 Task: Enable and manage GitHub Discussions for documentation.
Action: Mouse moved to (1030, 152)
Screenshot: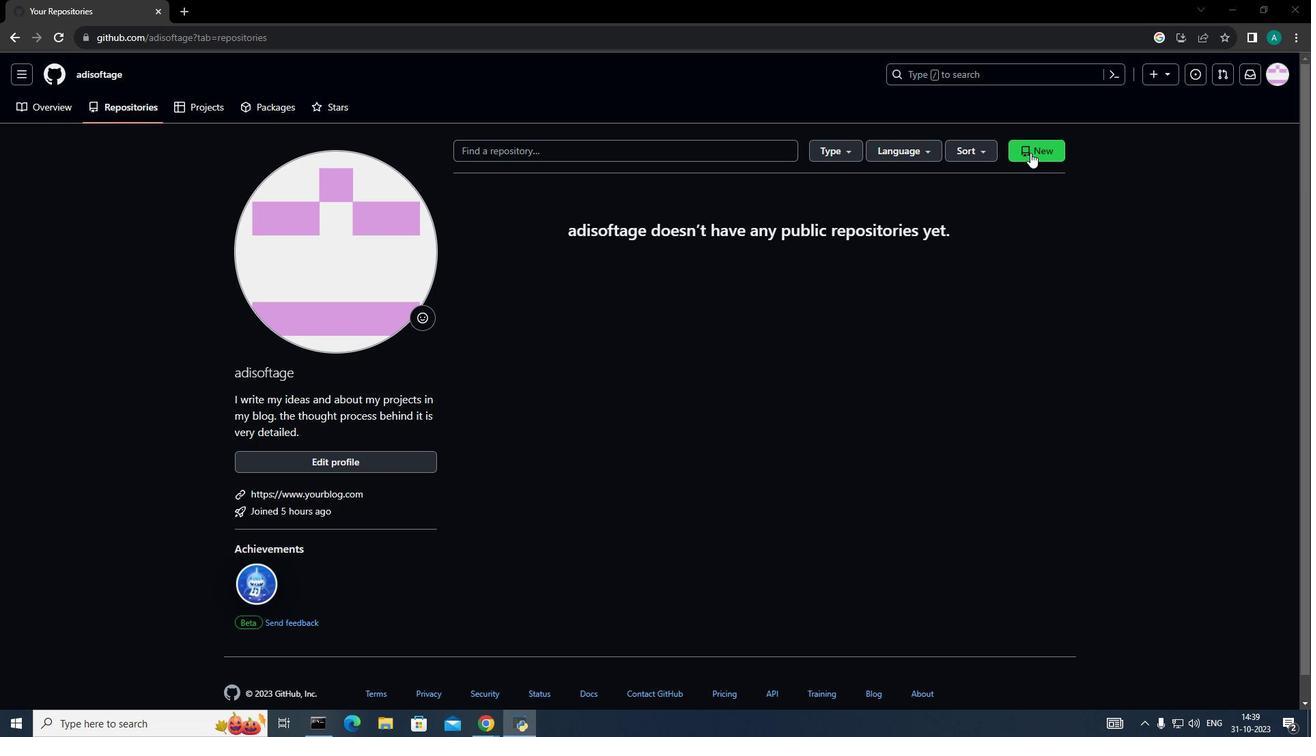 
Action: Mouse pressed left at (1030, 152)
Screenshot: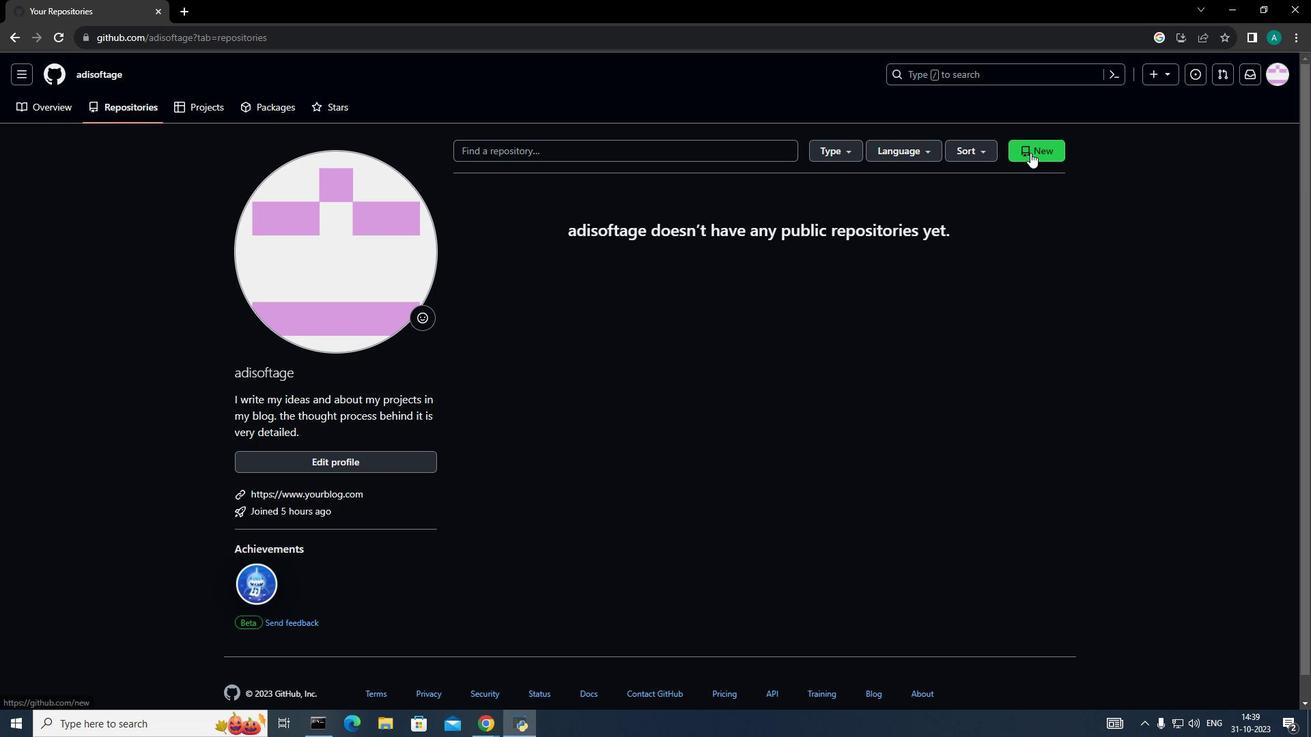 
Action: Mouse moved to (604, 240)
Screenshot: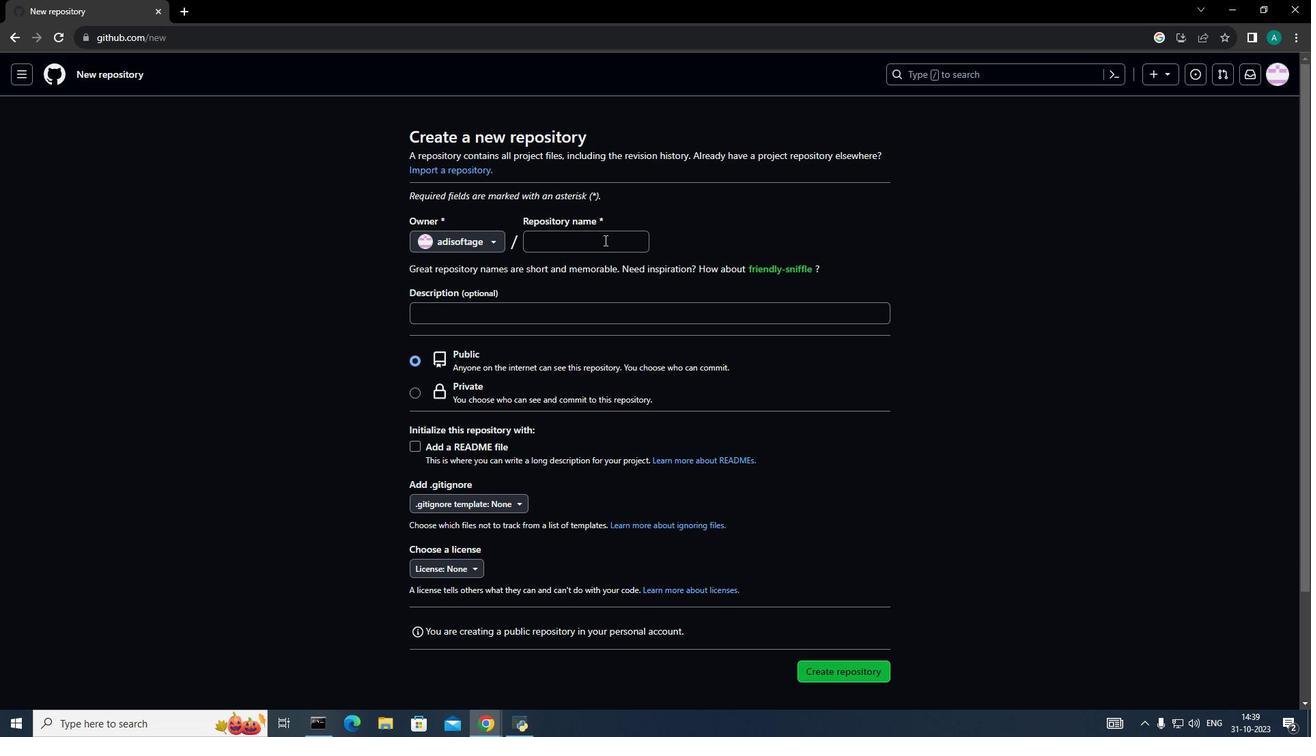 
Action: Mouse pressed left at (604, 240)
Screenshot: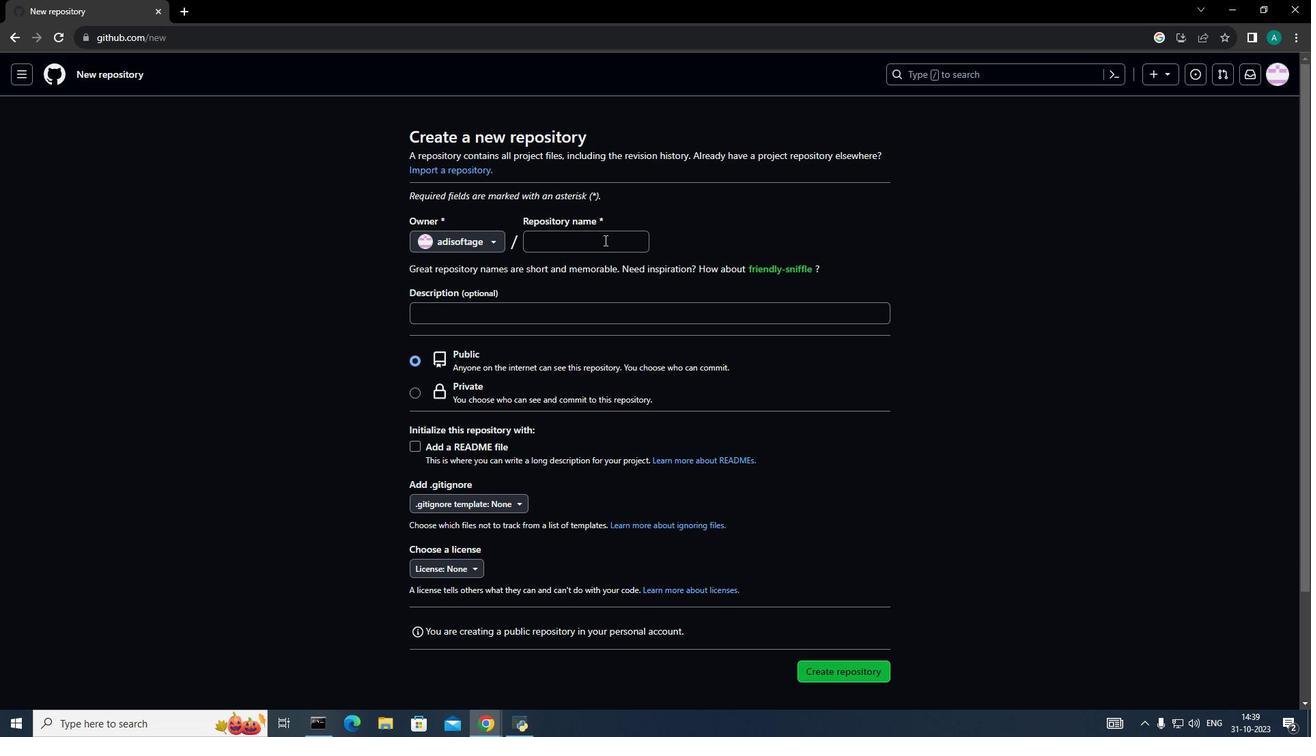 
Action: Key pressed documentation<Key.shift_r>_discussion
Screenshot: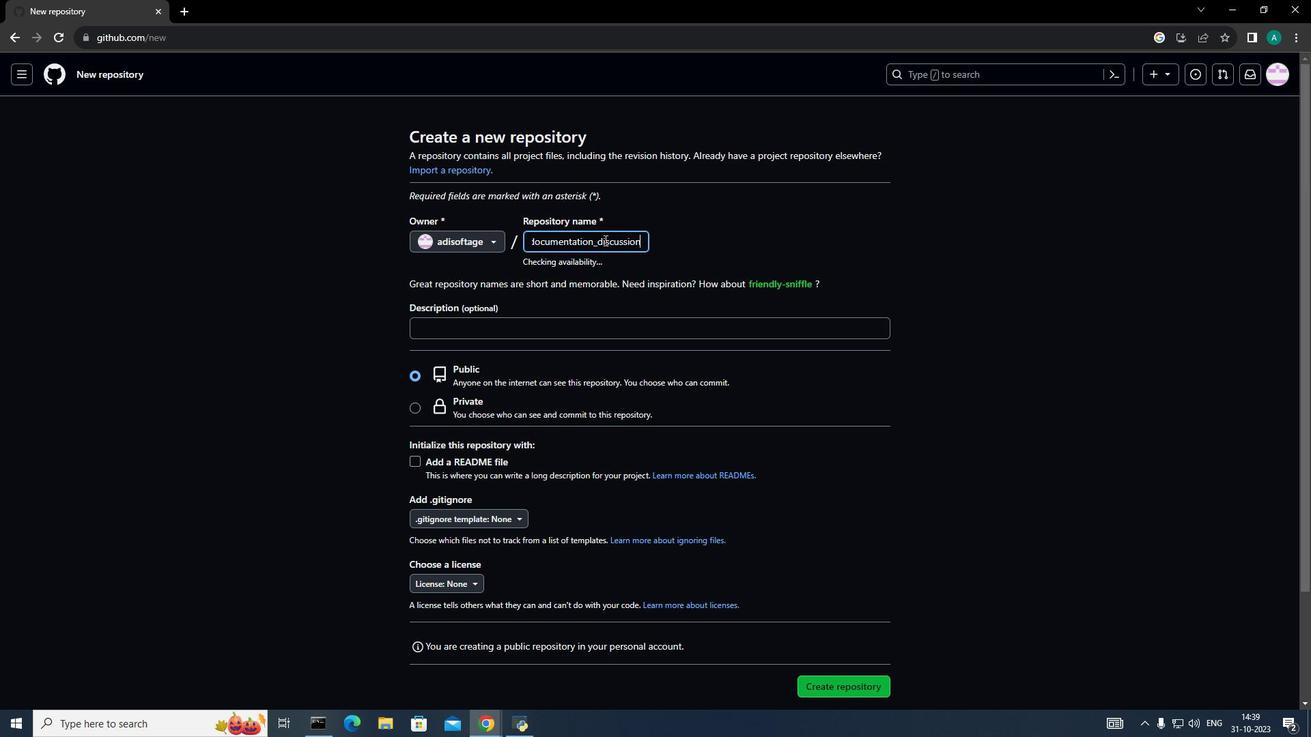 
Action: Mouse moved to (752, 474)
Screenshot: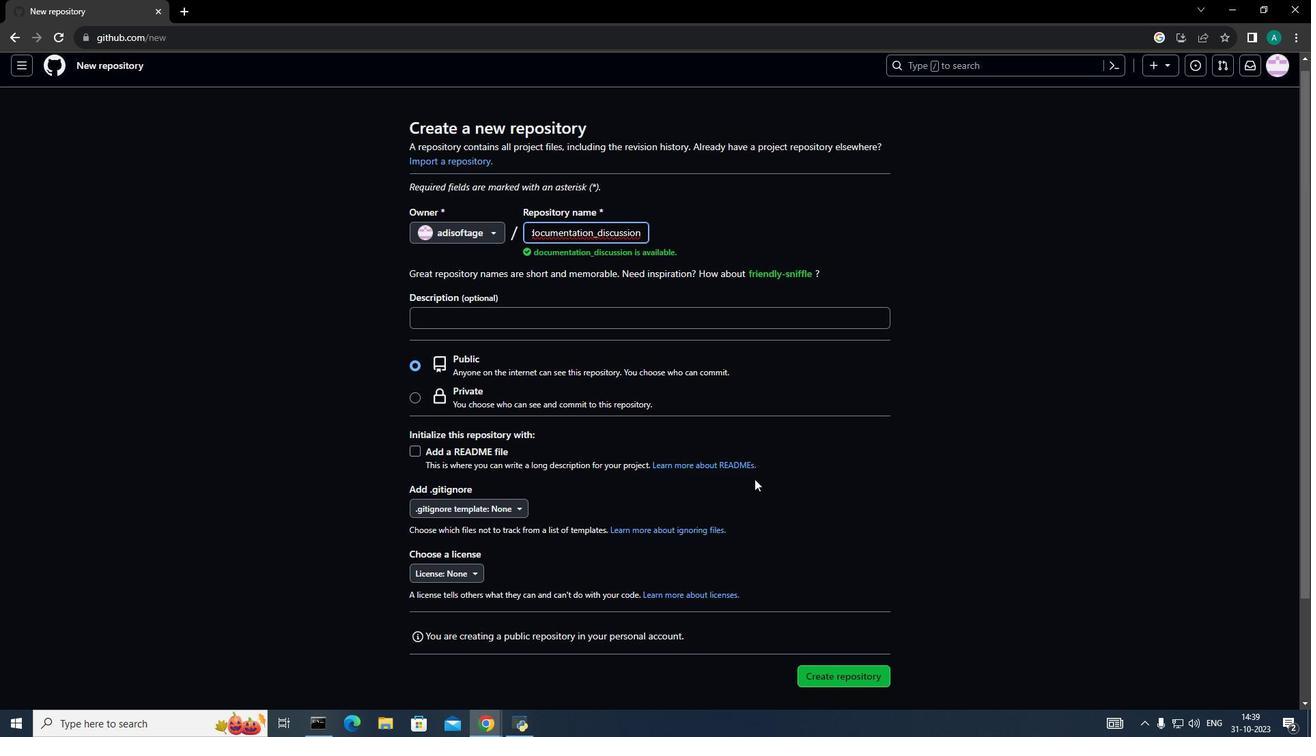 
Action: Mouse scrolled (752, 473) with delta (0, 0)
Screenshot: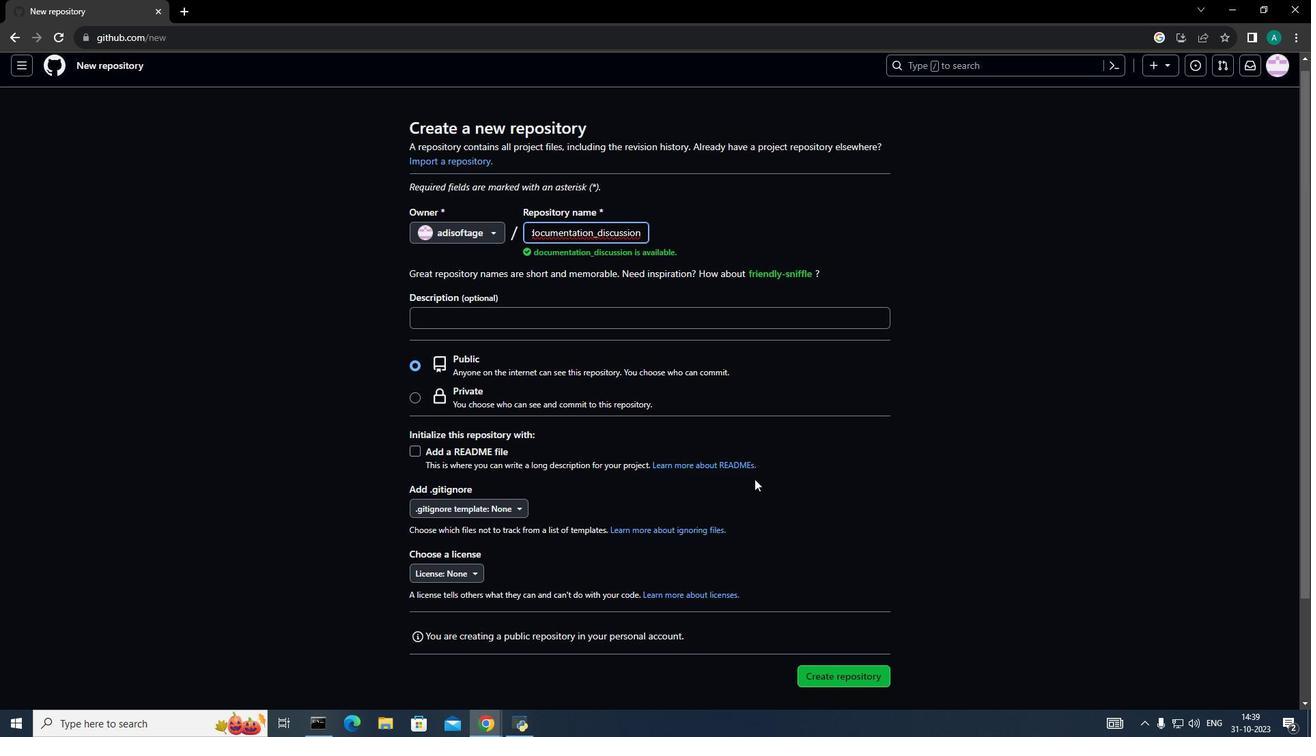 
Action: Mouse moved to (753, 475)
Screenshot: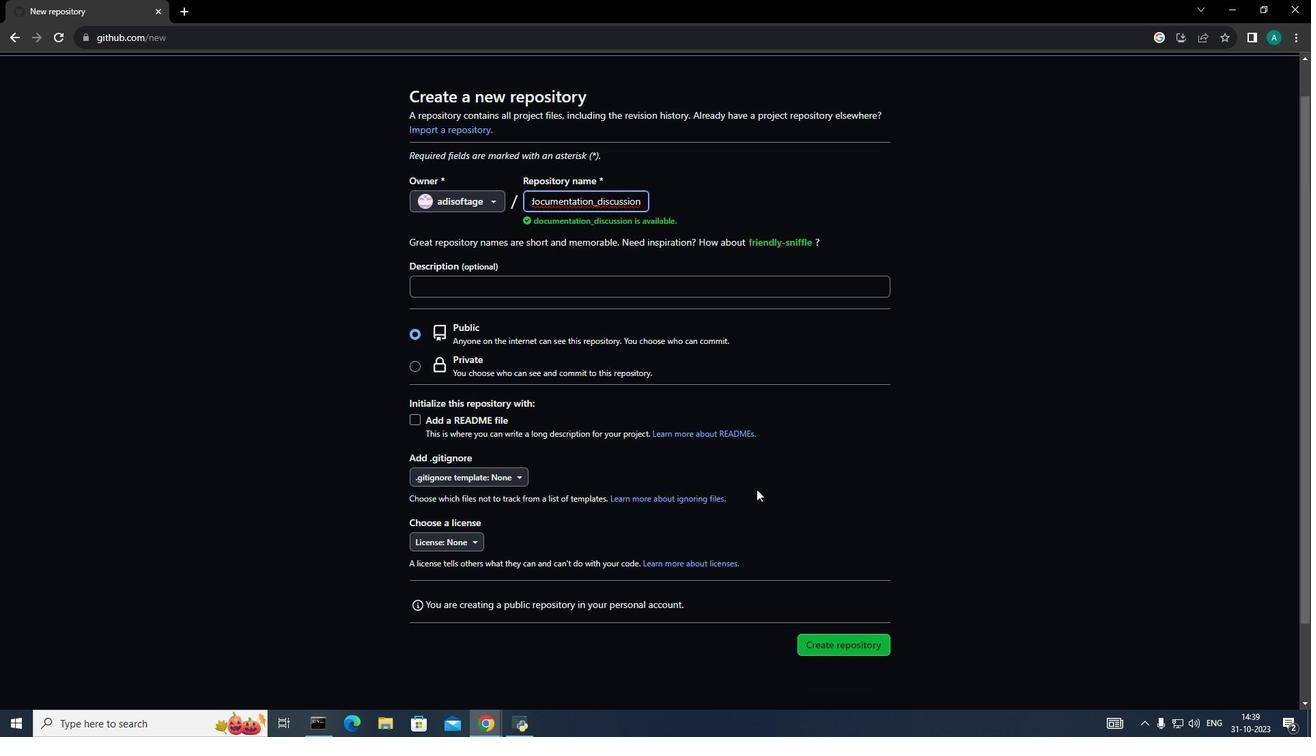 
Action: Mouse scrolled (753, 474) with delta (0, 0)
Screenshot: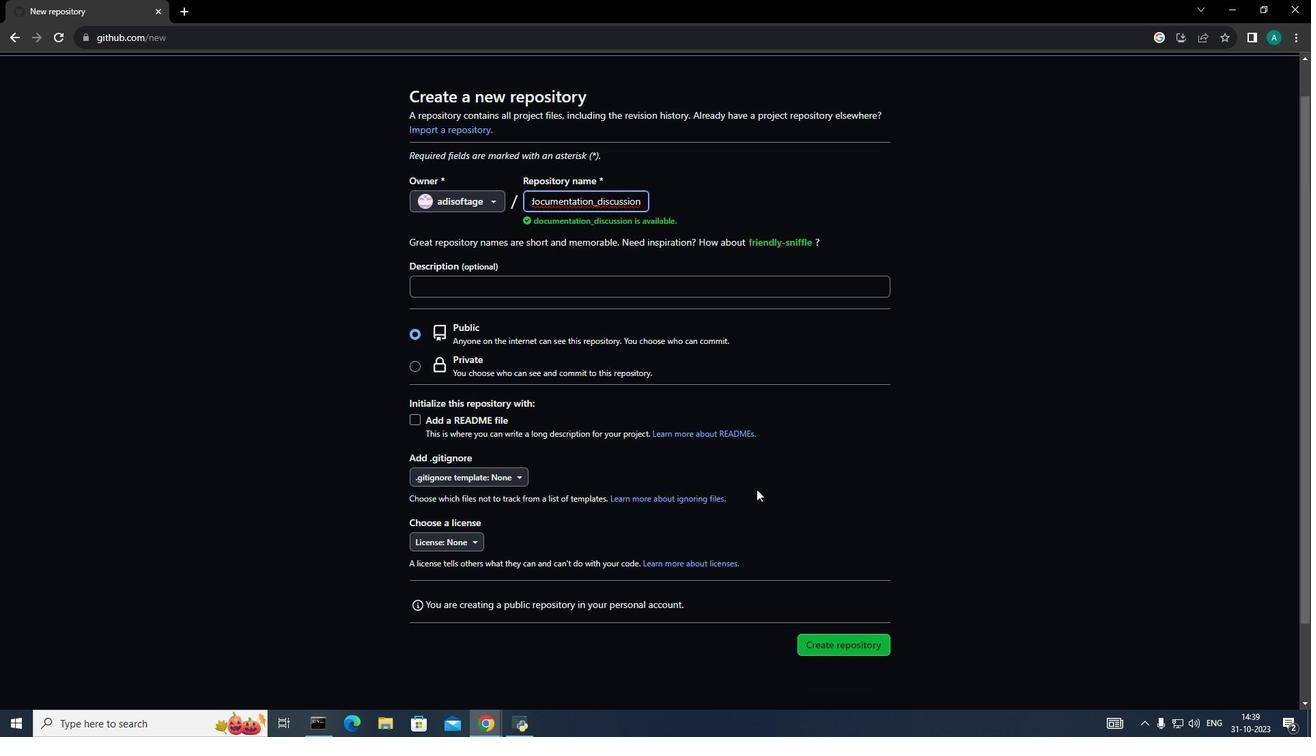 
Action: Mouse moved to (753, 476)
Screenshot: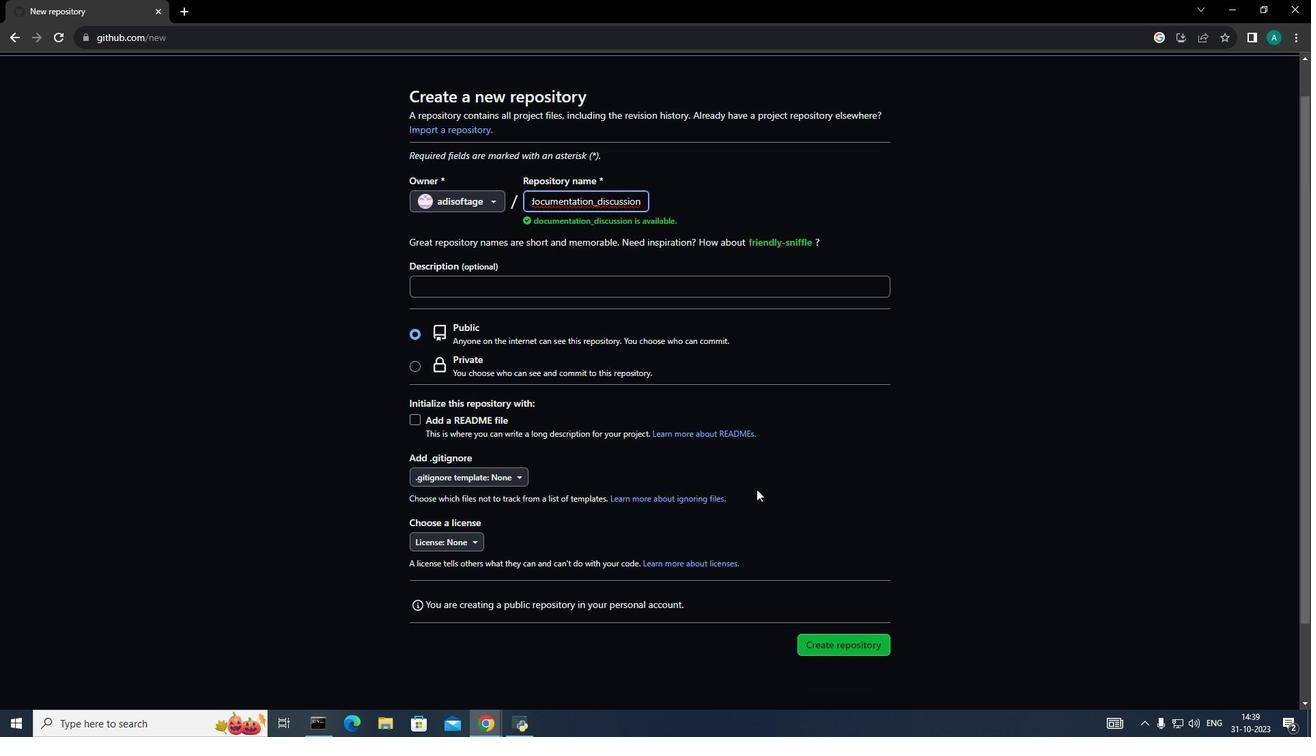 
Action: Mouse scrolled (753, 475) with delta (0, 0)
Screenshot: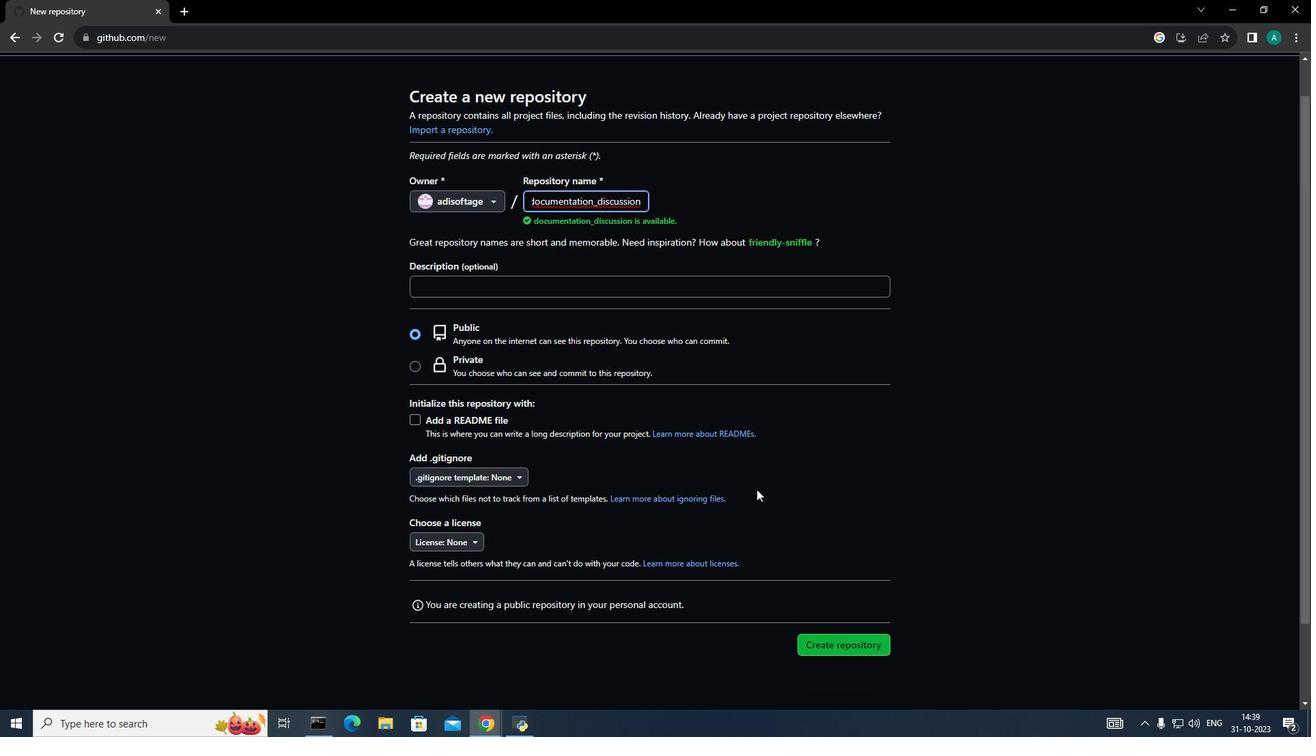 
Action: Mouse moved to (755, 485)
Screenshot: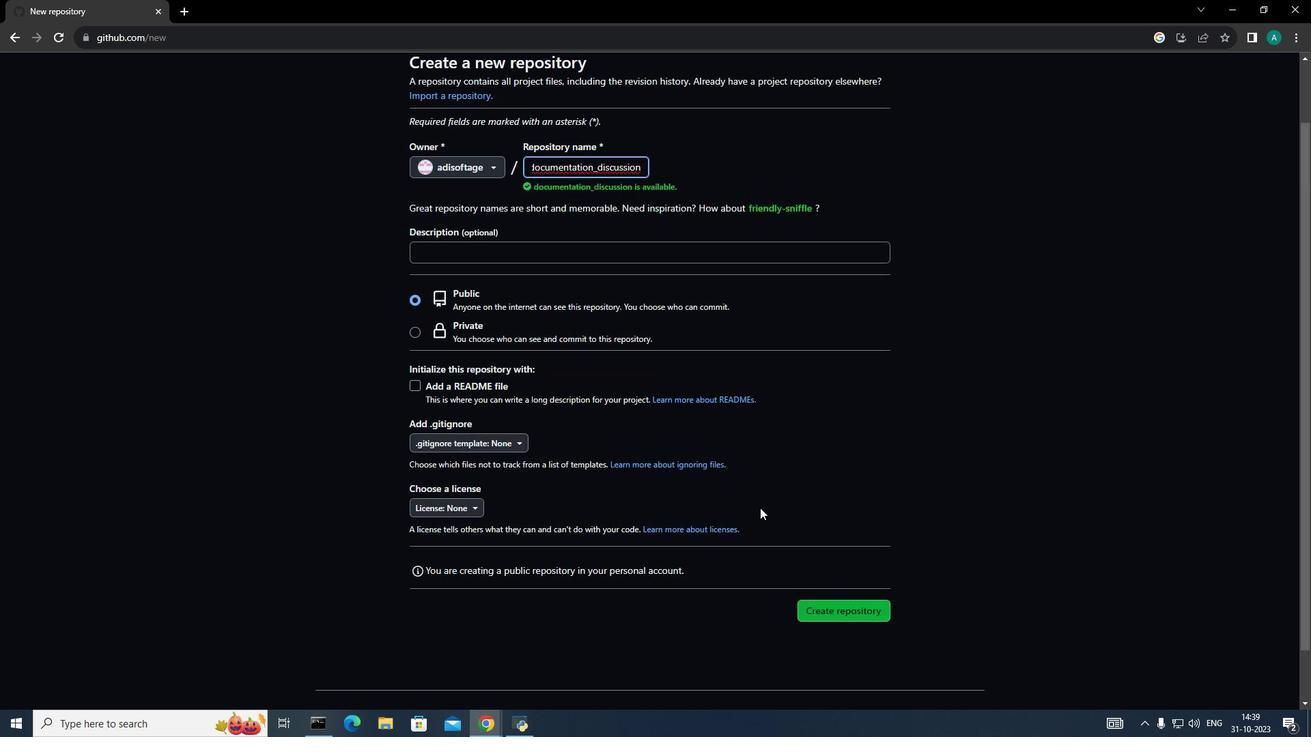 
Action: Mouse scrolled (755, 484) with delta (0, 0)
Screenshot: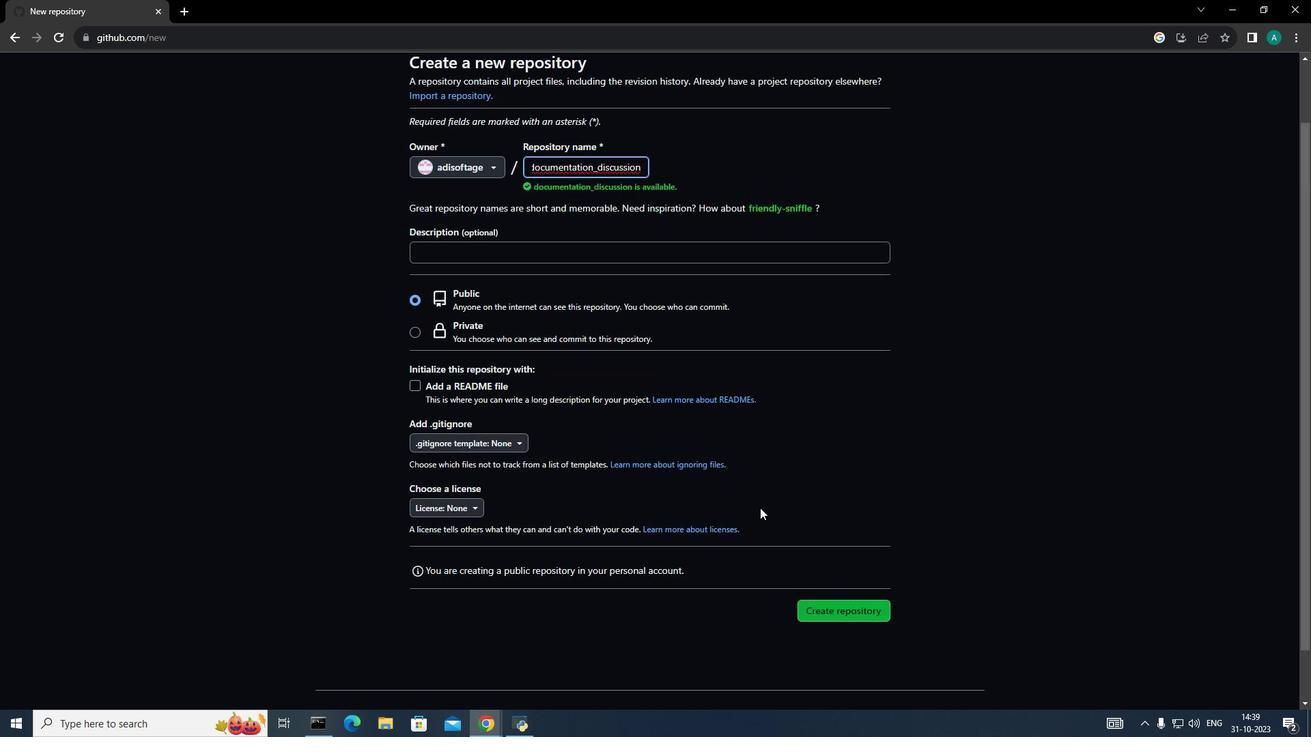 
Action: Mouse moved to (761, 510)
Screenshot: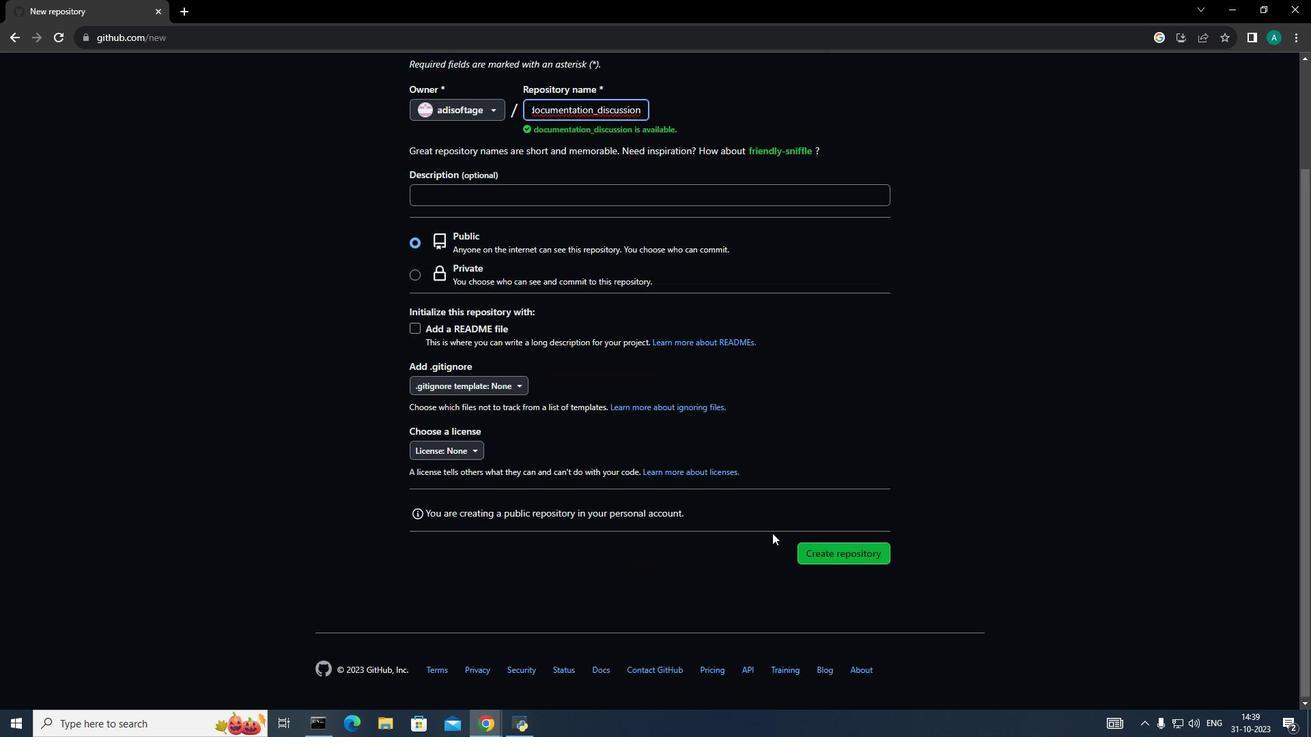 
Action: Mouse scrolled (761, 510) with delta (0, 0)
Screenshot: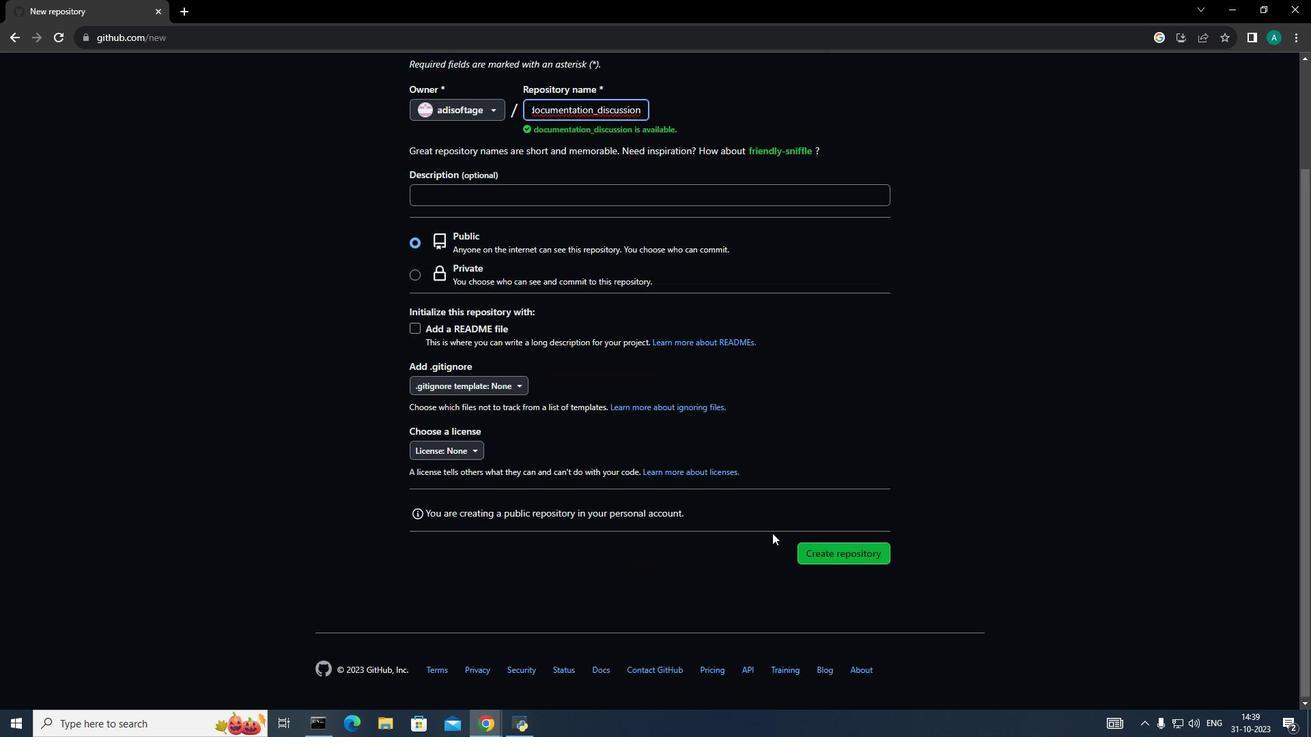 
Action: Mouse moved to (814, 549)
Screenshot: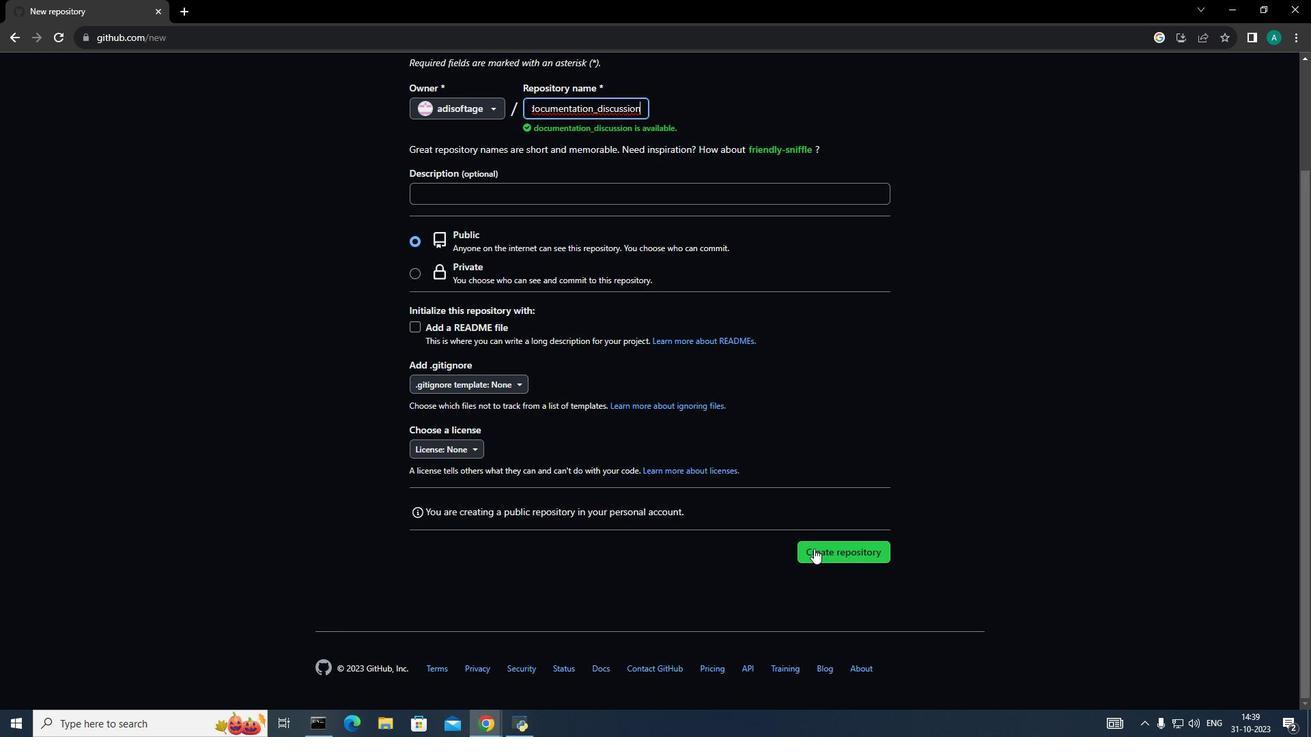 
Action: Mouse pressed left at (814, 549)
Screenshot: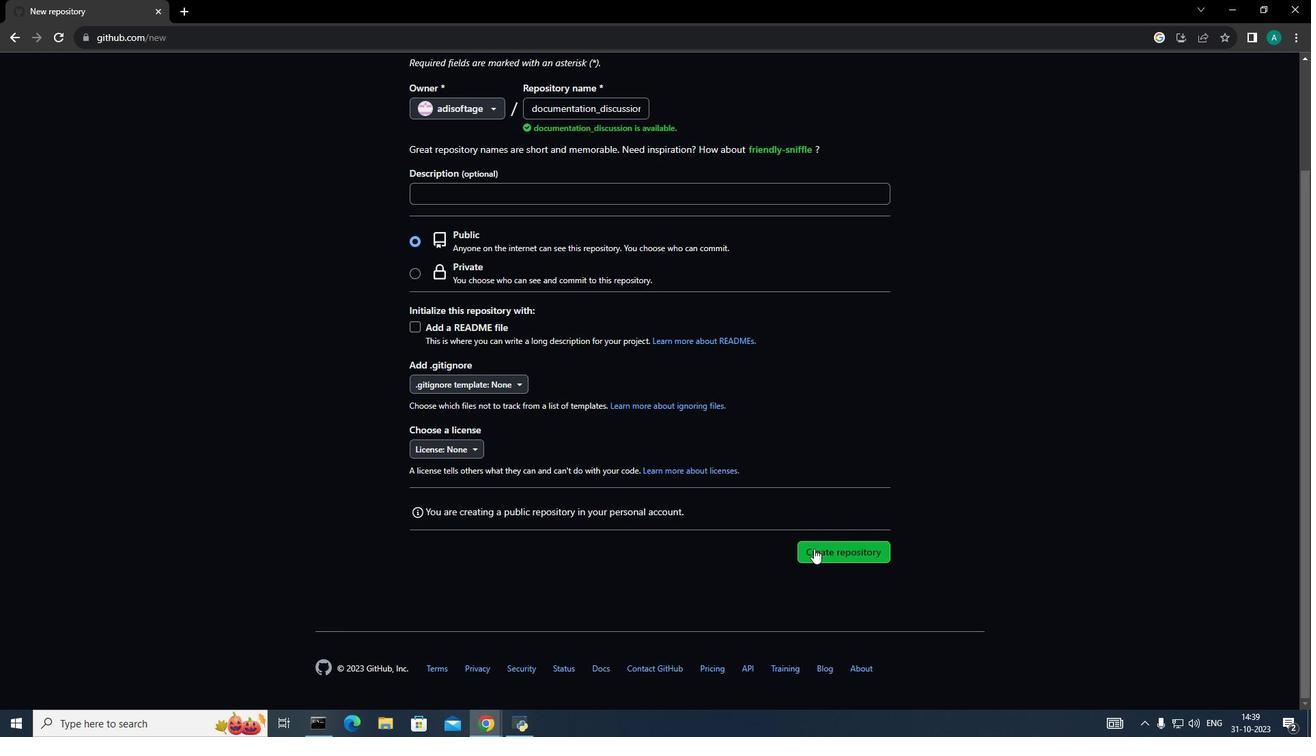 
Action: Mouse moved to (541, 109)
Screenshot: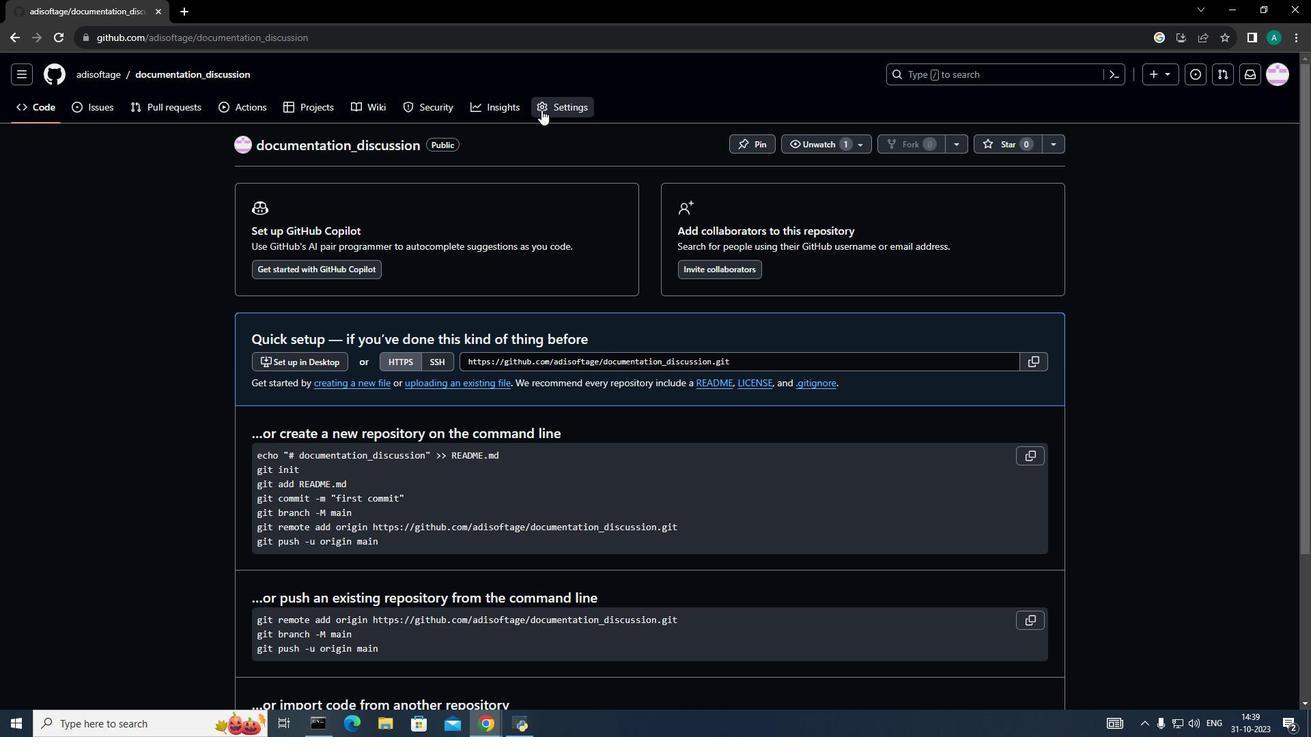 
Action: Mouse pressed left at (541, 109)
Screenshot: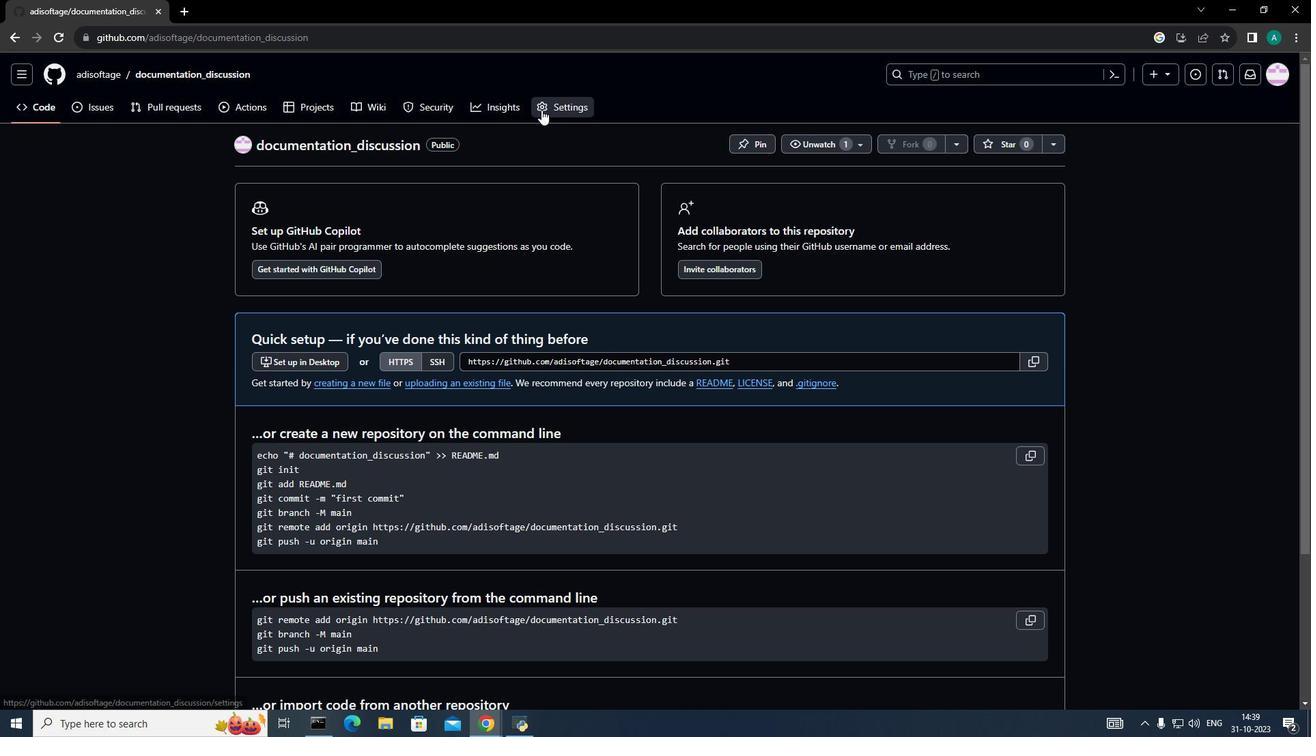 
Action: Mouse moved to (587, 400)
Screenshot: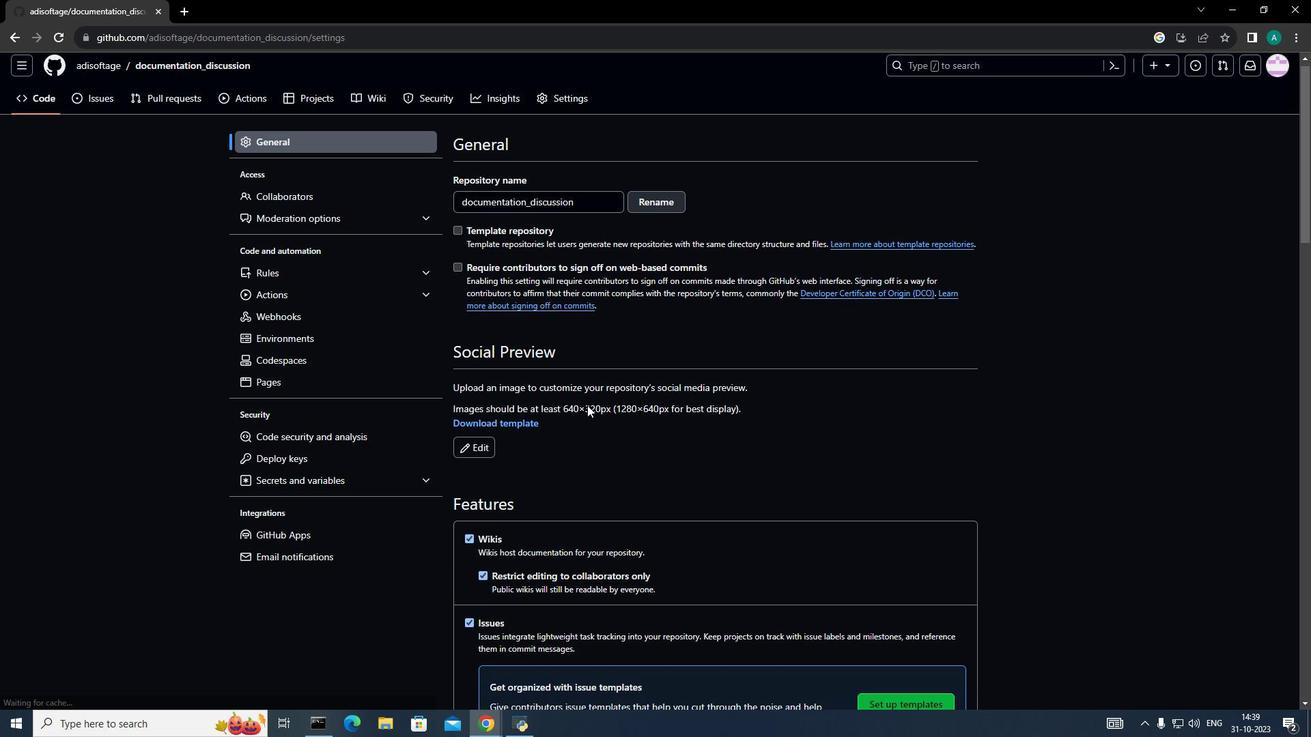 
Action: Mouse scrolled (587, 400) with delta (0, 0)
Screenshot: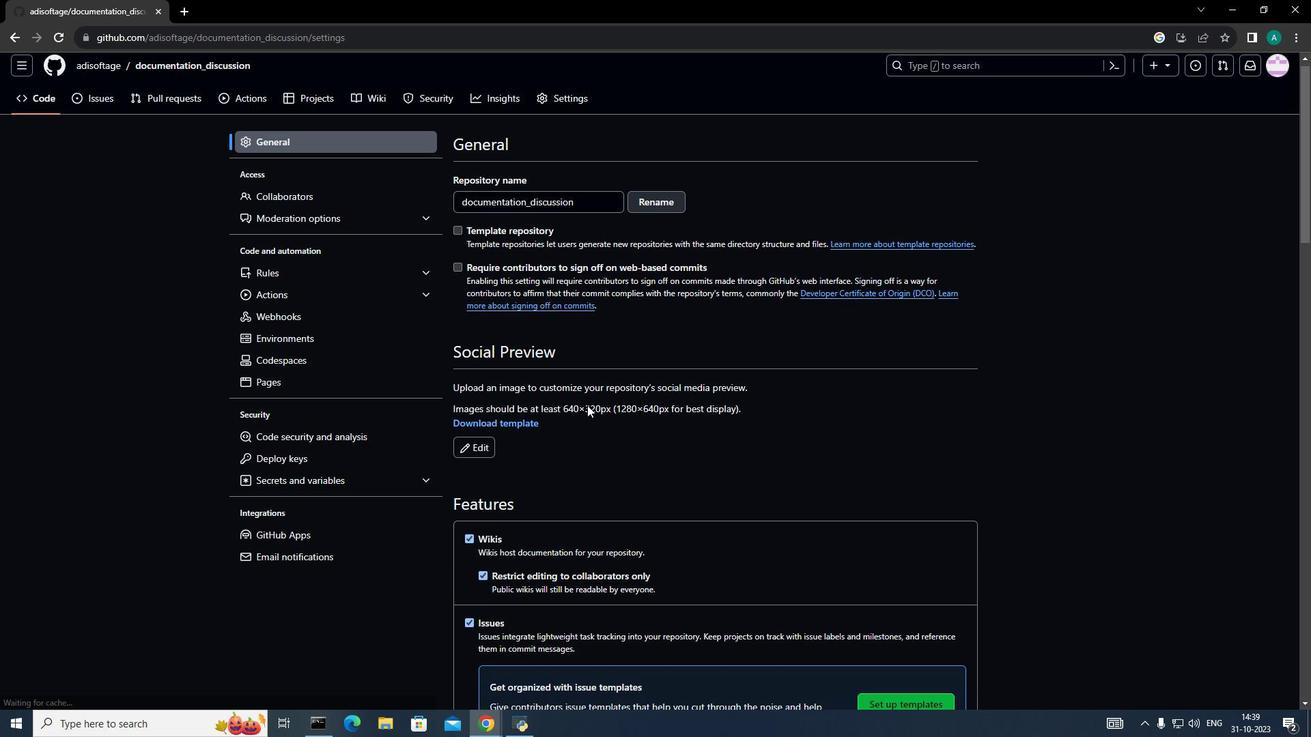 
Action: Mouse moved to (587, 404)
Screenshot: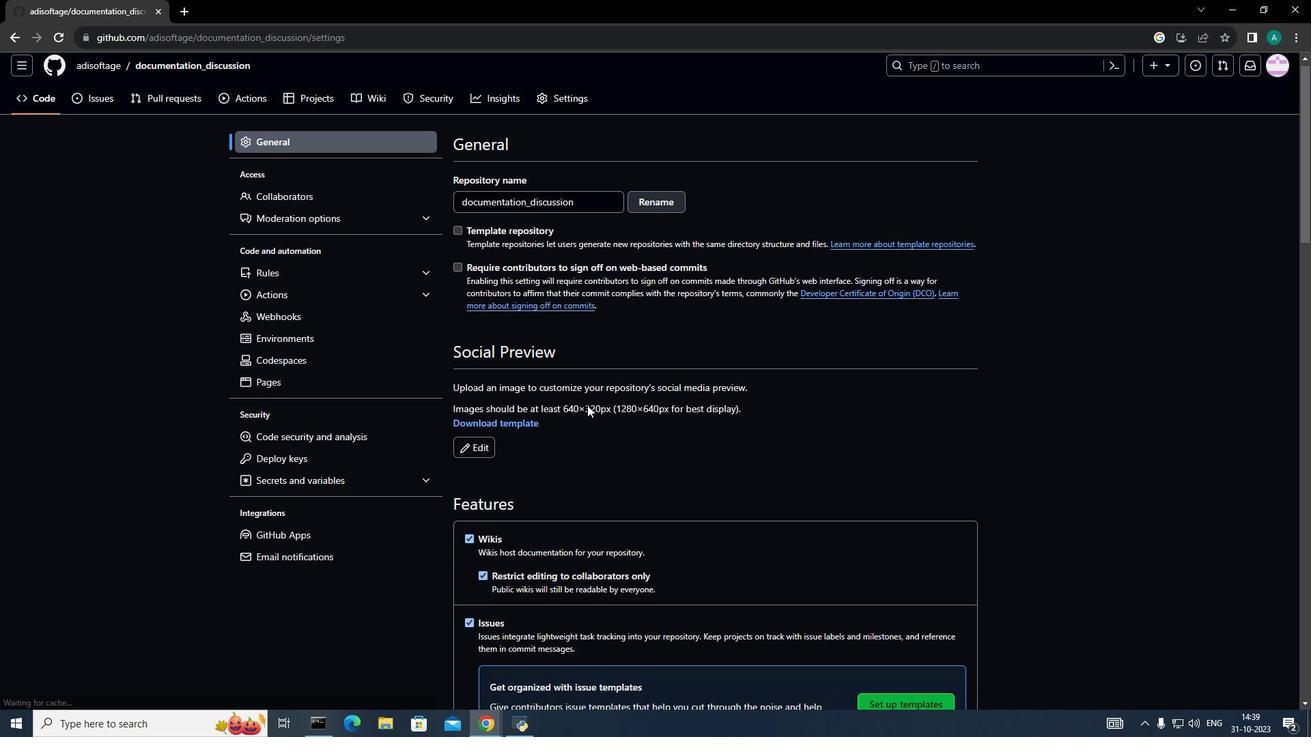 
Action: Mouse scrolled (587, 404) with delta (0, 0)
Screenshot: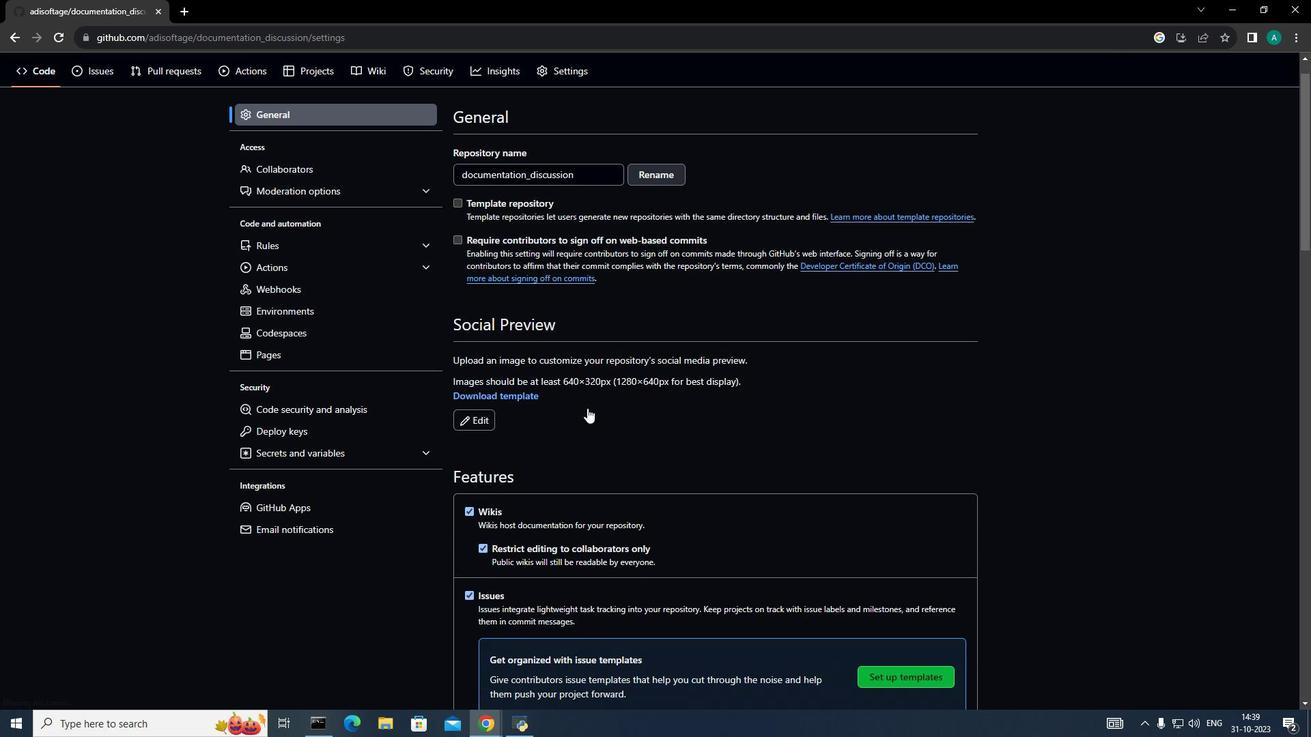 
Action: Mouse moved to (587, 408)
Screenshot: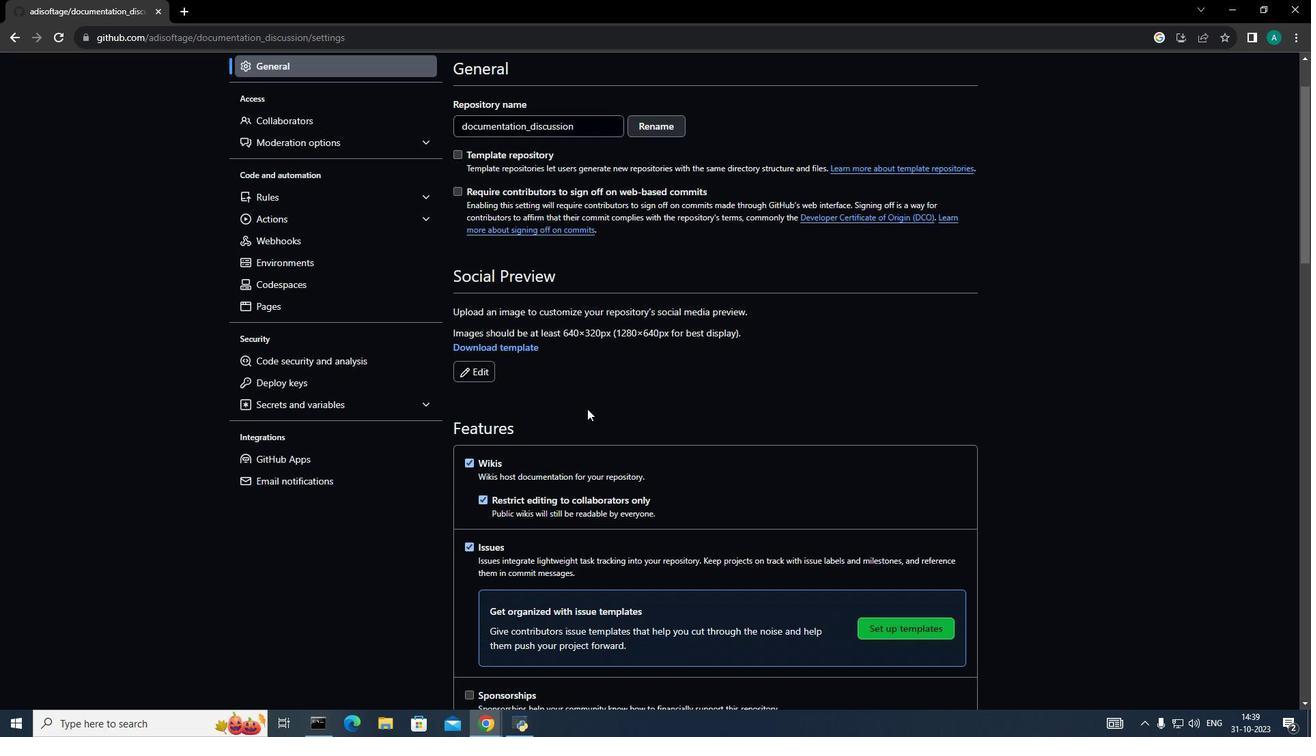 
Action: Mouse scrolled (587, 407) with delta (0, 0)
Screenshot: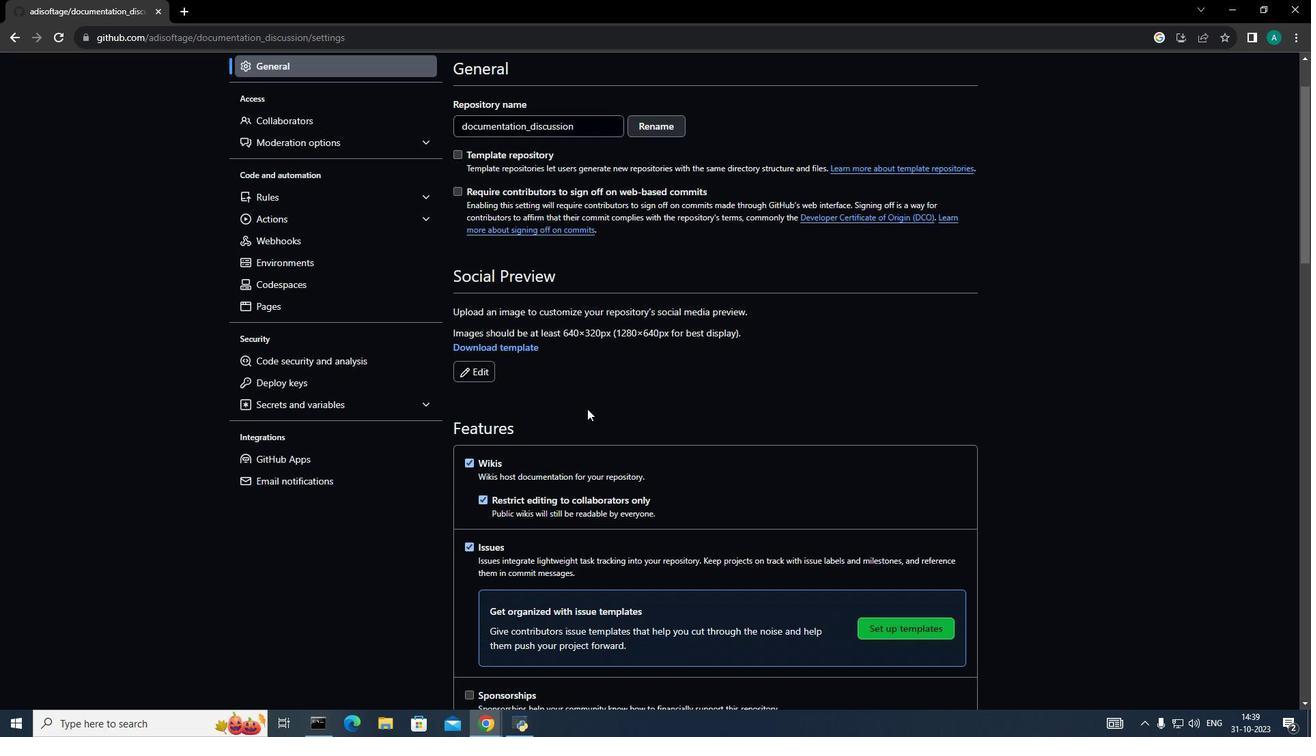 
Action: Mouse moved to (587, 410)
Screenshot: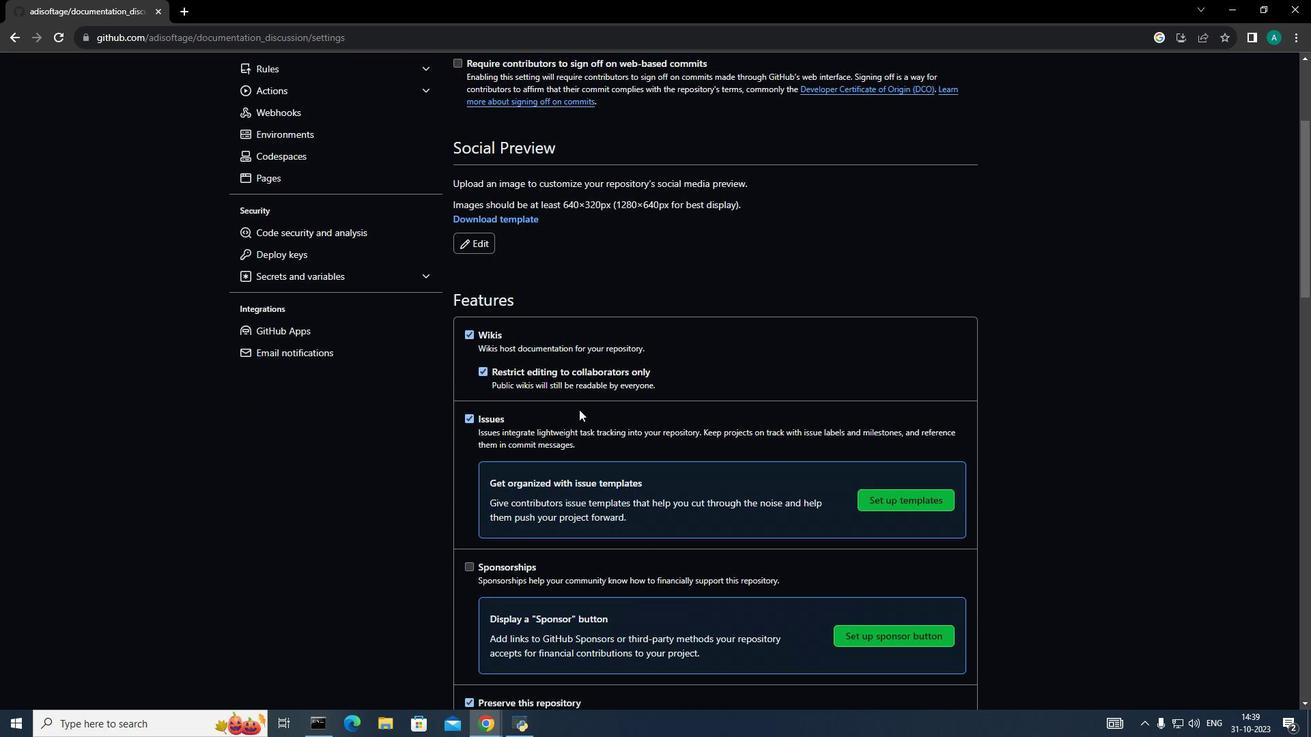 
Action: Mouse scrolled (587, 409) with delta (0, 0)
Screenshot: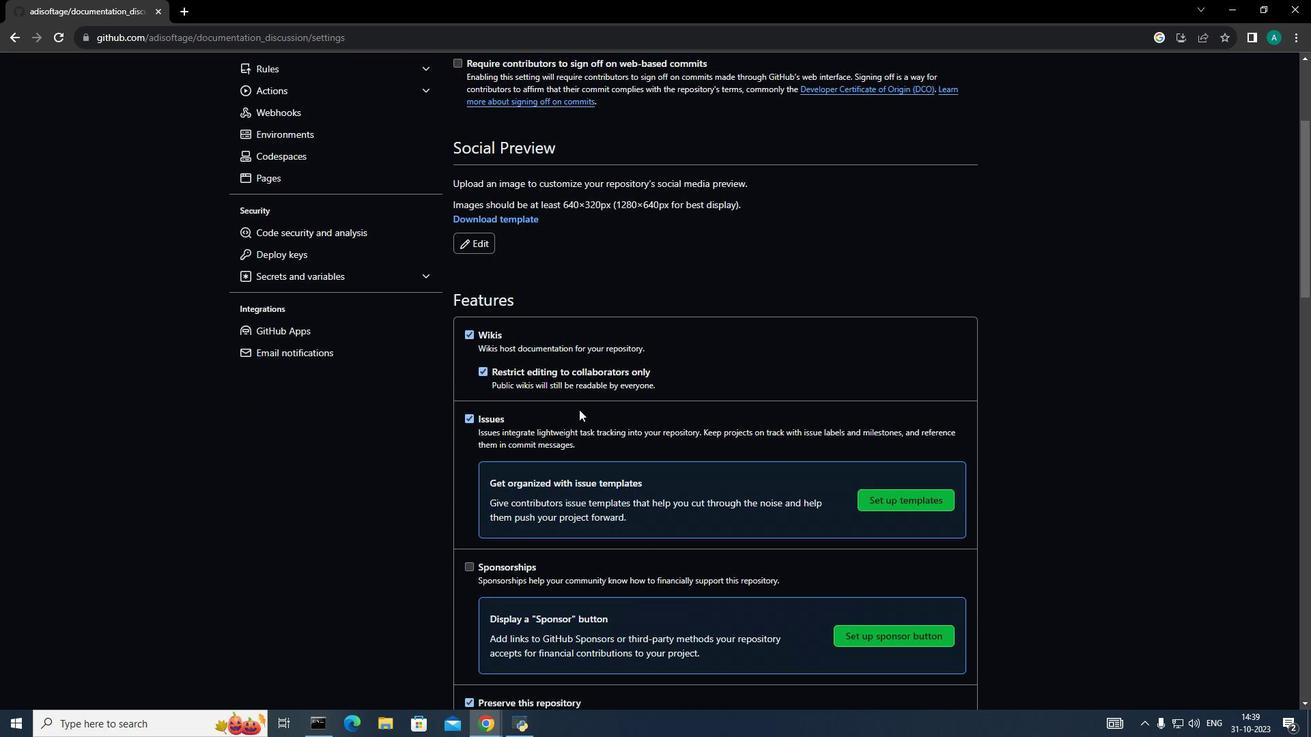 
Action: Mouse moved to (578, 409)
Screenshot: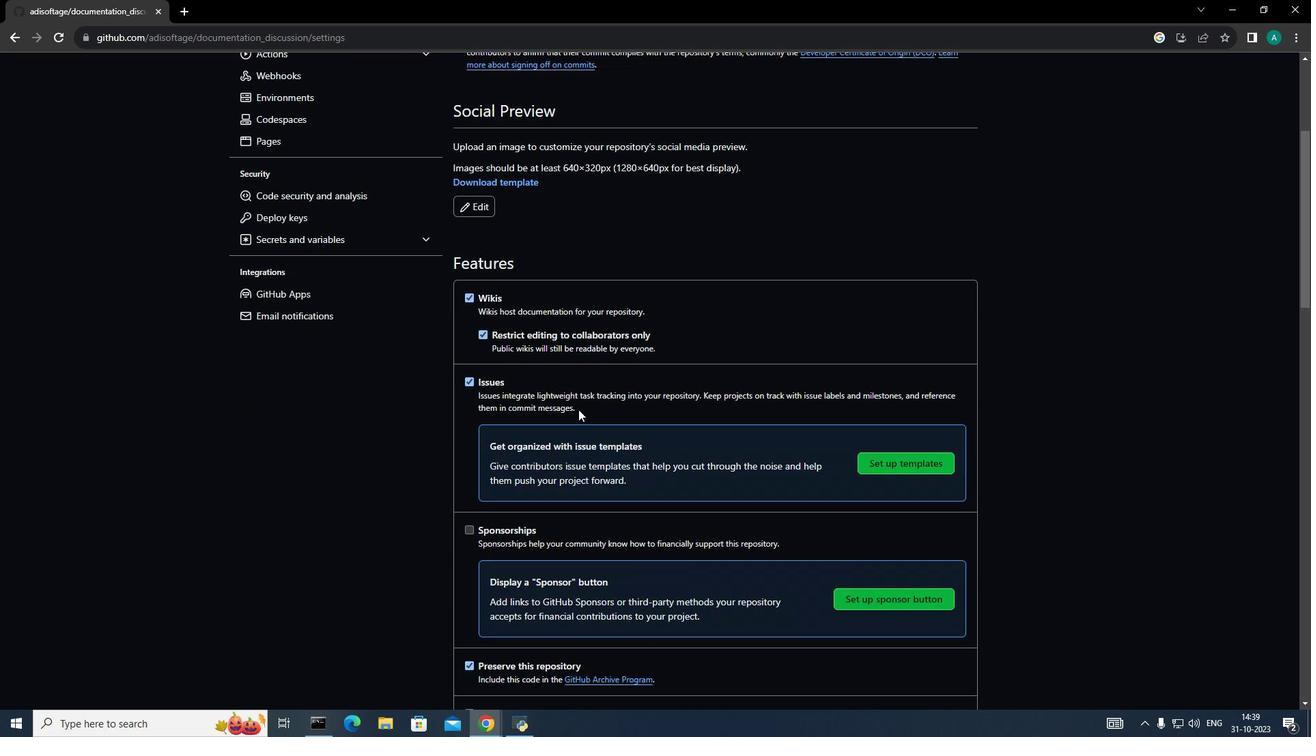 
Action: Mouse scrolled (578, 409) with delta (0, 0)
Screenshot: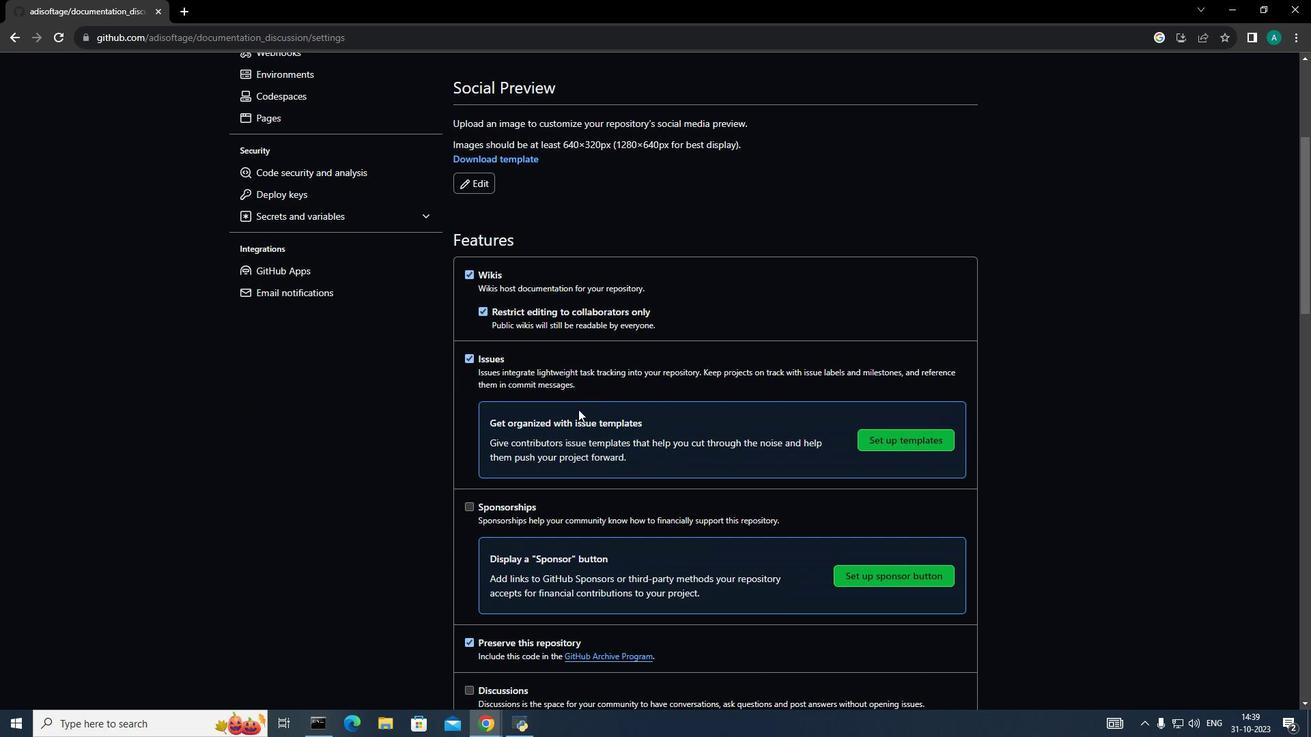 
Action: Mouse scrolled (578, 409) with delta (0, 0)
Screenshot: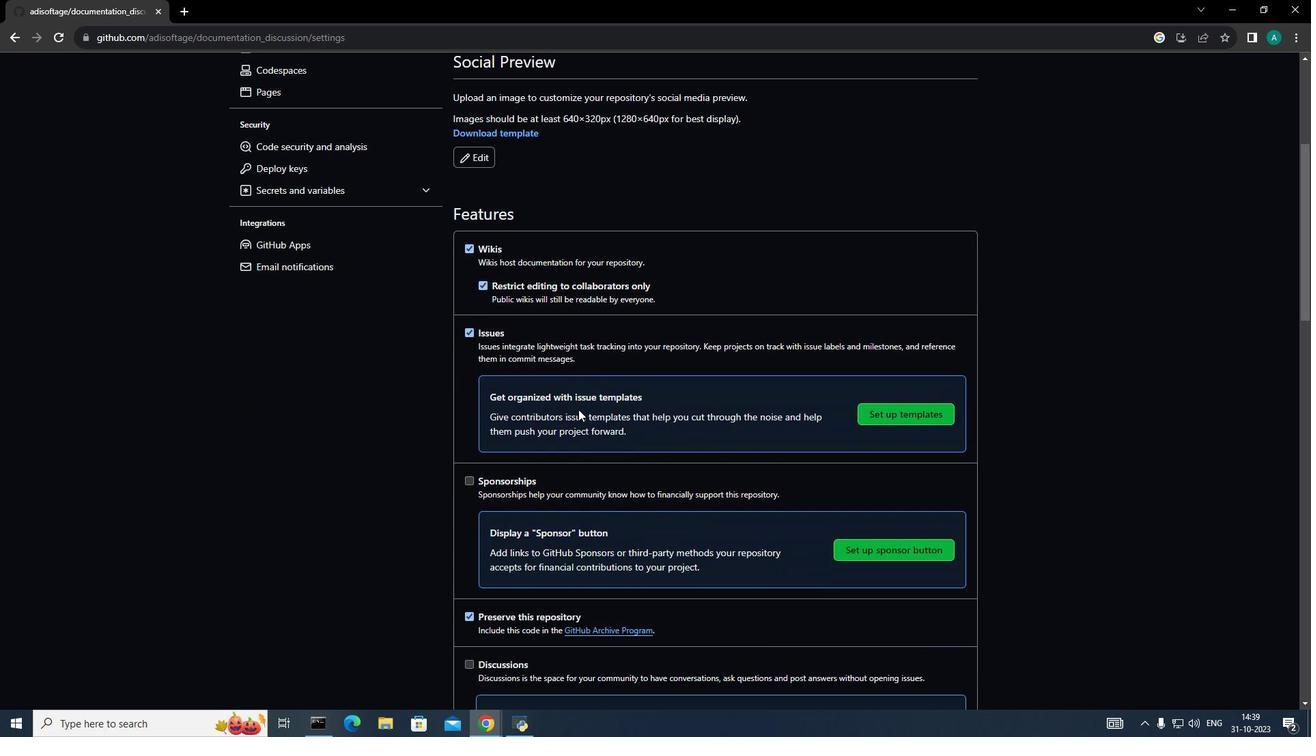 
Action: Mouse scrolled (578, 409) with delta (0, 0)
Screenshot: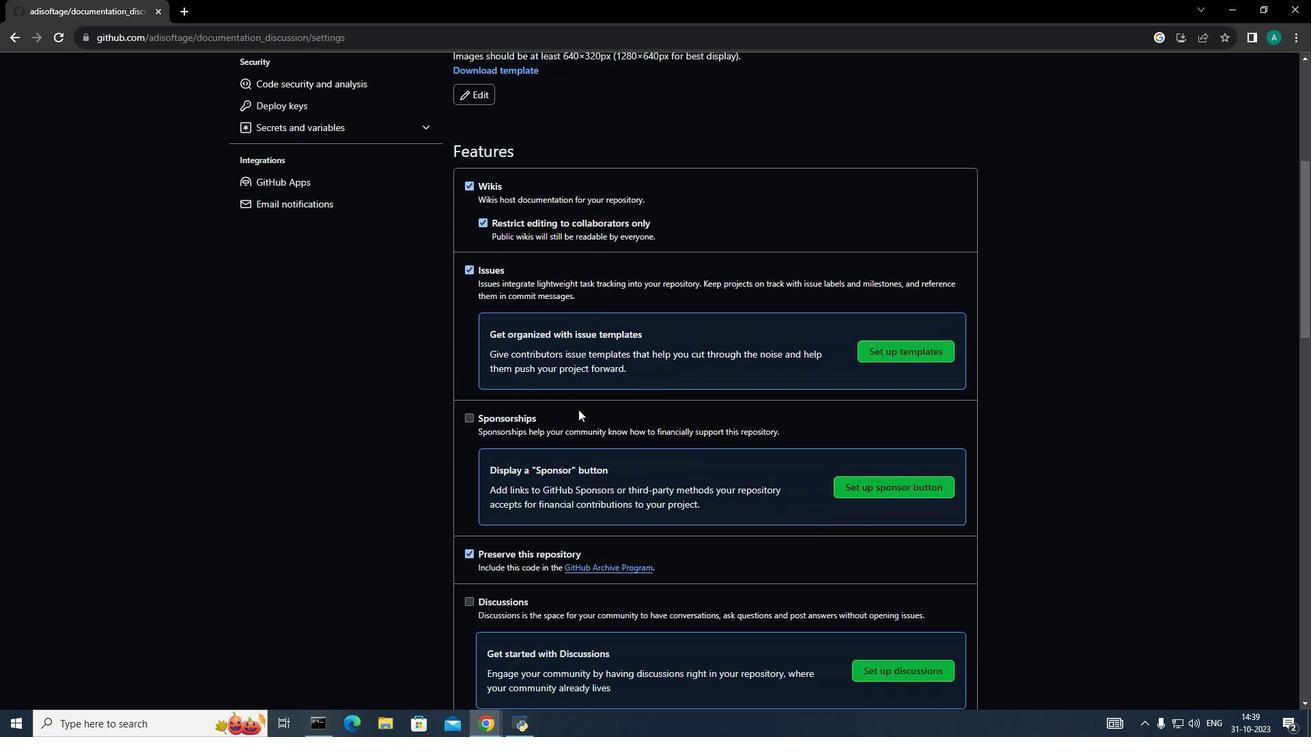 
Action: Mouse moved to (508, 483)
Screenshot: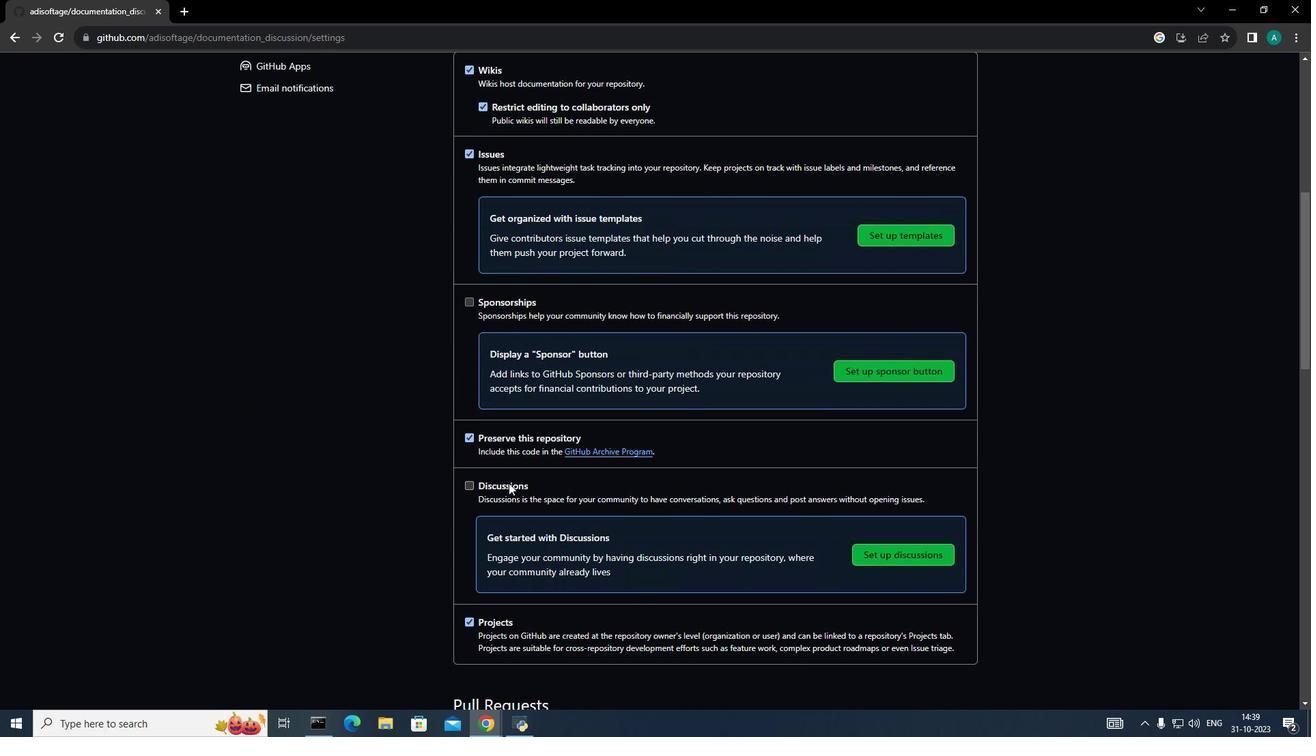 
Action: Mouse pressed left at (508, 483)
Screenshot: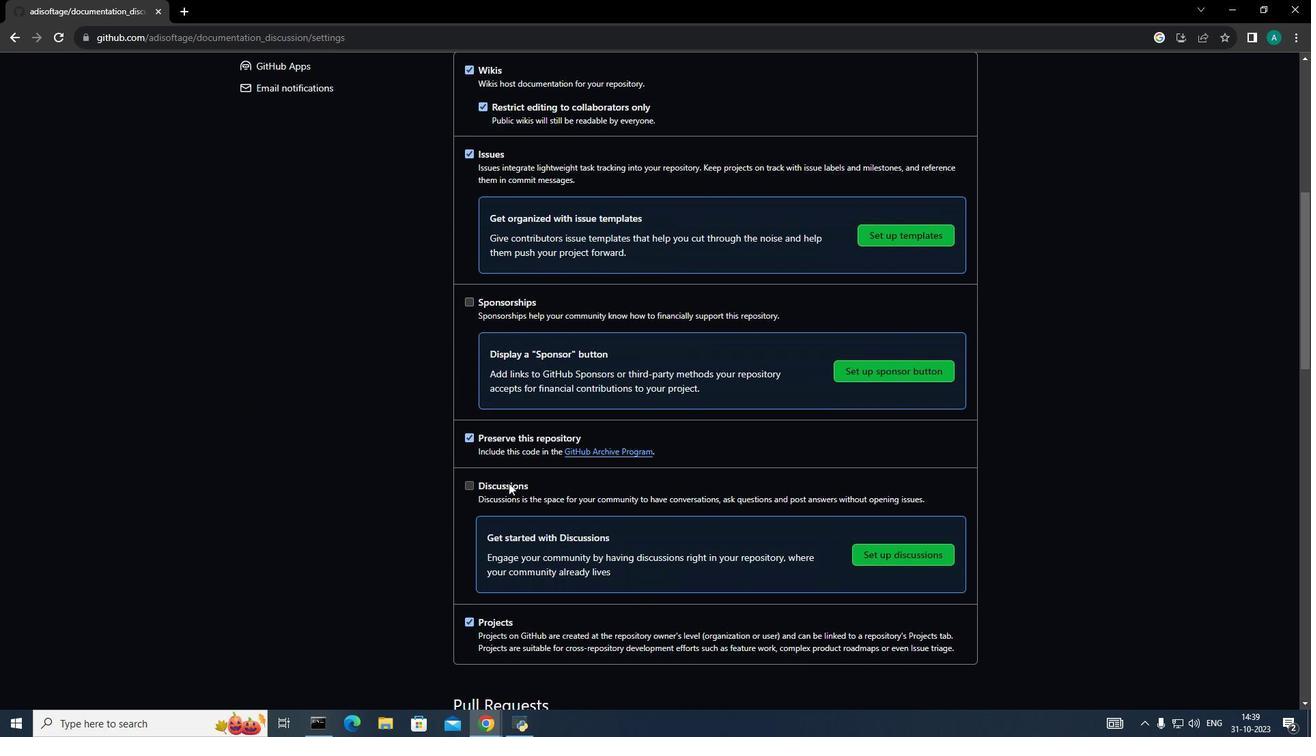 
Action: Mouse moved to (870, 557)
Screenshot: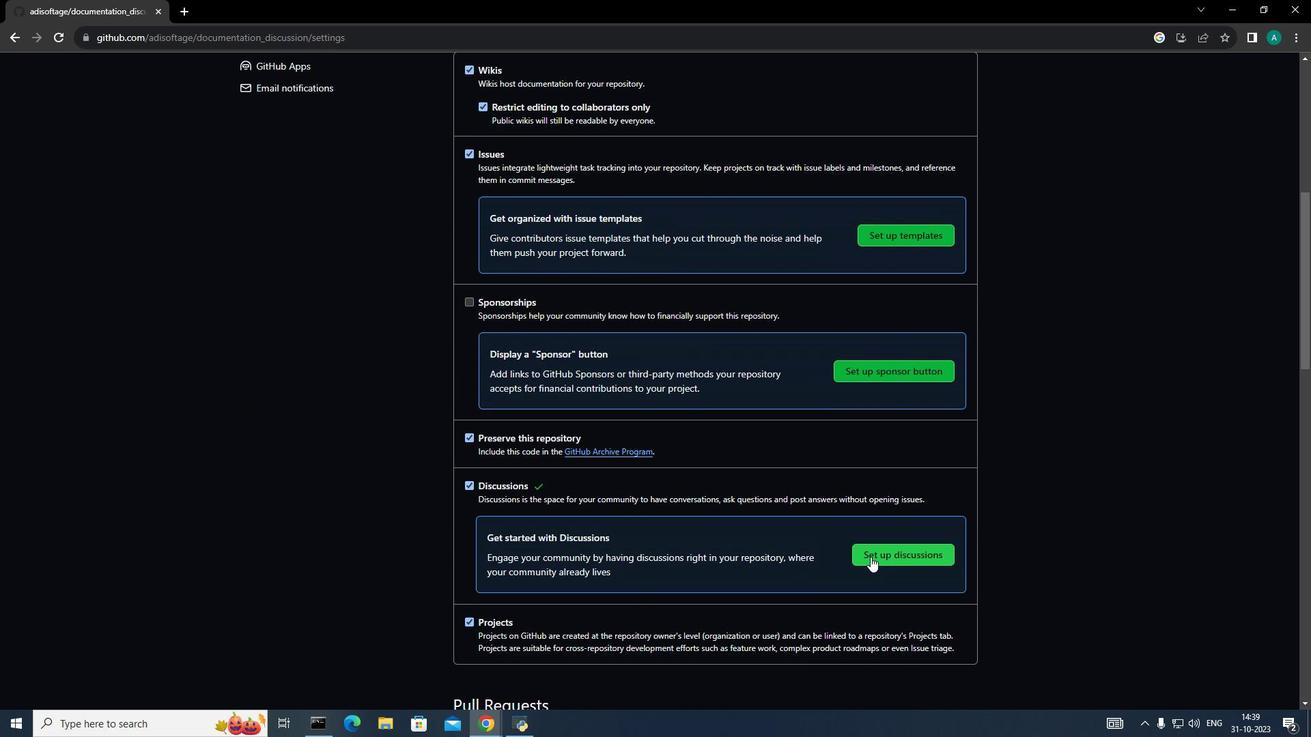 
Action: Mouse pressed left at (870, 557)
Screenshot: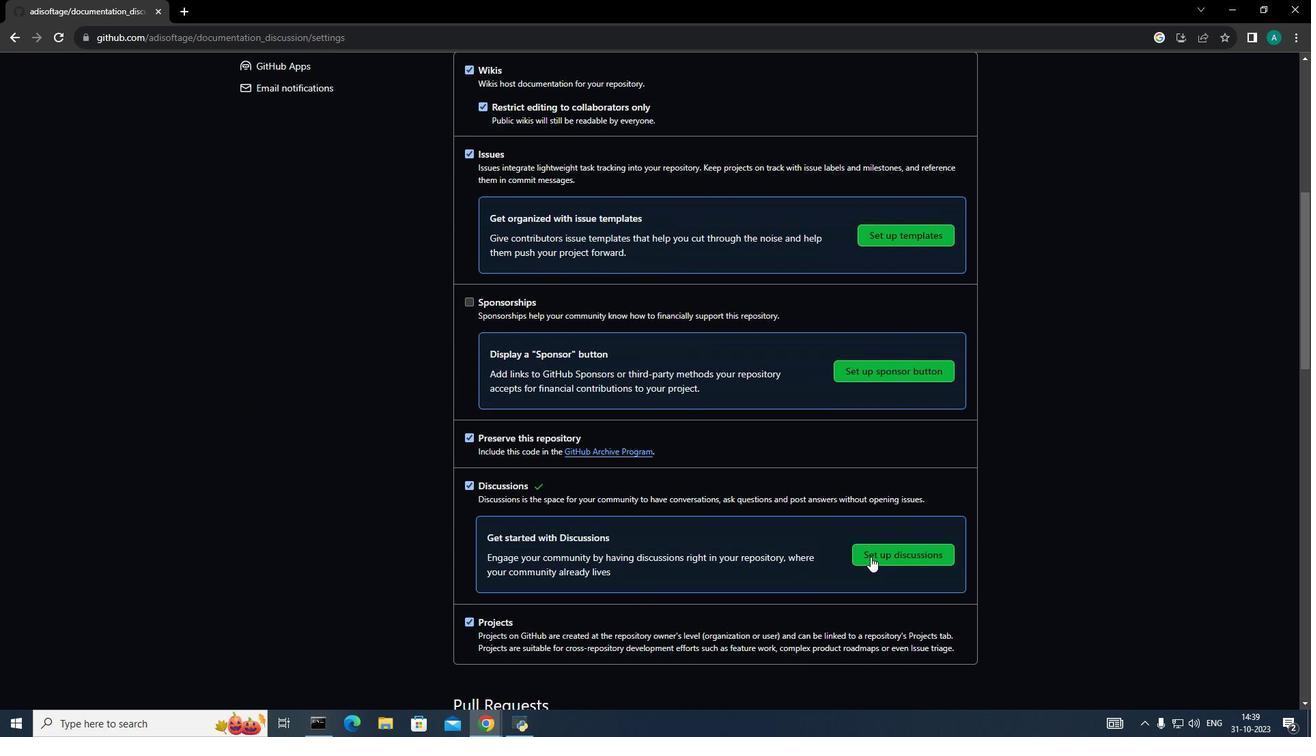 
Action: Mouse moved to (253, 111)
Screenshot: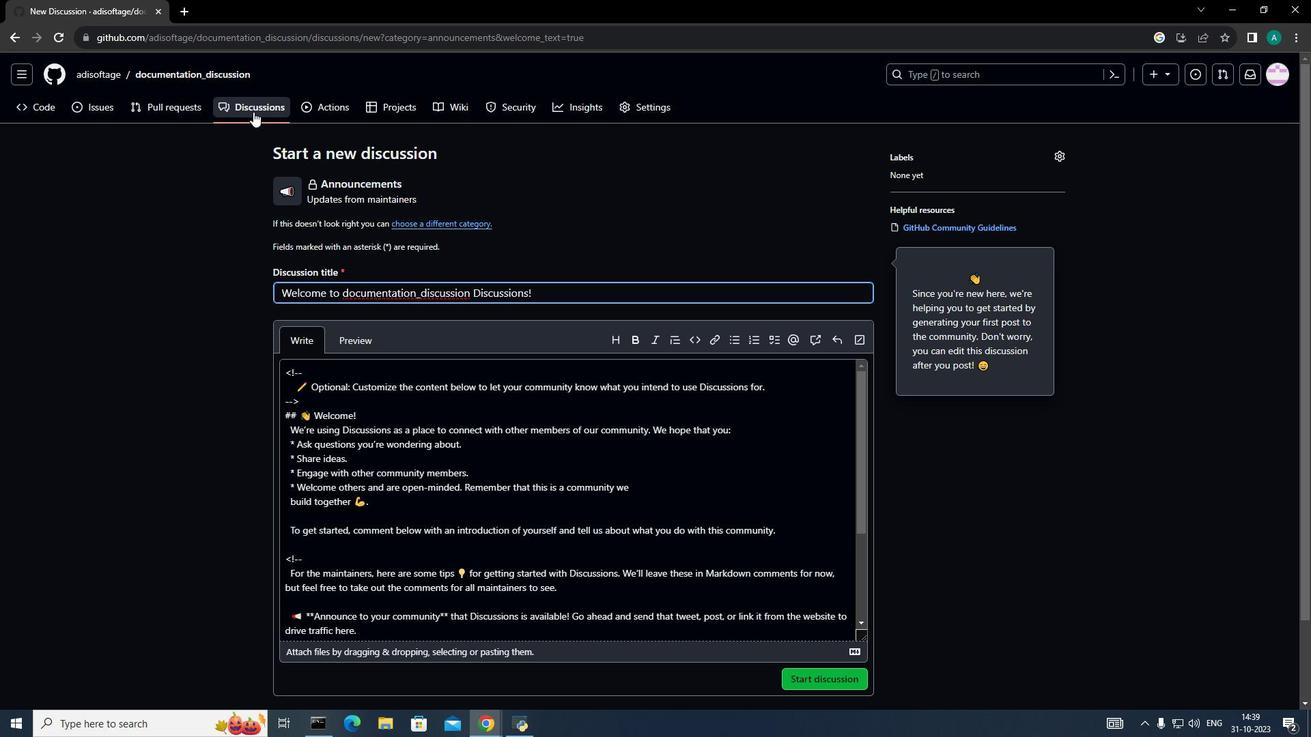 
Action: Mouse pressed left at (253, 111)
Screenshot: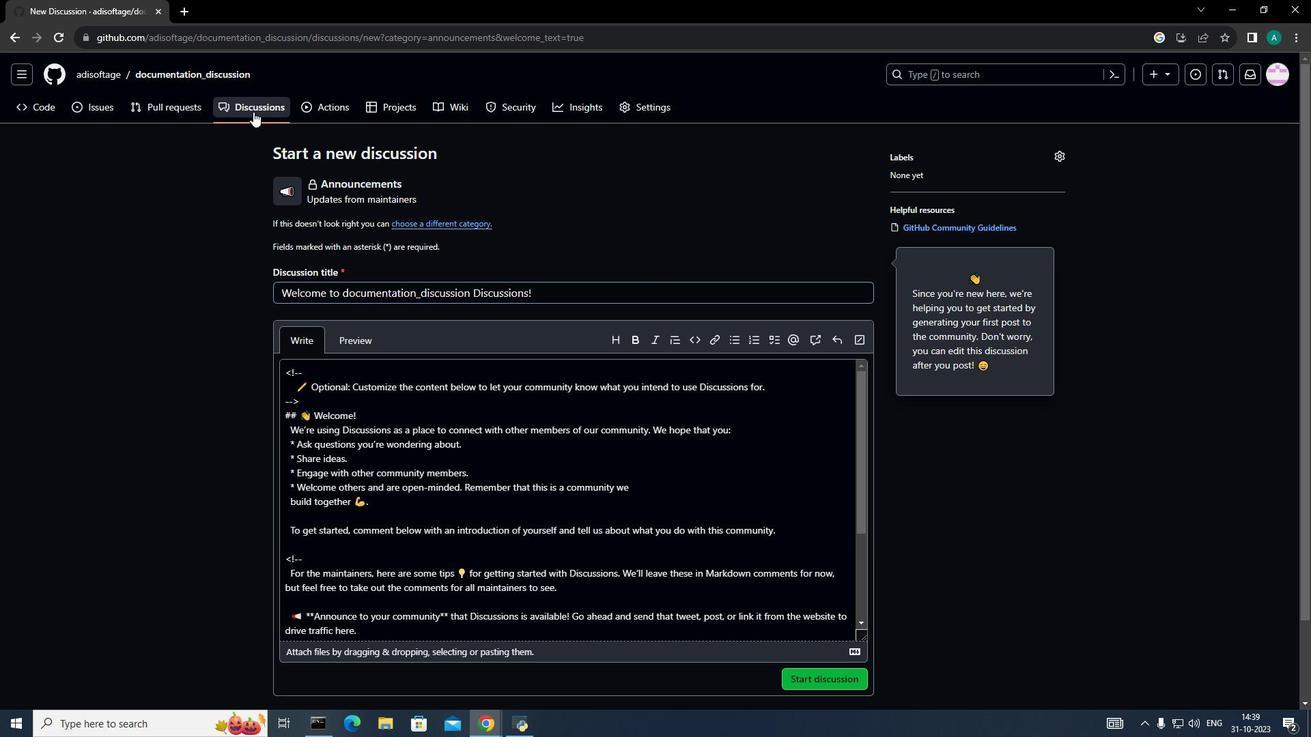 
Action: Mouse moved to (356, 221)
Screenshot: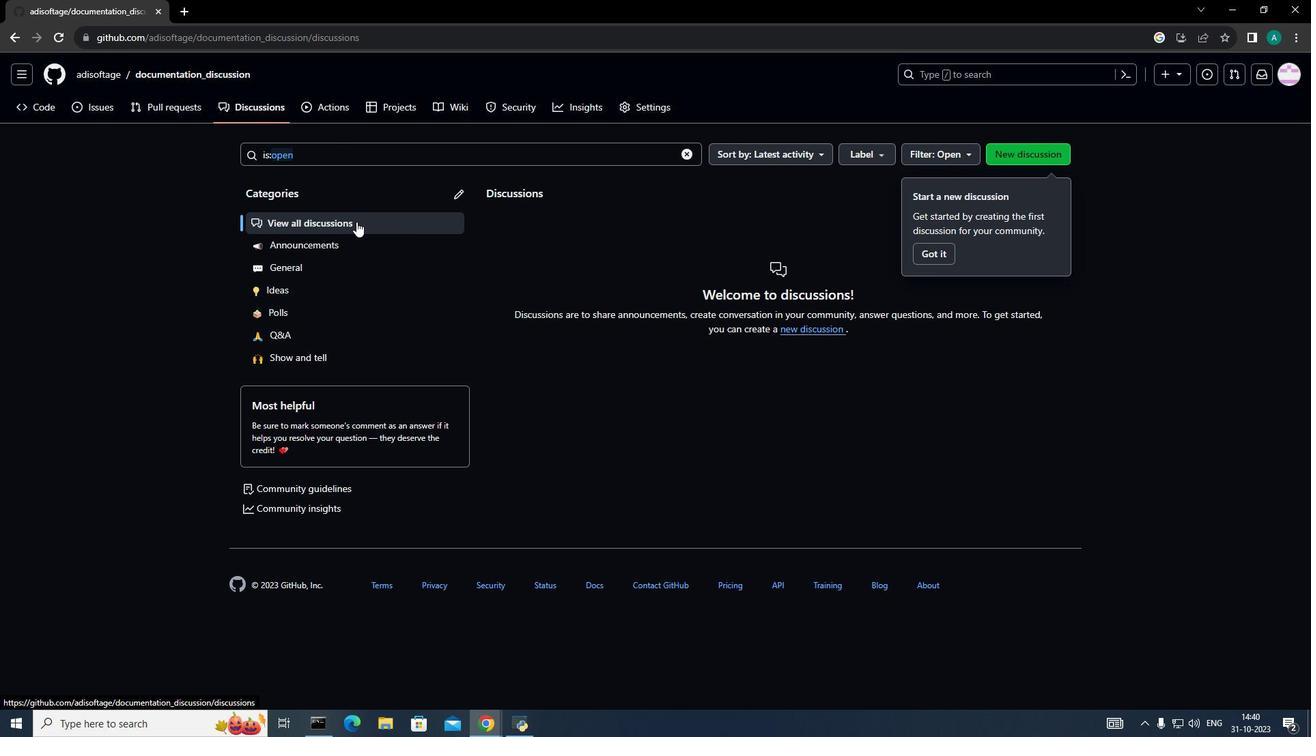 
Action: Mouse pressed left at (356, 221)
Screenshot: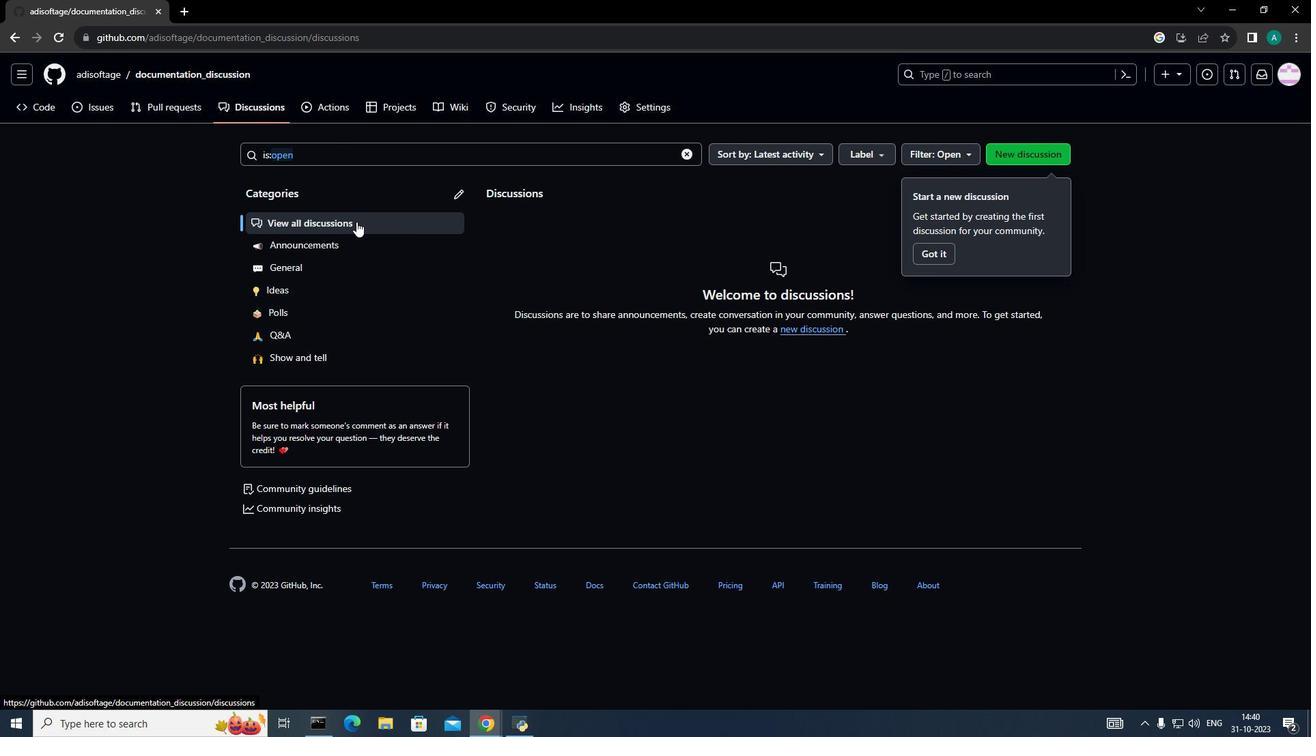 
Action: Mouse moved to (303, 226)
Screenshot: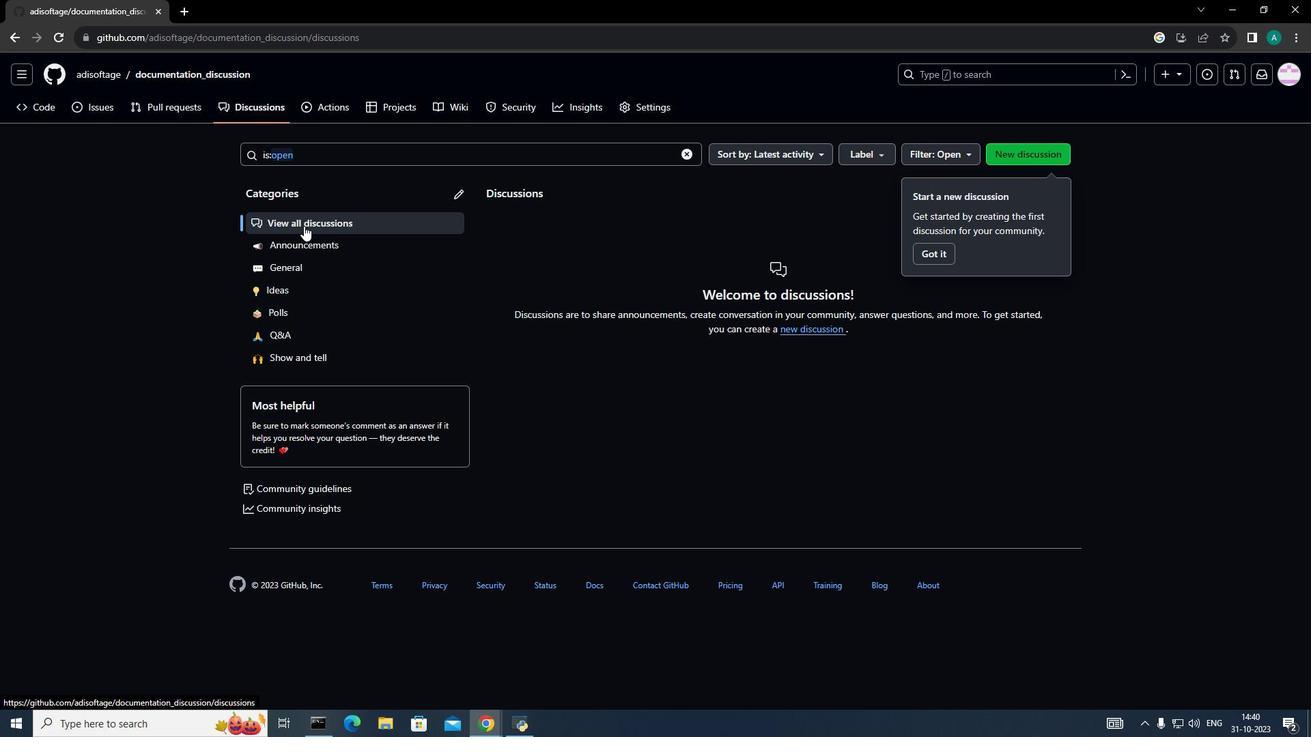 
Action: Mouse pressed left at (303, 226)
Screenshot: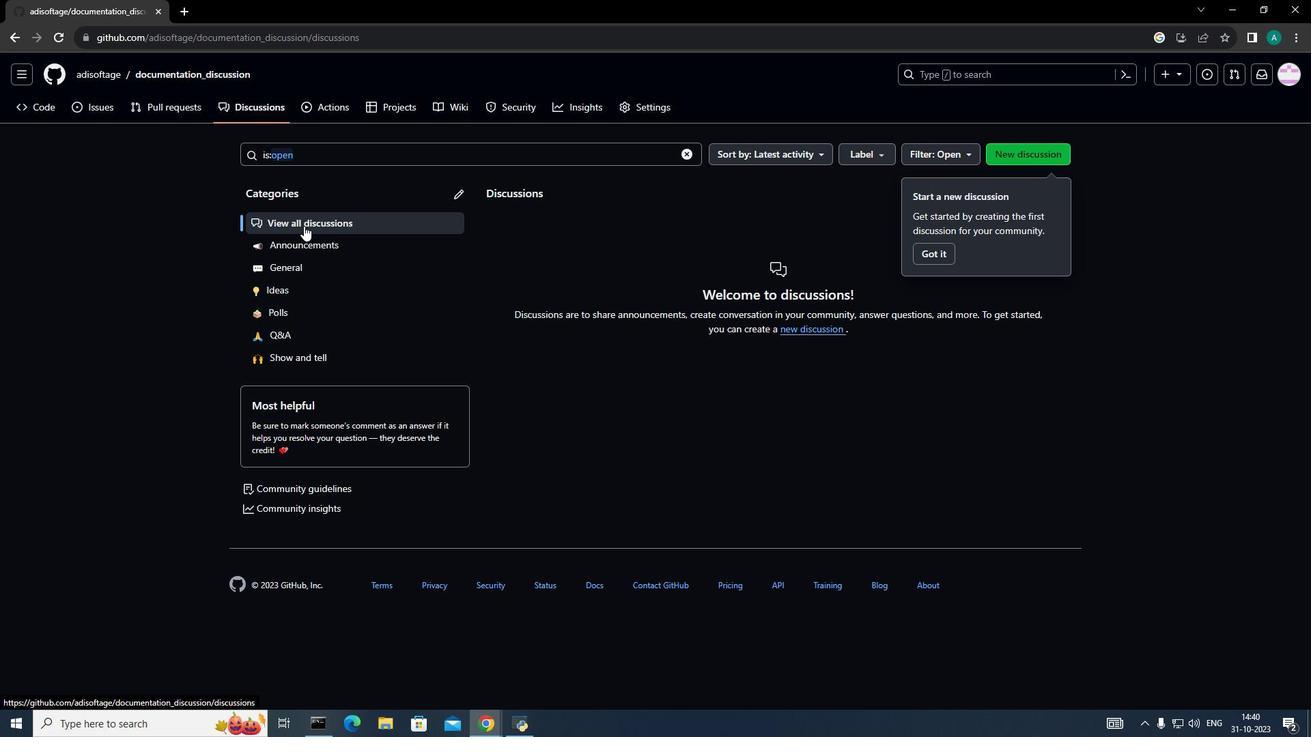 
Action: Mouse moved to (456, 198)
Screenshot: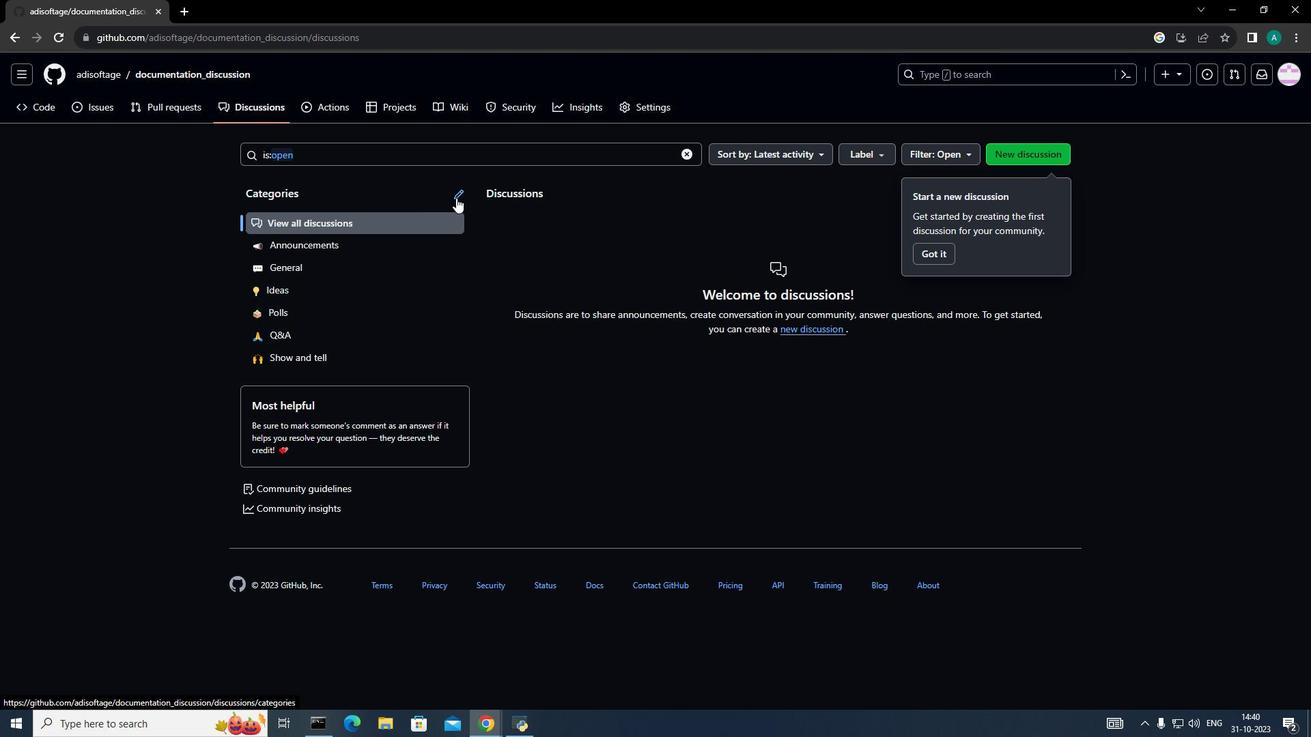 
Action: Mouse pressed left at (456, 198)
Screenshot: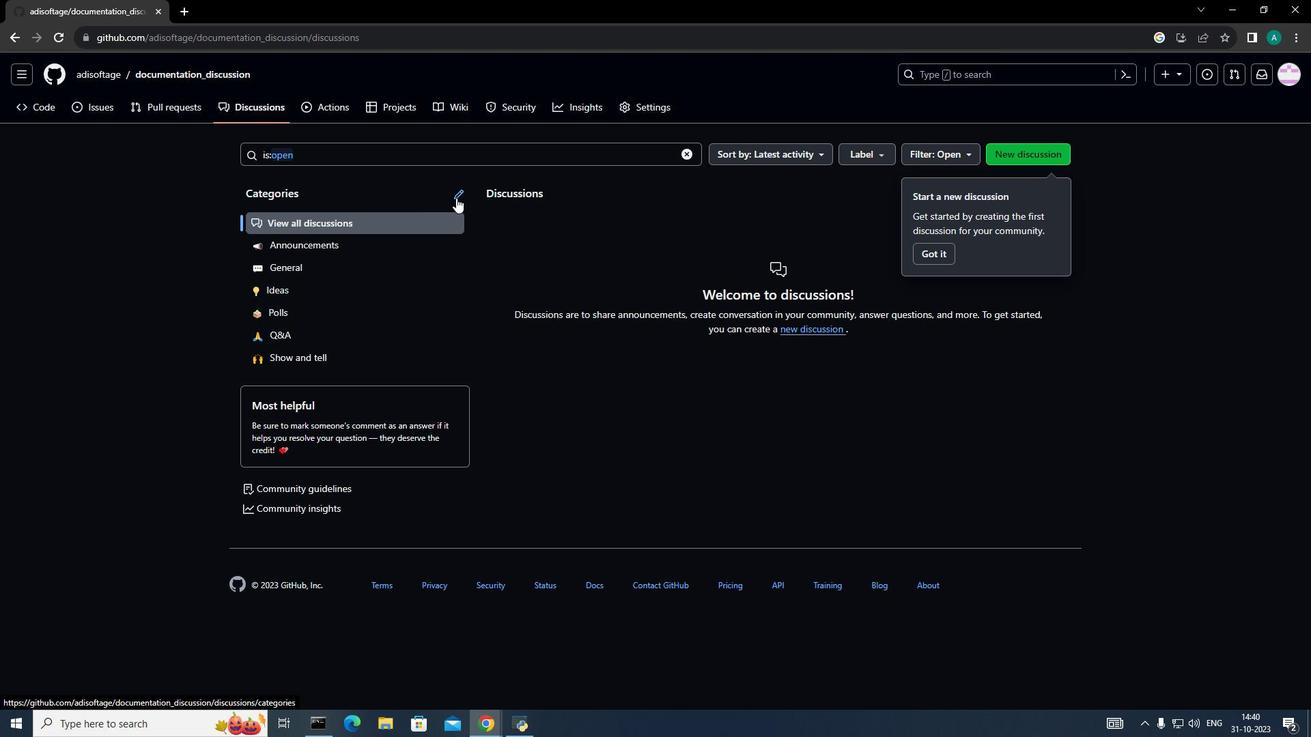 
Action: Mouse moved to (1013, 157)
Screenshot: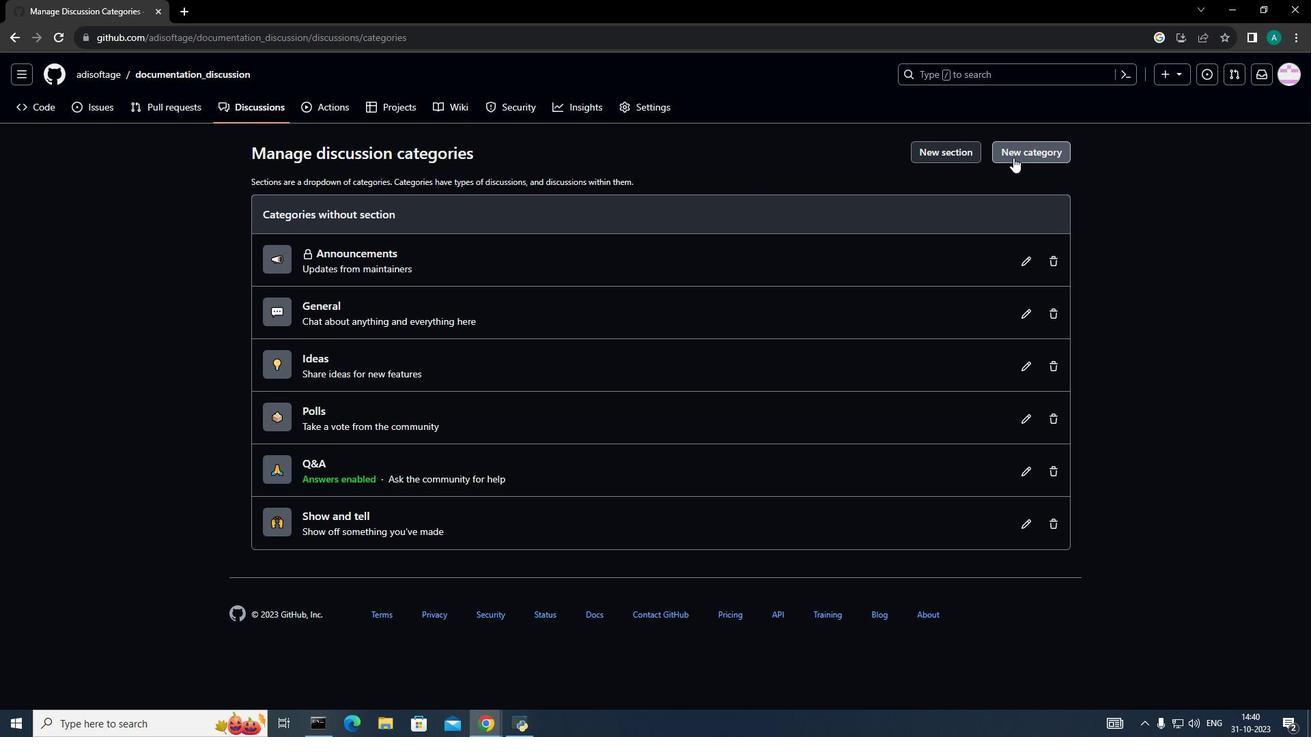 
Action: Mouse pressed left at (1013, 157)
Screenshot: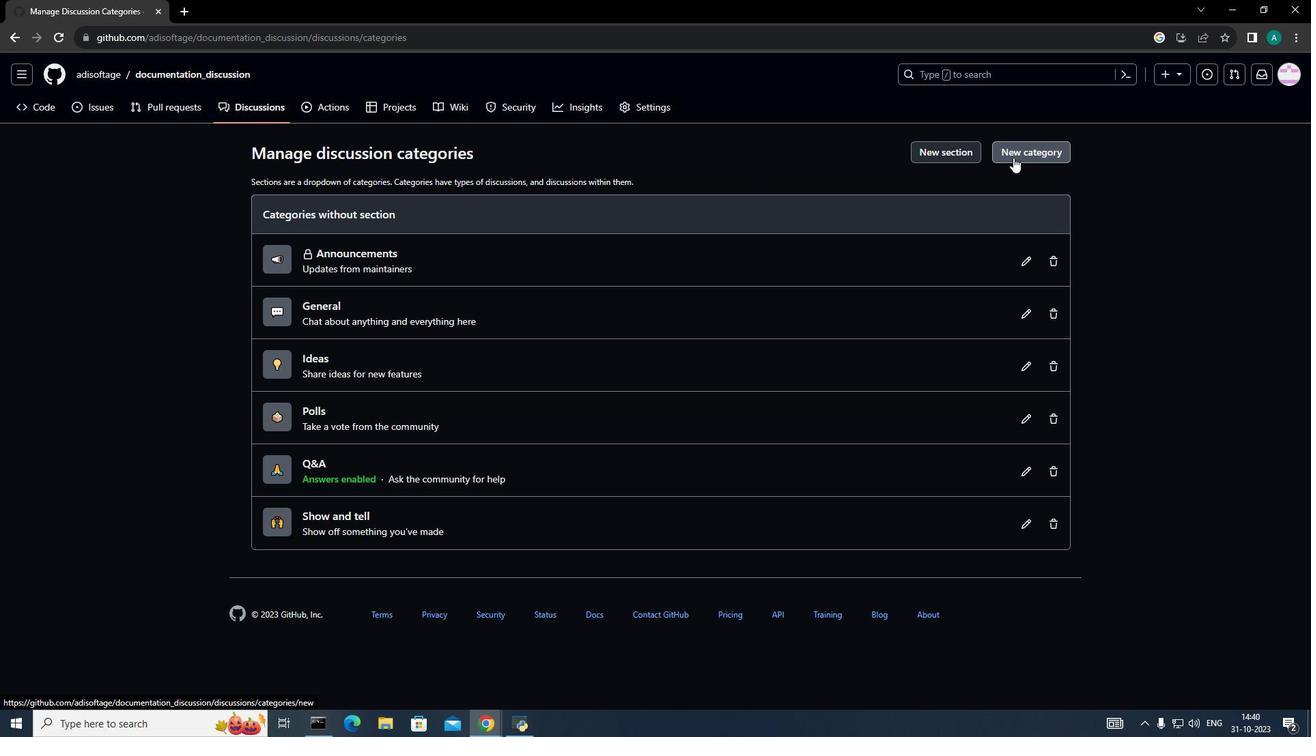 
Action: Mouse moved to (485, 204)
Screenshot: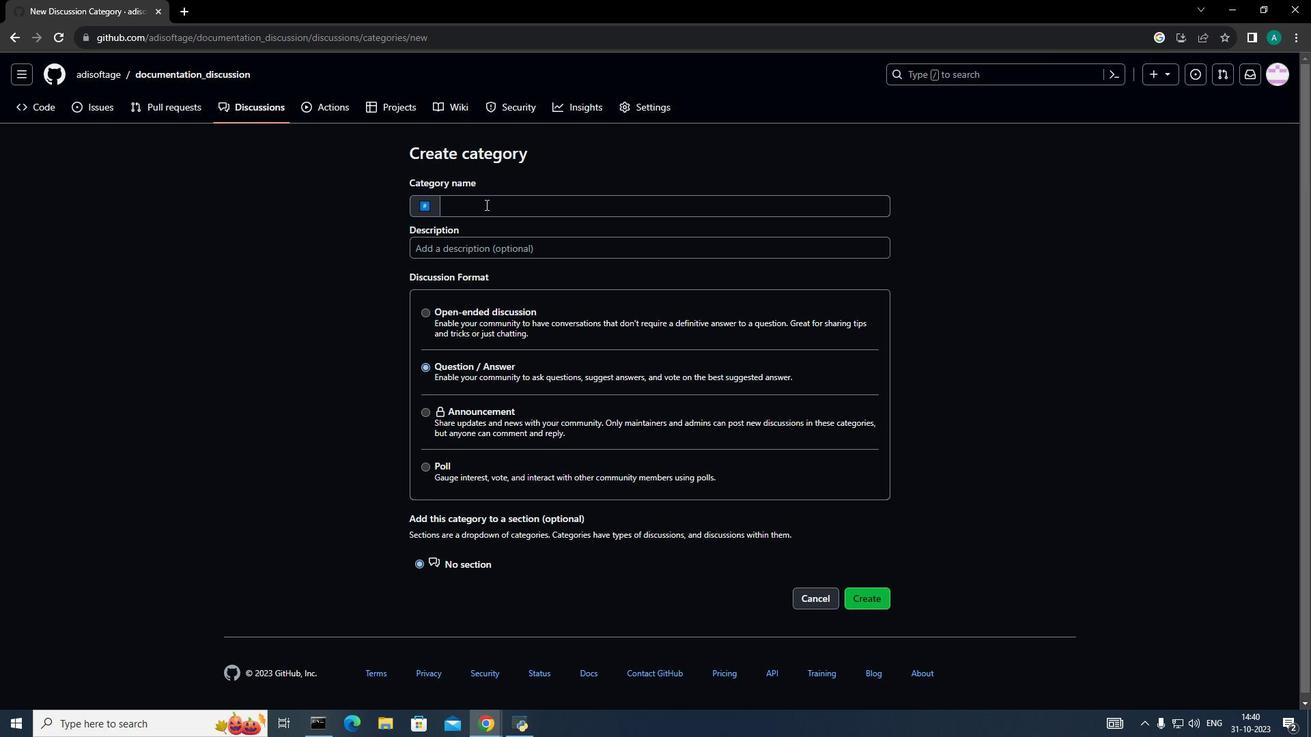 
Action: Mouse pressed left at (485, 204)
Screenshot: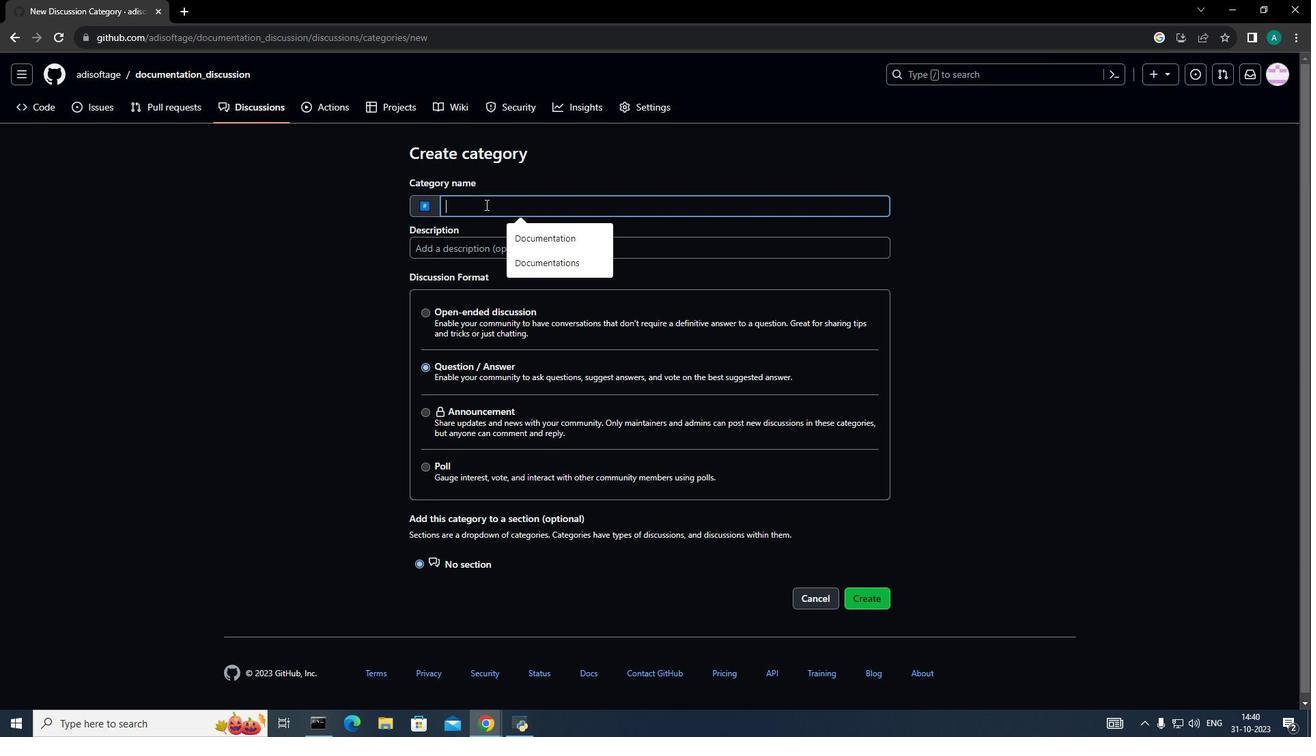 
Action: Key pressed <Key.shift>Documentation<Key.down><Key.enter>
Screenshot: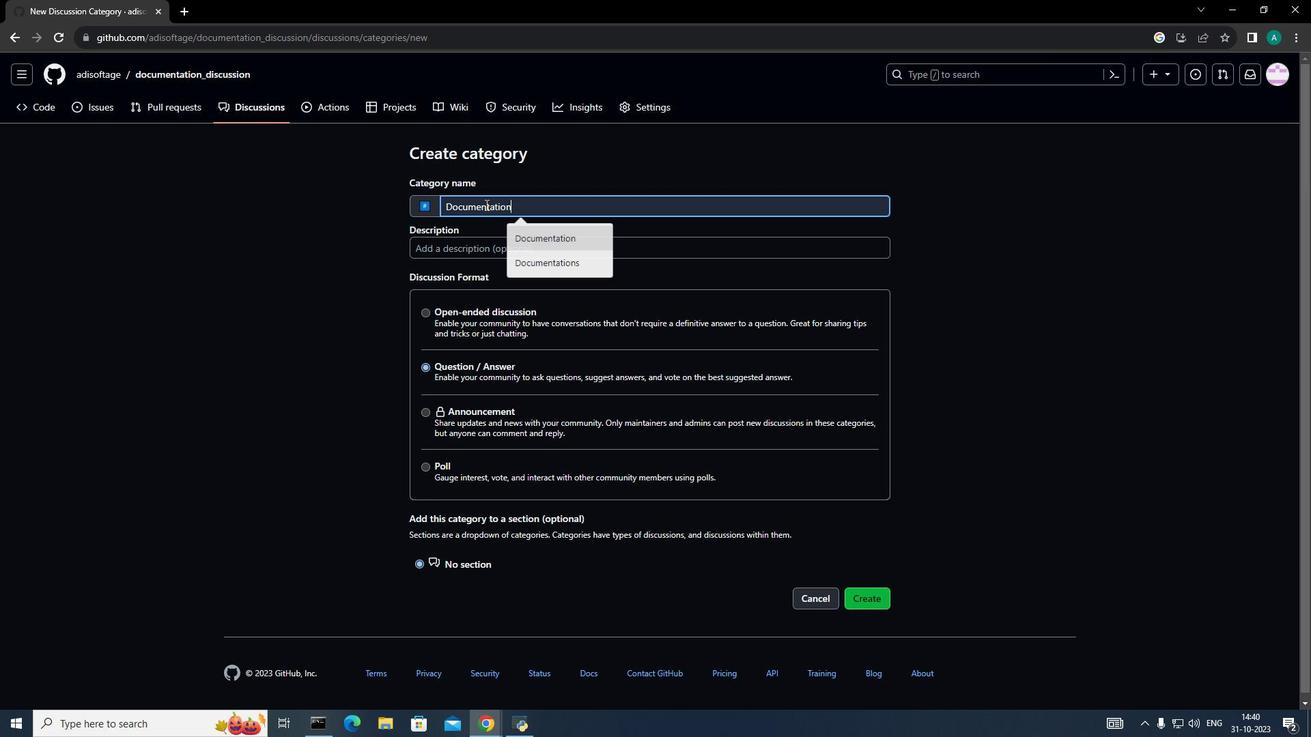 
Action: Mouse moved to (469, 312)
Screenshot: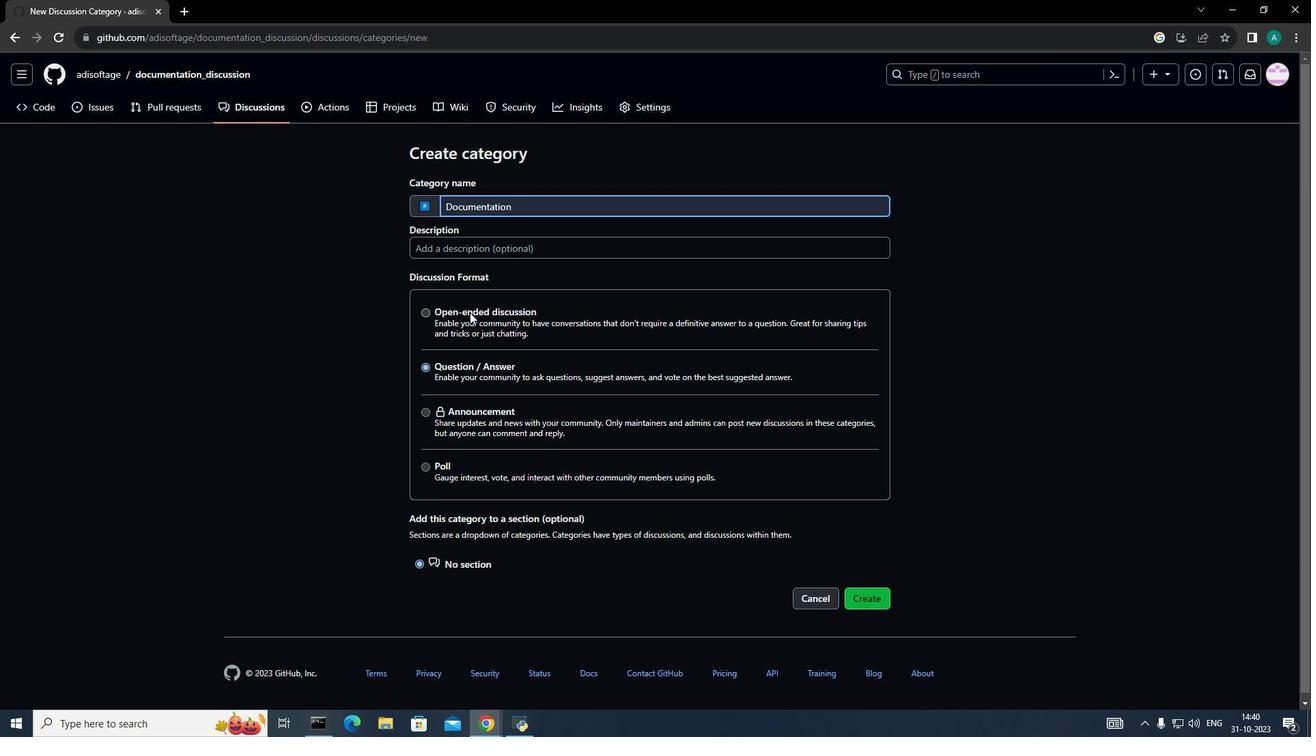 
Action: Mouse pressed left at (469, 312)
Screenshot: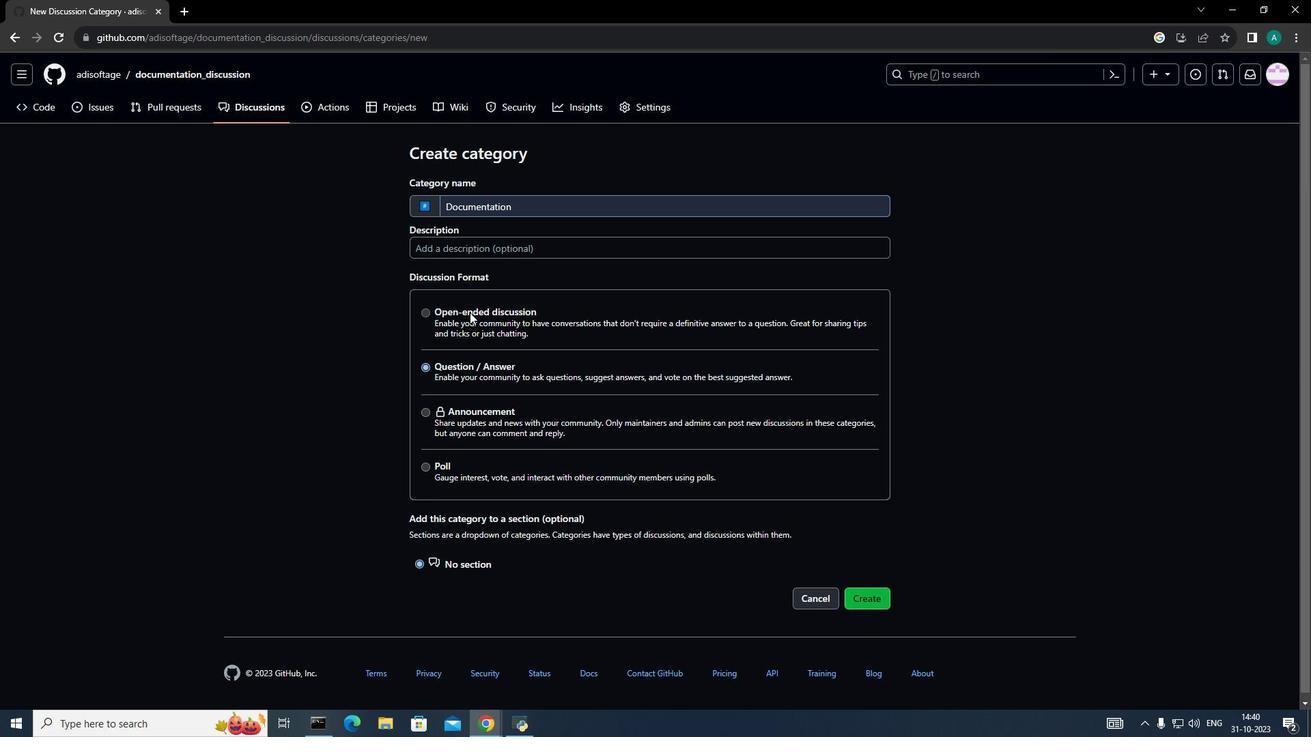 
Action: Mouse moved to (871, 605)
Screenshot: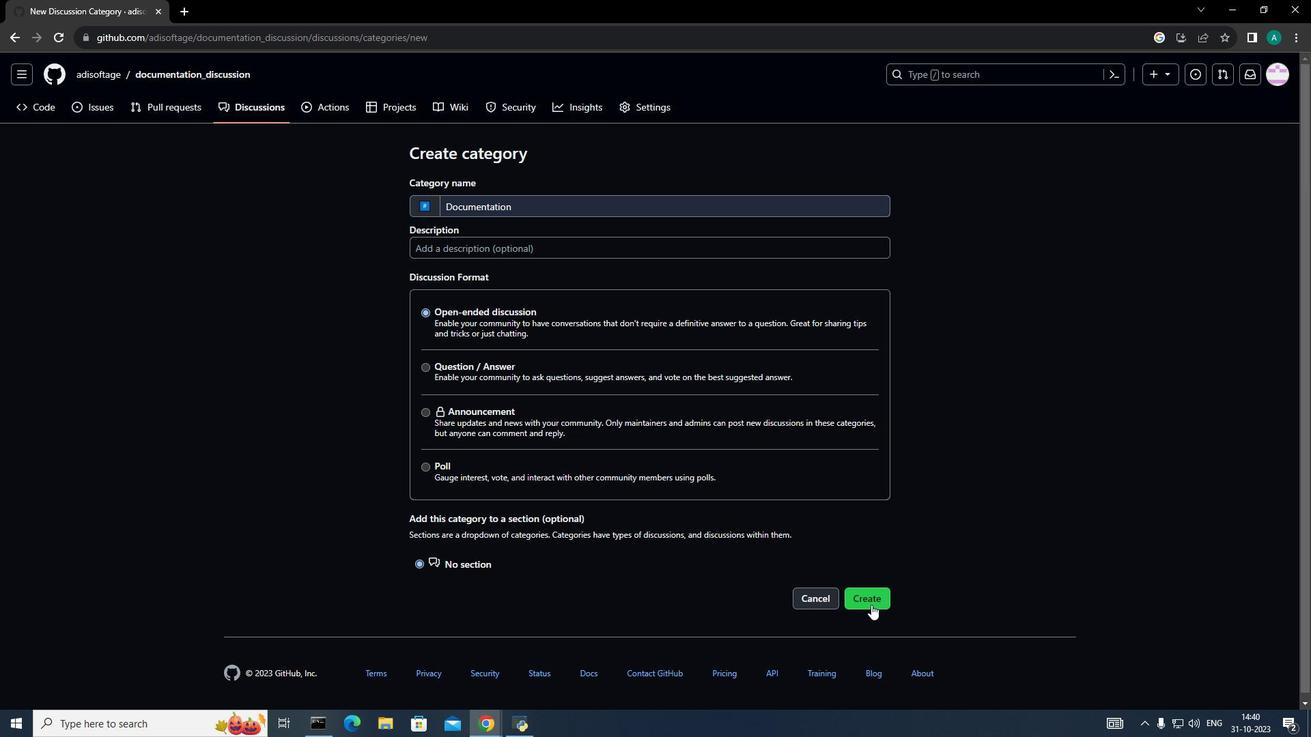 
Action: Mouse pressed left at (871, 605)
Screenshot: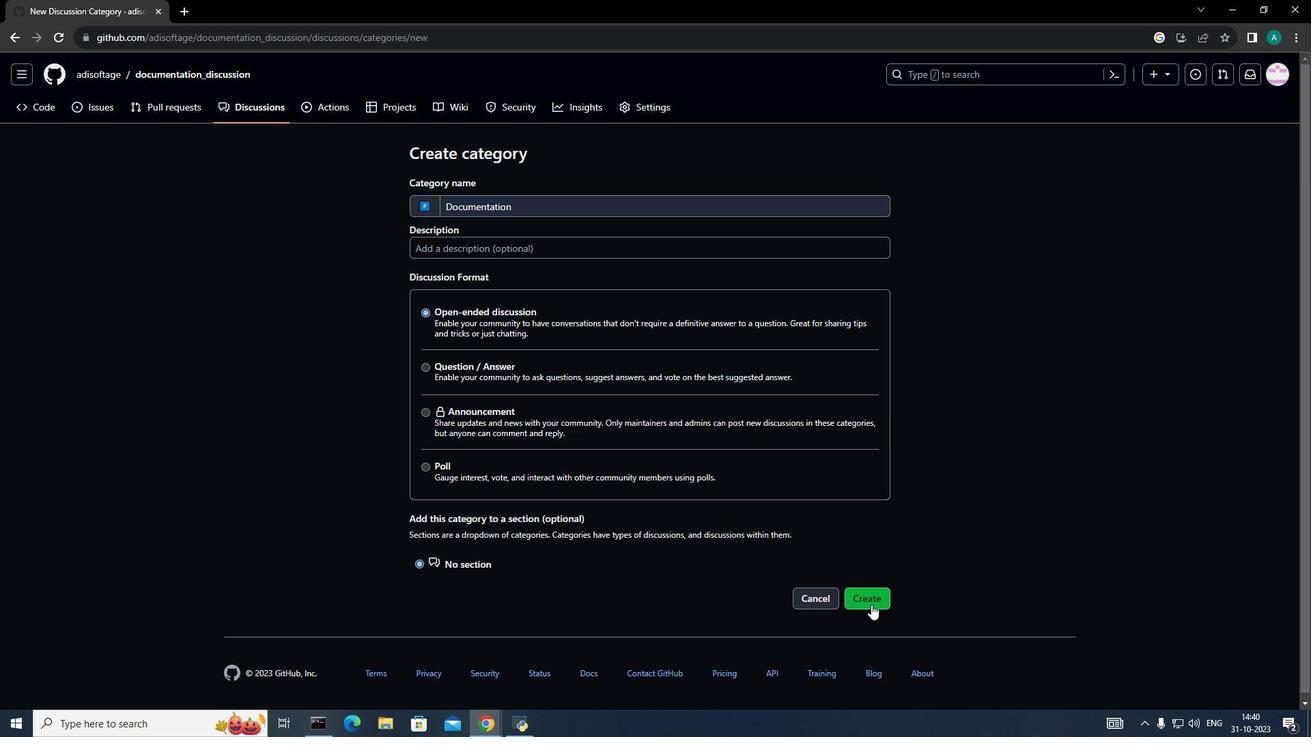 
Action: Mouse moved to (256, 110)
Screenshot: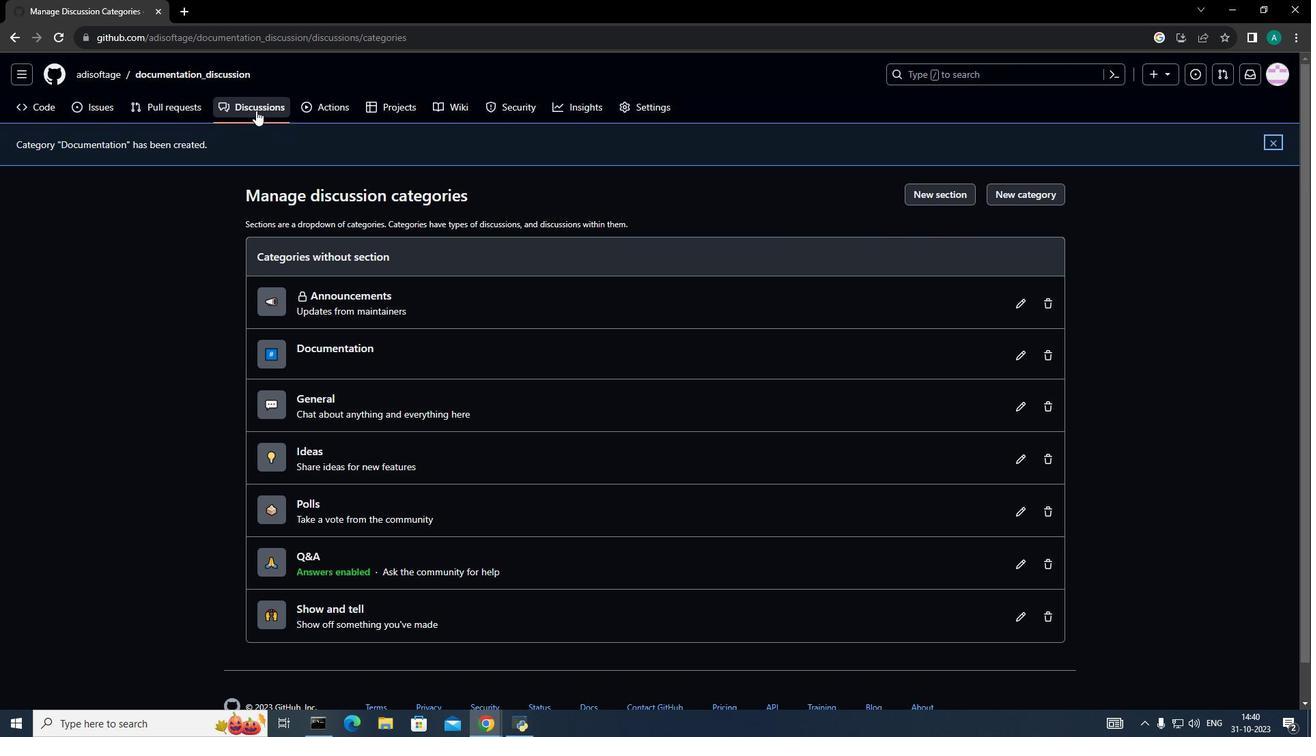 
Action: Mouse pressed left at (256, 110)
Screenshot: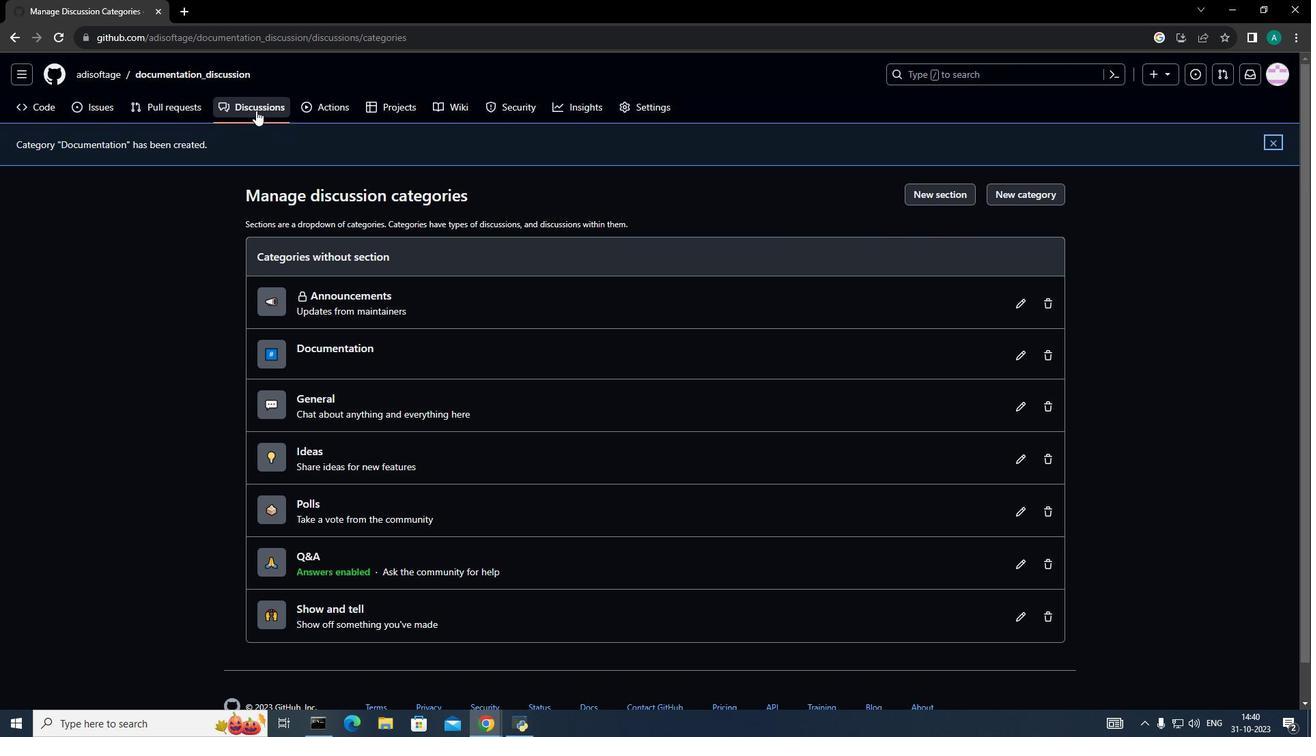 
Action: Mouse moved to (290, 262)
Screenshot: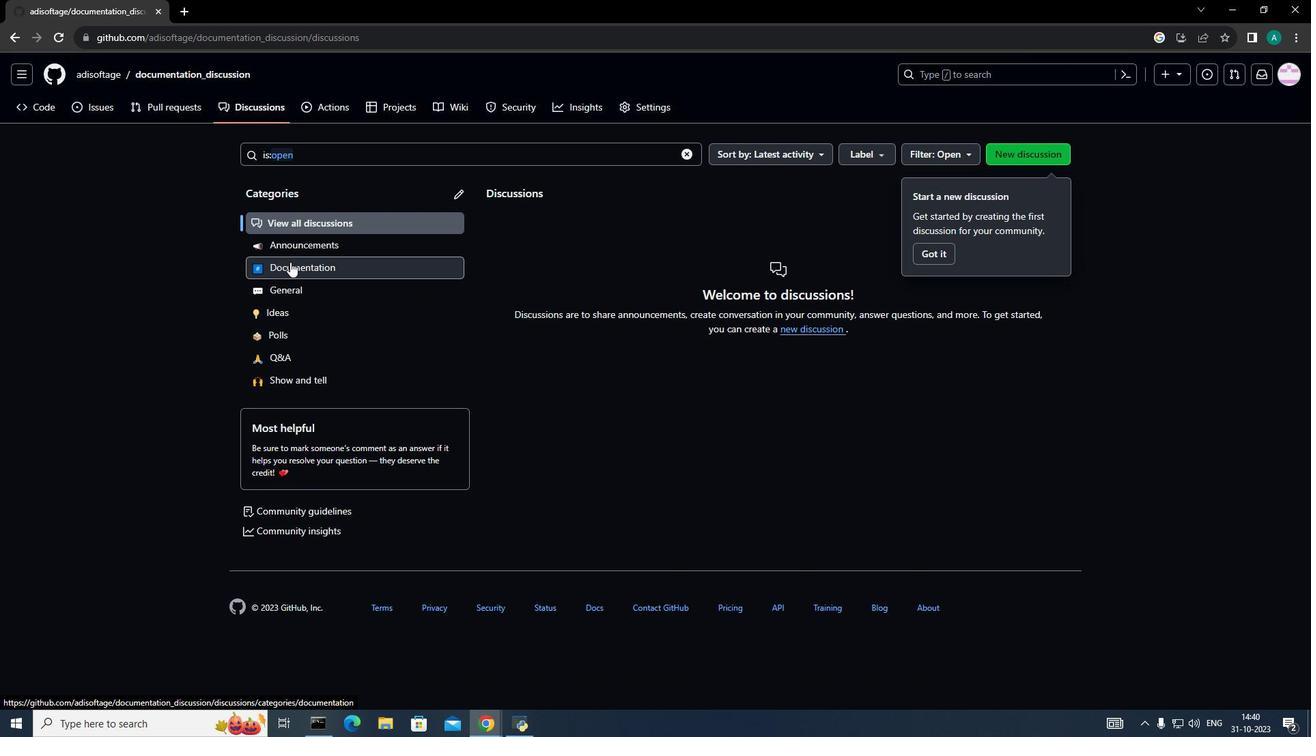 
Action: Mouse pressed left at (290, 262)
Screenshot: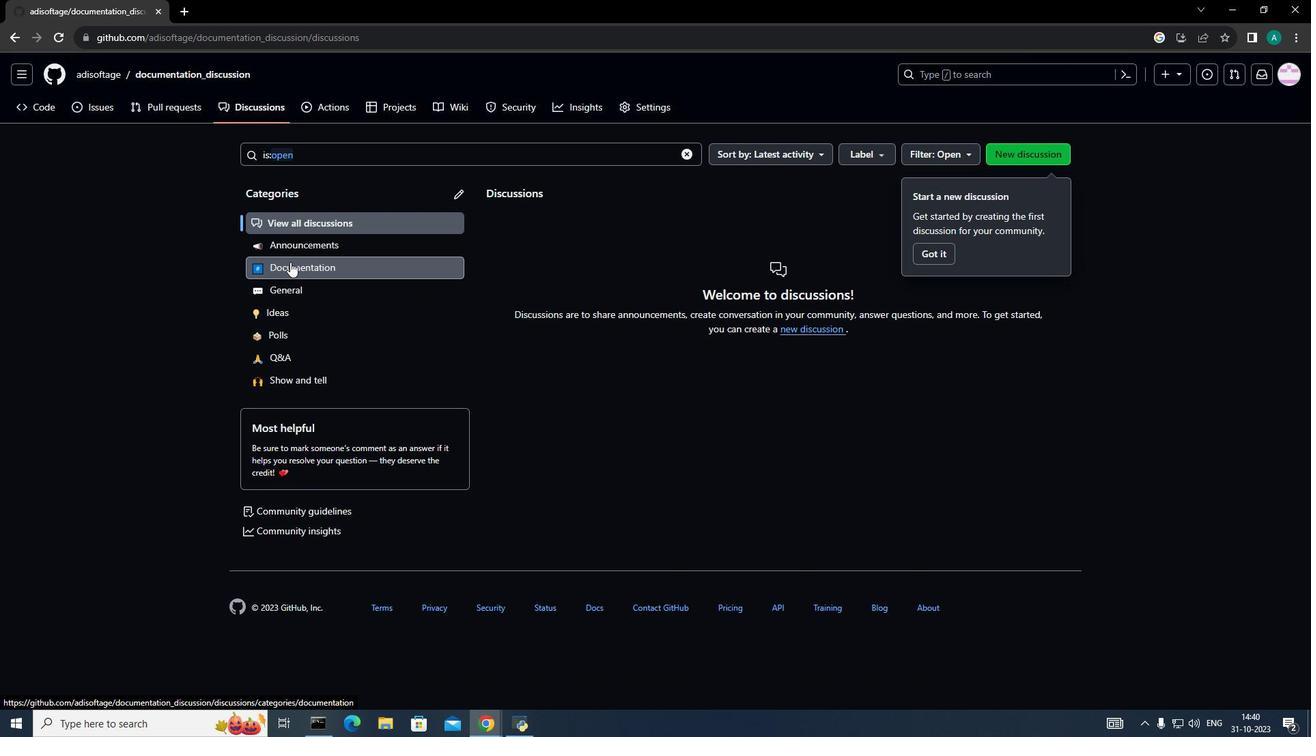 
Action: Mouse moved to (1039, 157)
Screenshot: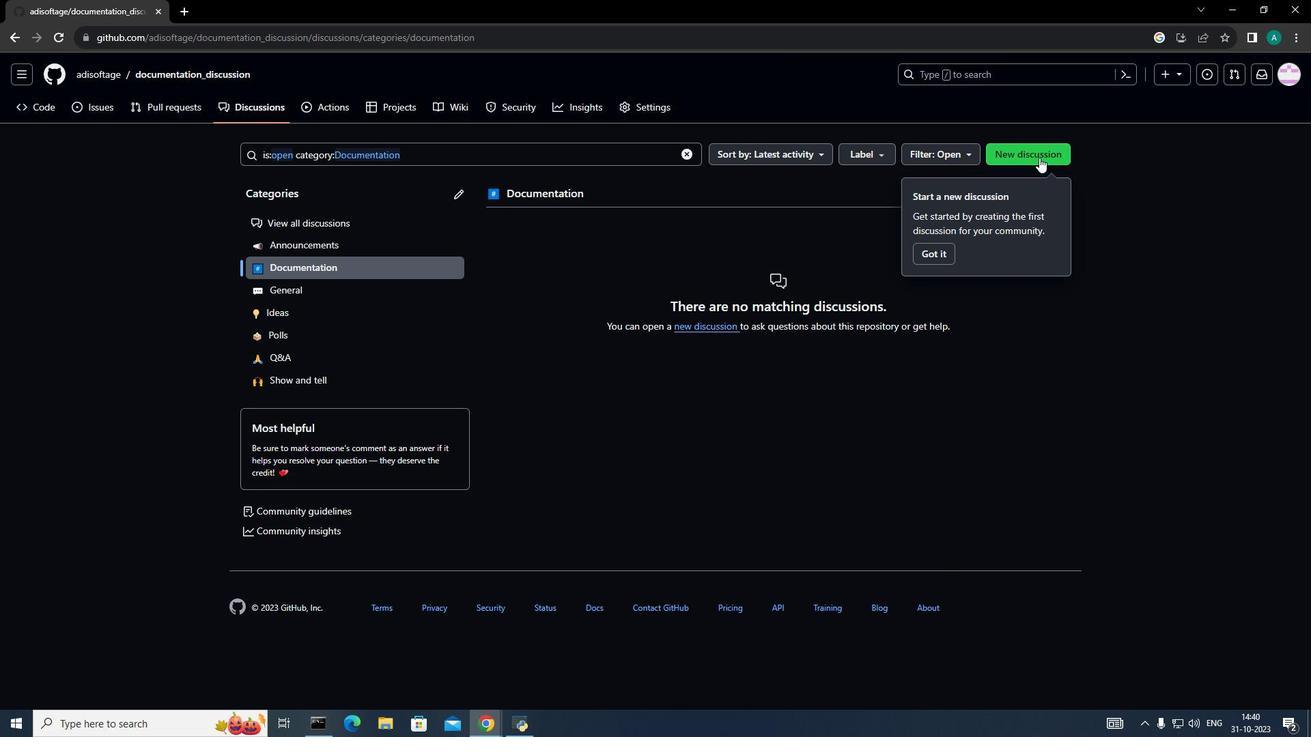 
Action: Mouse pressed left at (1039, 157)
Screenshot: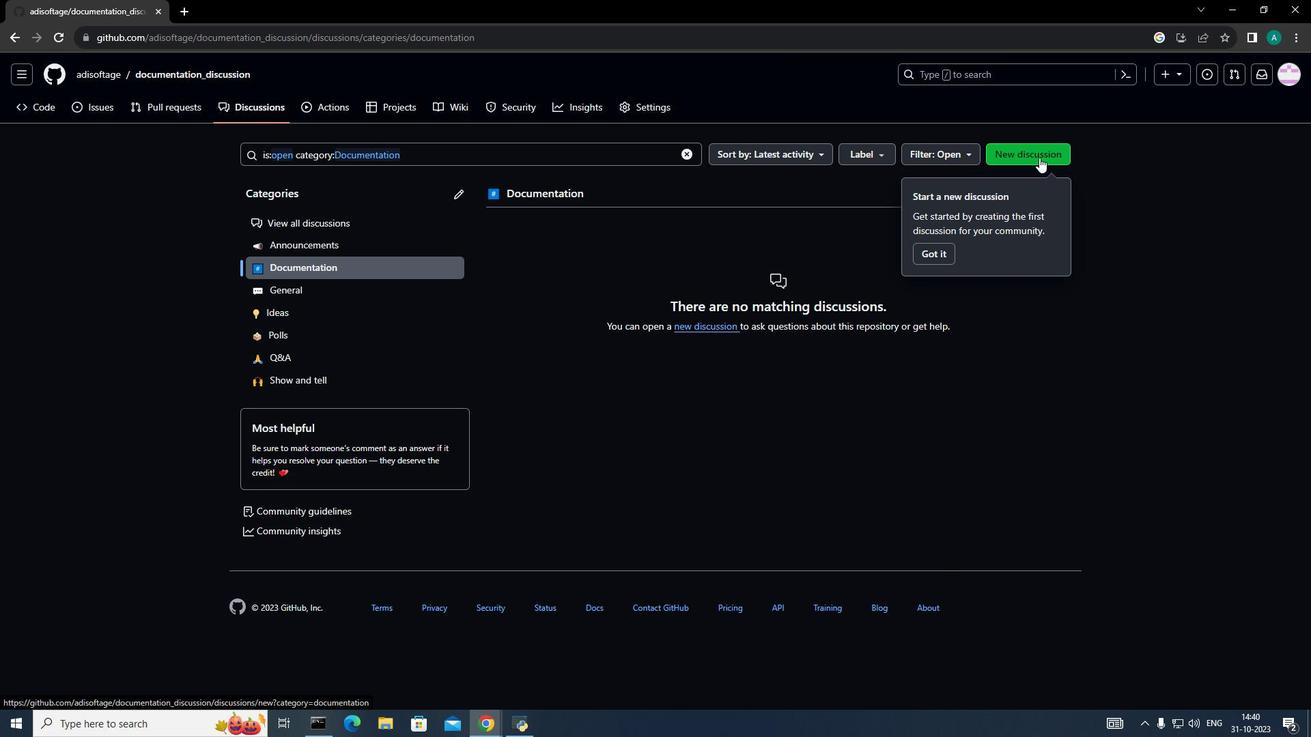 
Action: Mouse moved to (381, 275)
Screenshot: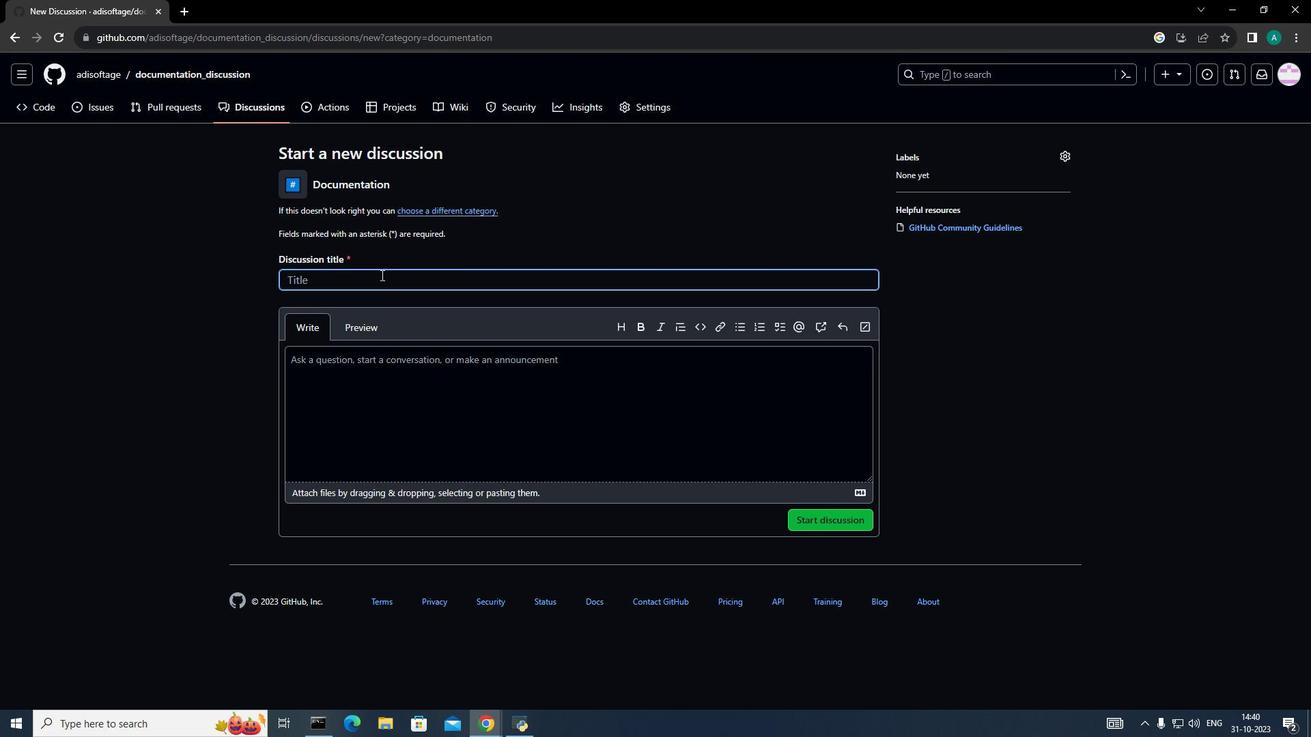 
Action: Mouse pressed left at (381, 275)
Screenshot: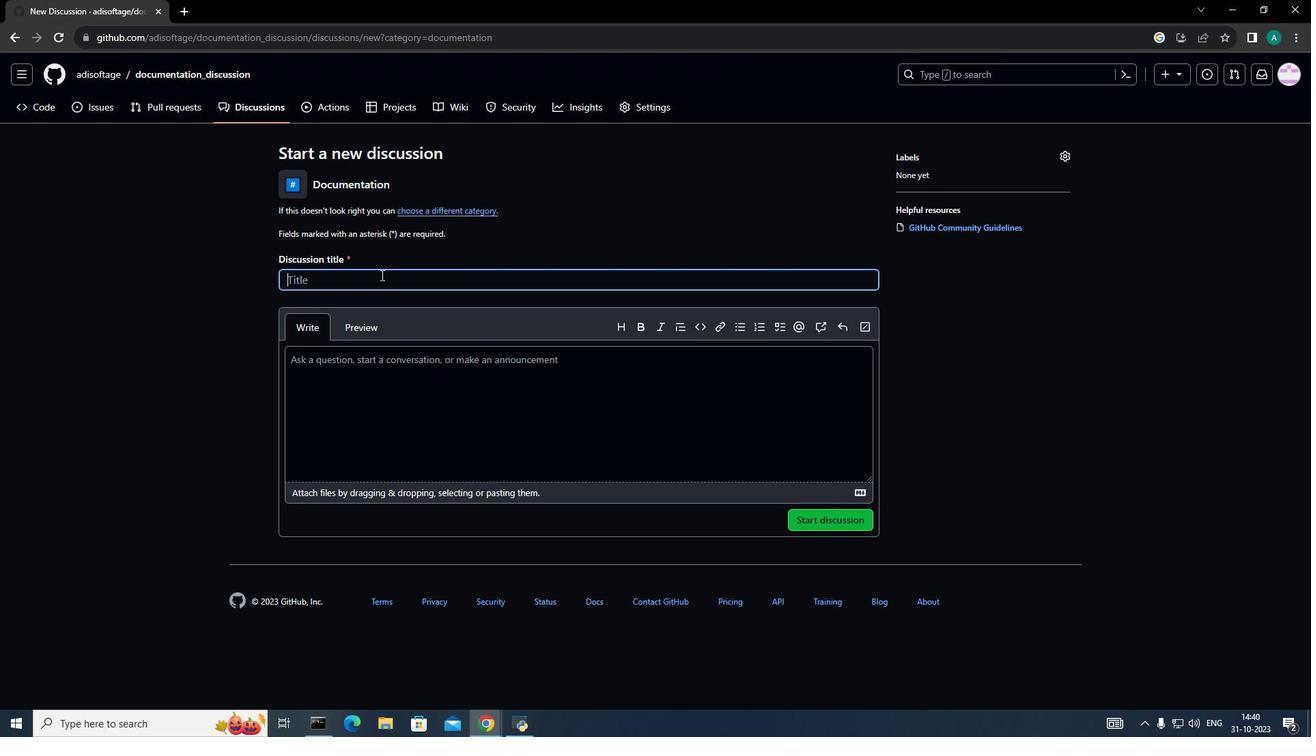 
Action: Key pressed <Key.shift>Found<Key.space>a<Key.space>syntax<Key.space>error<Key.left><Key.left><Key.left><Key.right><Key.backspace><Key.backspace><Key.right><Key.right><Key.space>line<Key.shift_r><Key.shift_r><Key.shift_r><Key.shift_r>#13<Key.left><Key.left><Key.left><Key.space><Key.right><Key.down><Key.down><Key.down>
Screenshot: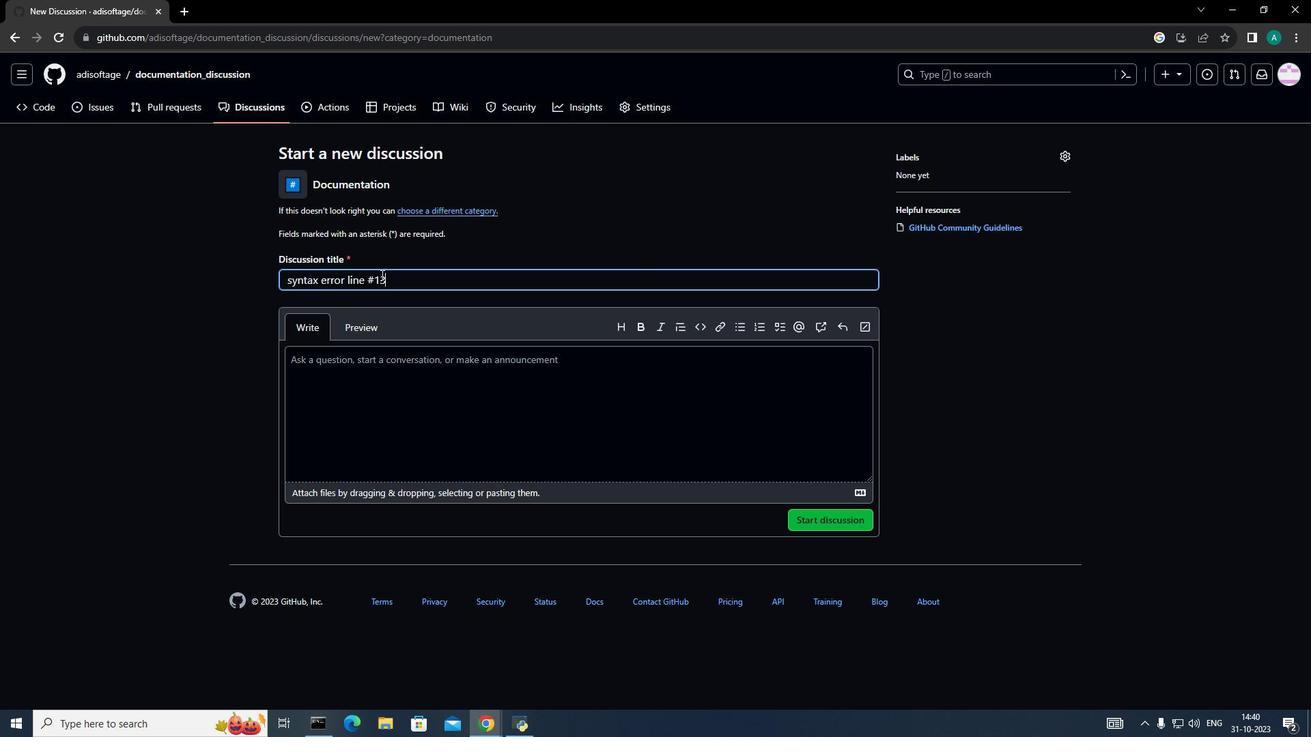 
Action: Mouse moved to (374, 380)
Screenshot: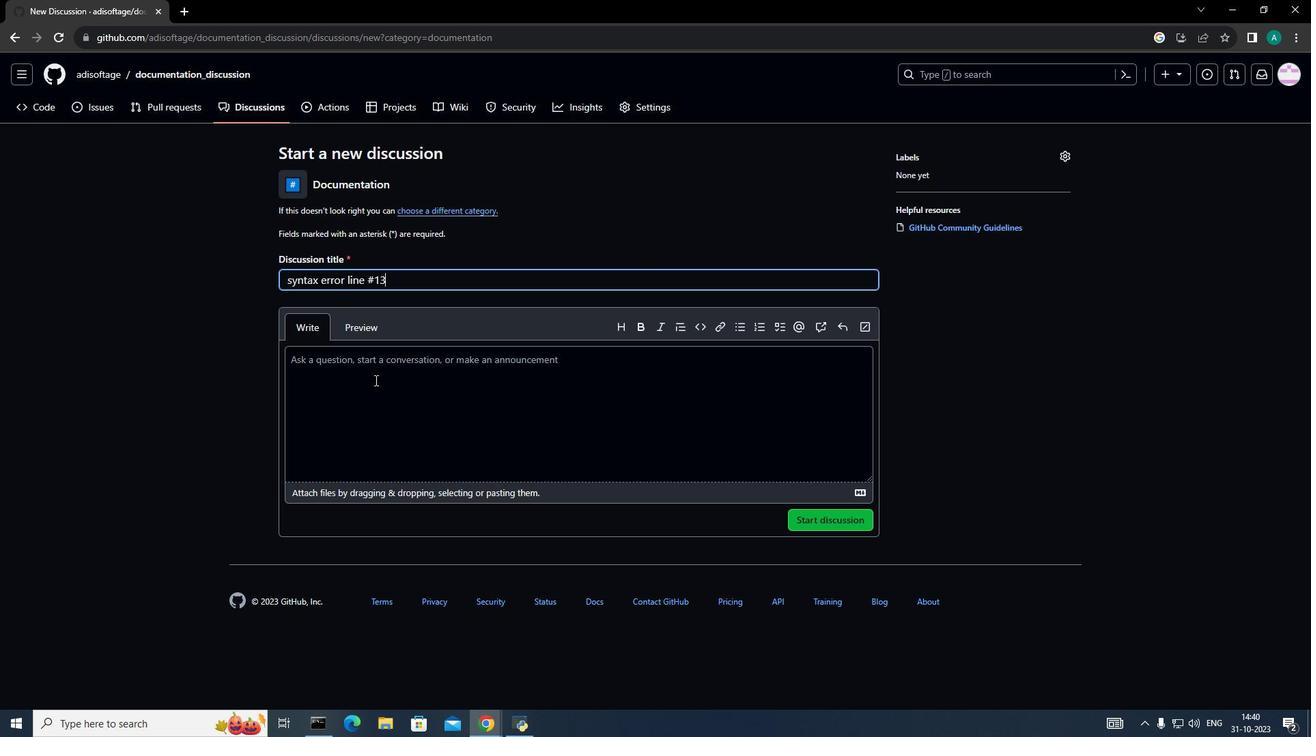 
Action: Mouse pressed left at (374, 380)
Screenshot: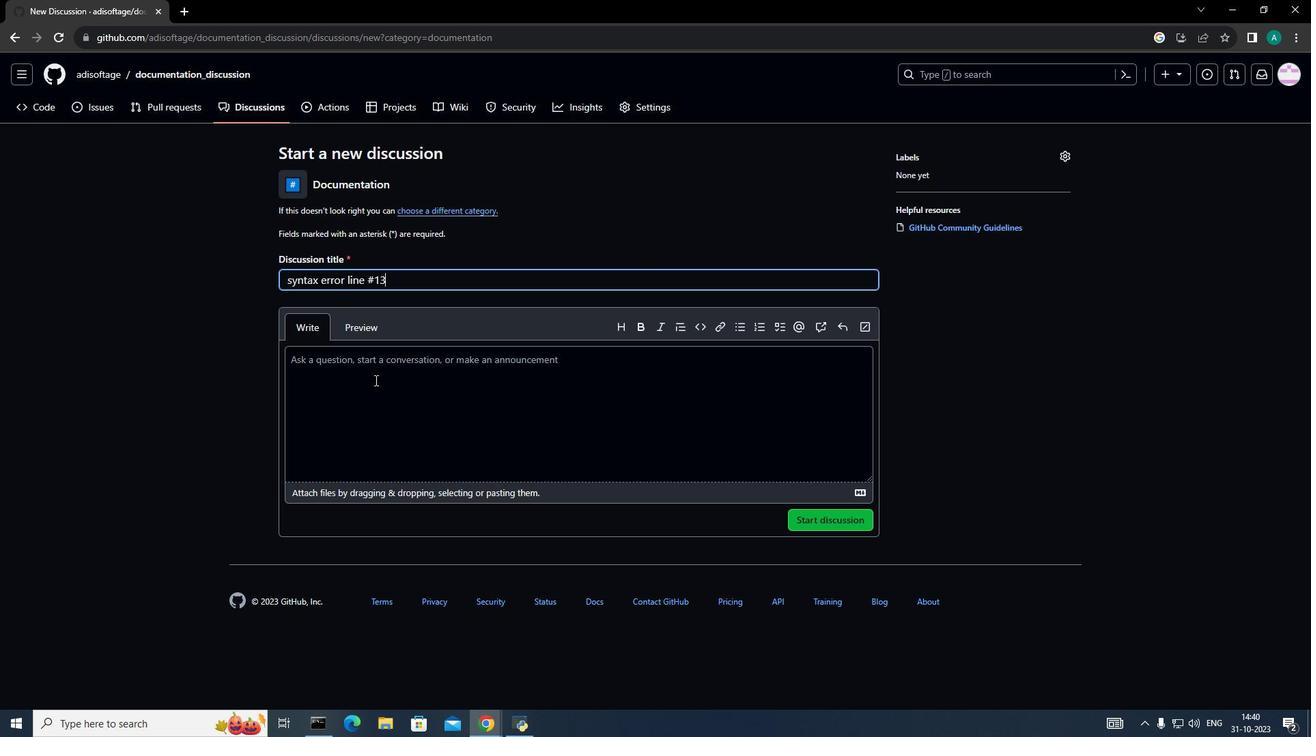 
Action: Key pressed <Key.shift><Key.shift><Key.shift><Key.shift><Key.shift><Key.shift><Key.shift><Key.shift><Key.shift><Key.shift><Key.shift><Key.shift><Key.shift><Key.shift><Key.shift><Key.shift><Key.shift><Key.shift><Key.shift><Key.shift><Key.shift><Key.shift><Key.shift><Key.shift><Key.shift><Key.shift><Key.shift><Key.shift><Key.shift><Key.shift><Key.shift><Key.shift><Key.shift><Key.shift><Key.shift><Key.shift><Key.shift><Key.shift><Key.shift><Key.shift><Key.shift><Key.shift><Key.shift><Key.shift><Key.shift><Key.shift><Key.shift><Key.shift><Key.shift><Key.shift><Key.shift><Key.shift><Key.shift><Key.shift><Key.shift><Key.shift><Key.shift>H<Key.shift><Key.backspace><Key.shift>I<Key.space>founda<Key.backspace><Key.space>a<Key.space>syntax<Key.space>error<Key.space>in<Key.space>your<Key.space>cod<Key.backspace><Key.backspace><Key.backspace>python<Key.space>code<Key.space>in<Key.space>line<Key.space>13.<Key.space><Key.shift><Key.shift><Key.shift><Key.shift><Key.shift><Key.shift><Key.shift><Key.shift><Key.shift>You<Key.space>have<Key.space>addded<Key.space>the<Key.space>variable<Key.space>to<Key.left><Key.left>integer<Key.space>v<Key.backspace><Key.right><Key.right><Key.space>a<Key.space>string<Key.space>which<Key.space>is<Key.space>the<Key.space>problem<Key.space>for<Key.space>complimation<Key.backspace>compilation
Screenshot: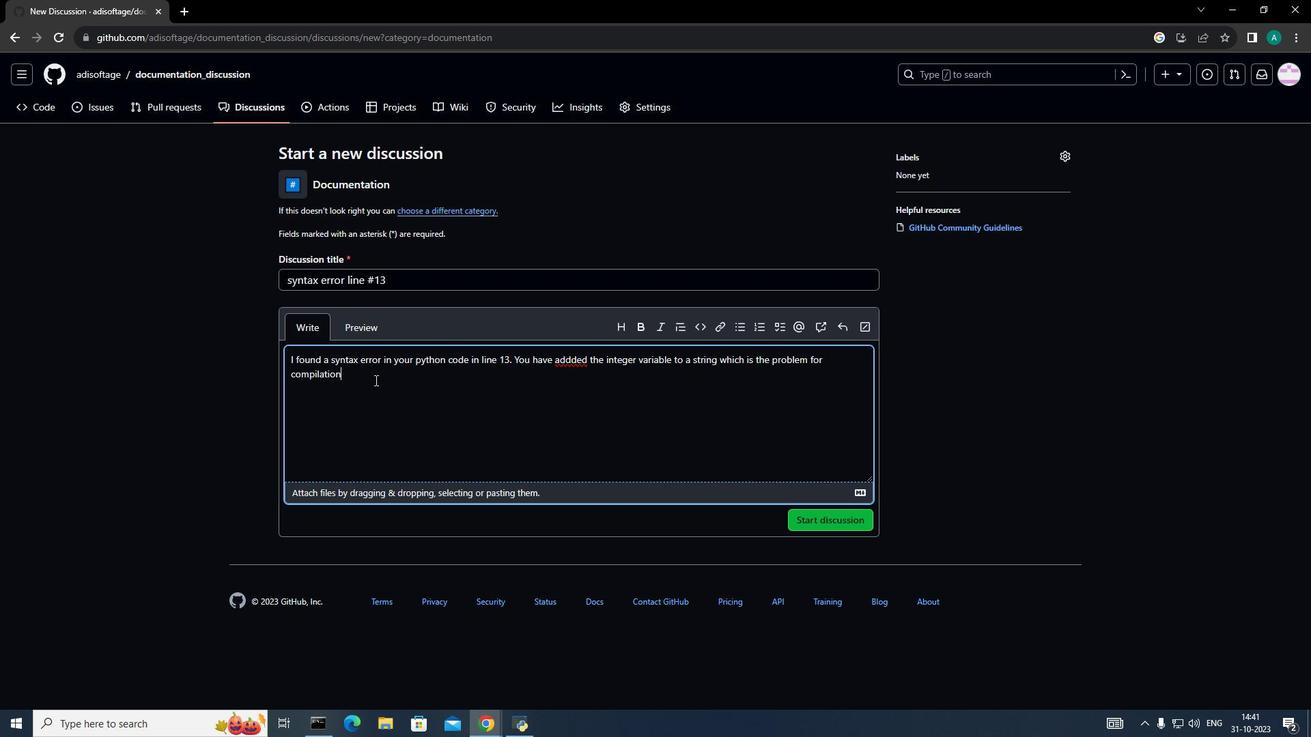 
Action: Mouse moved to (568, 359)
Screenshot: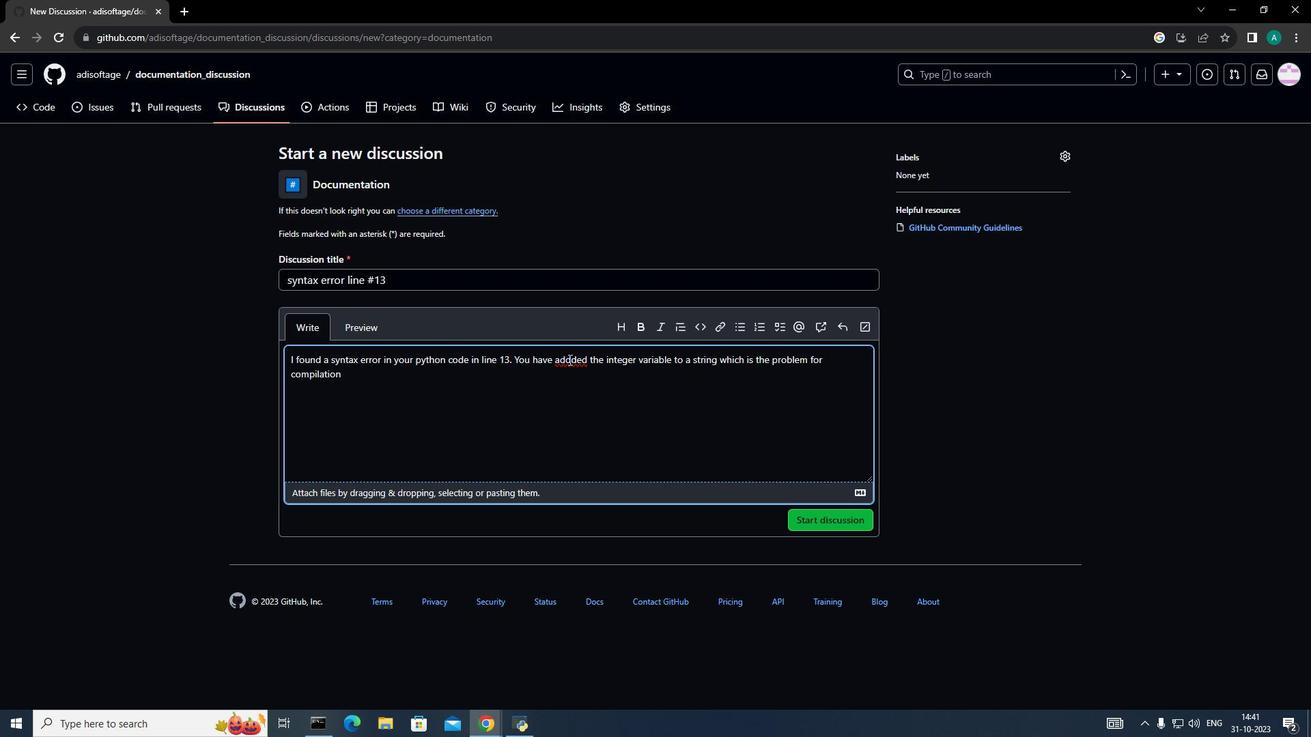 
Action: Mouse pressed left at (568, 359)
Screenshot: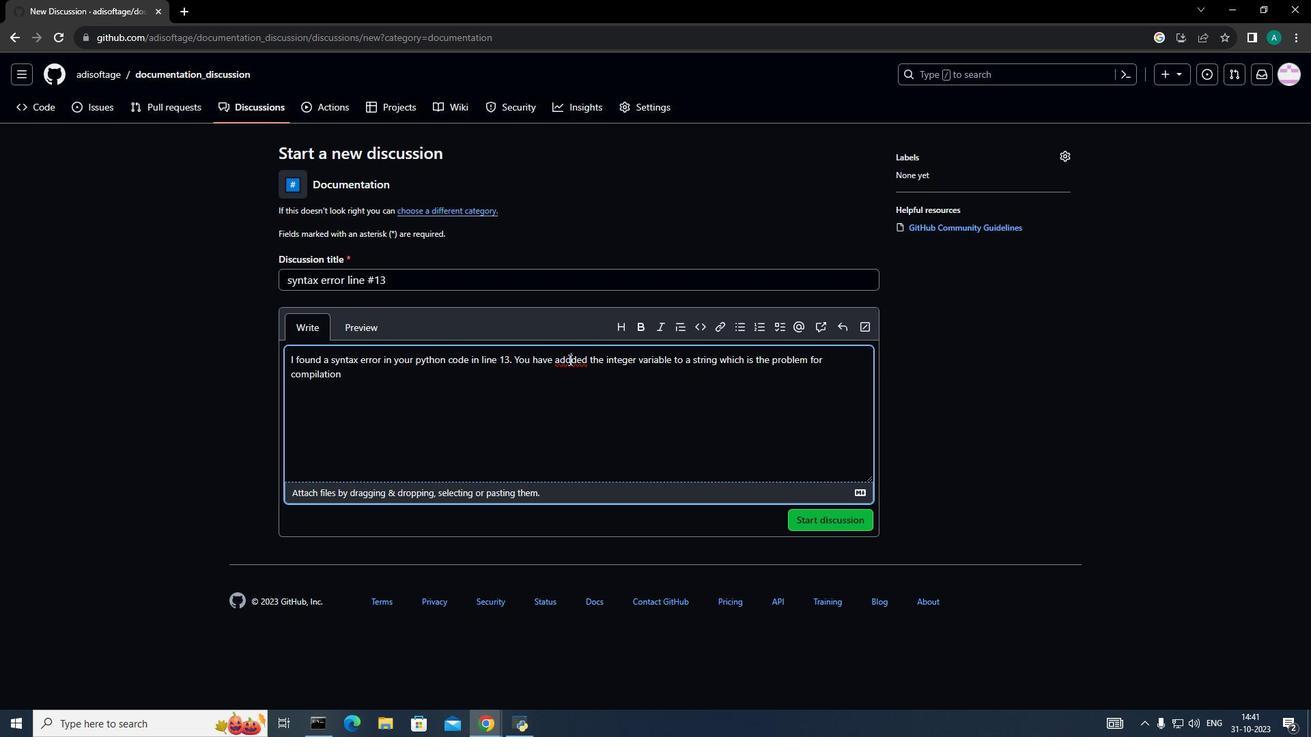 
Action: Mouse moved to (718, 541)
Screenshot: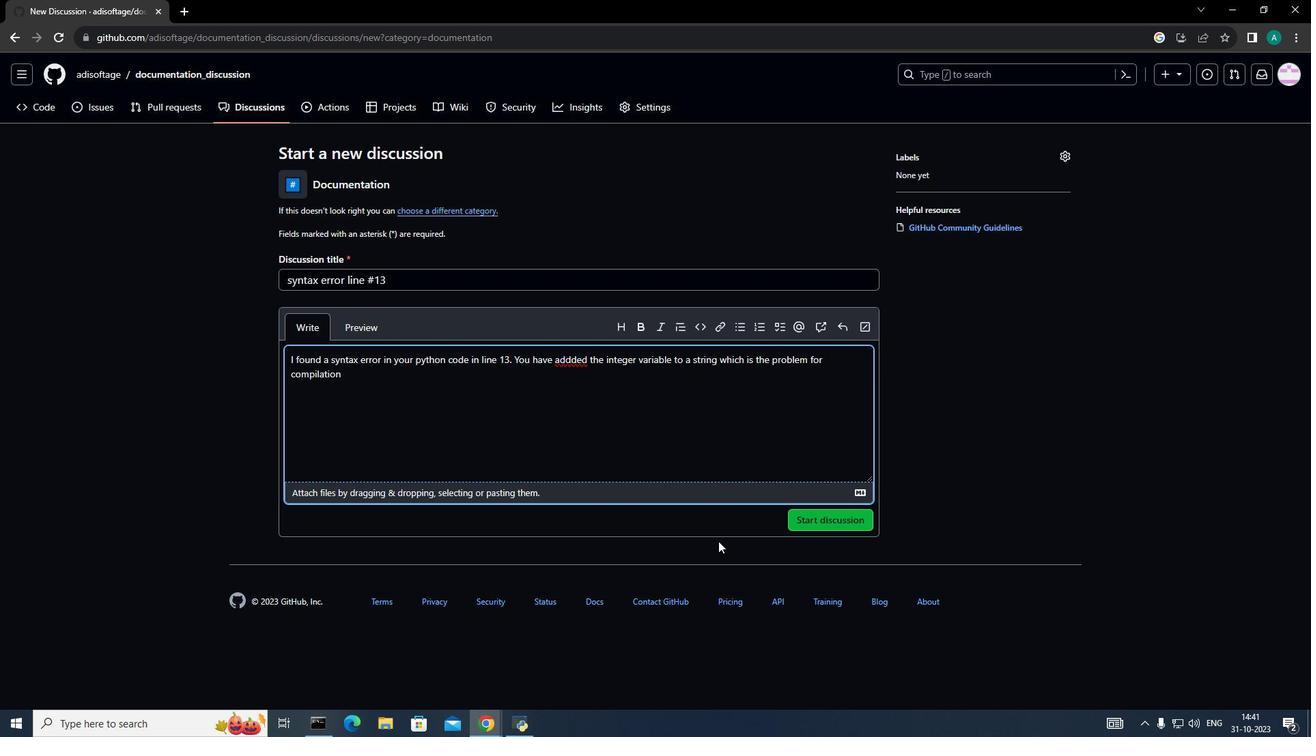 
Action: Key pressed <Key.backspace>
Screenshot: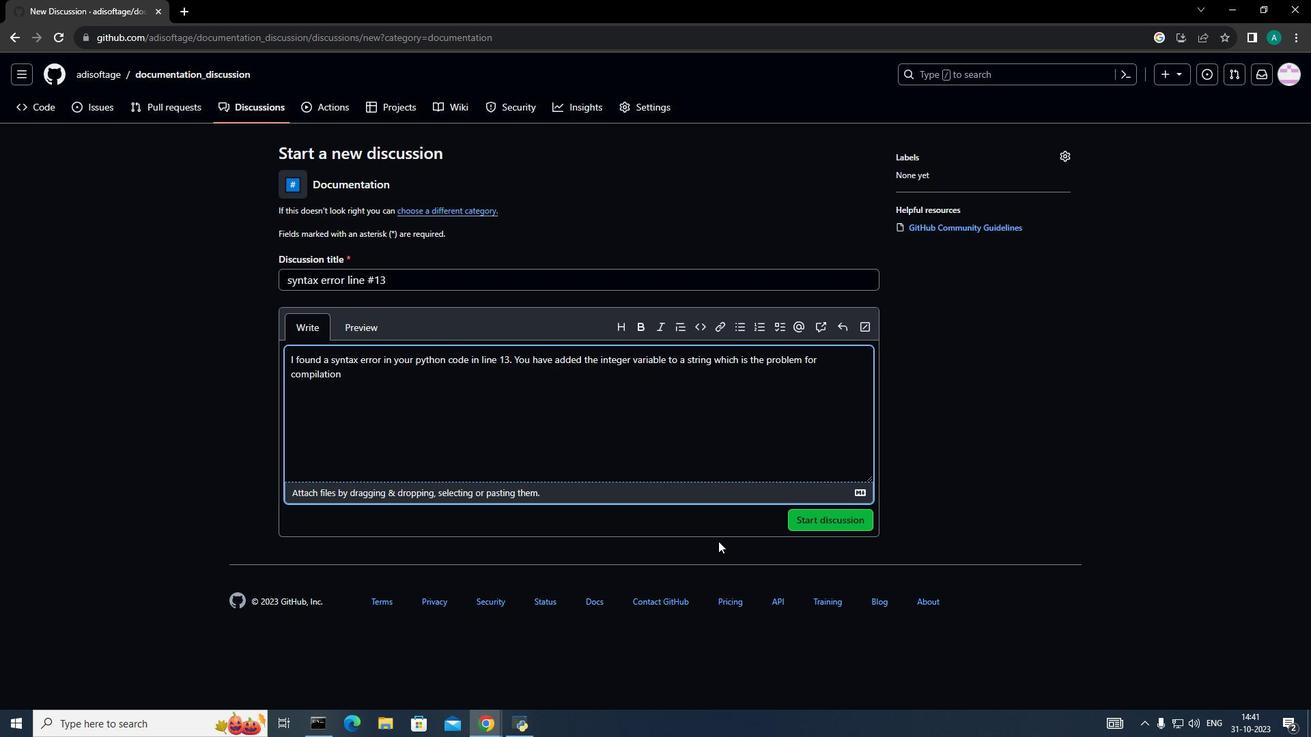 
Action: Mouse moved to (801, 527)
Screenshot: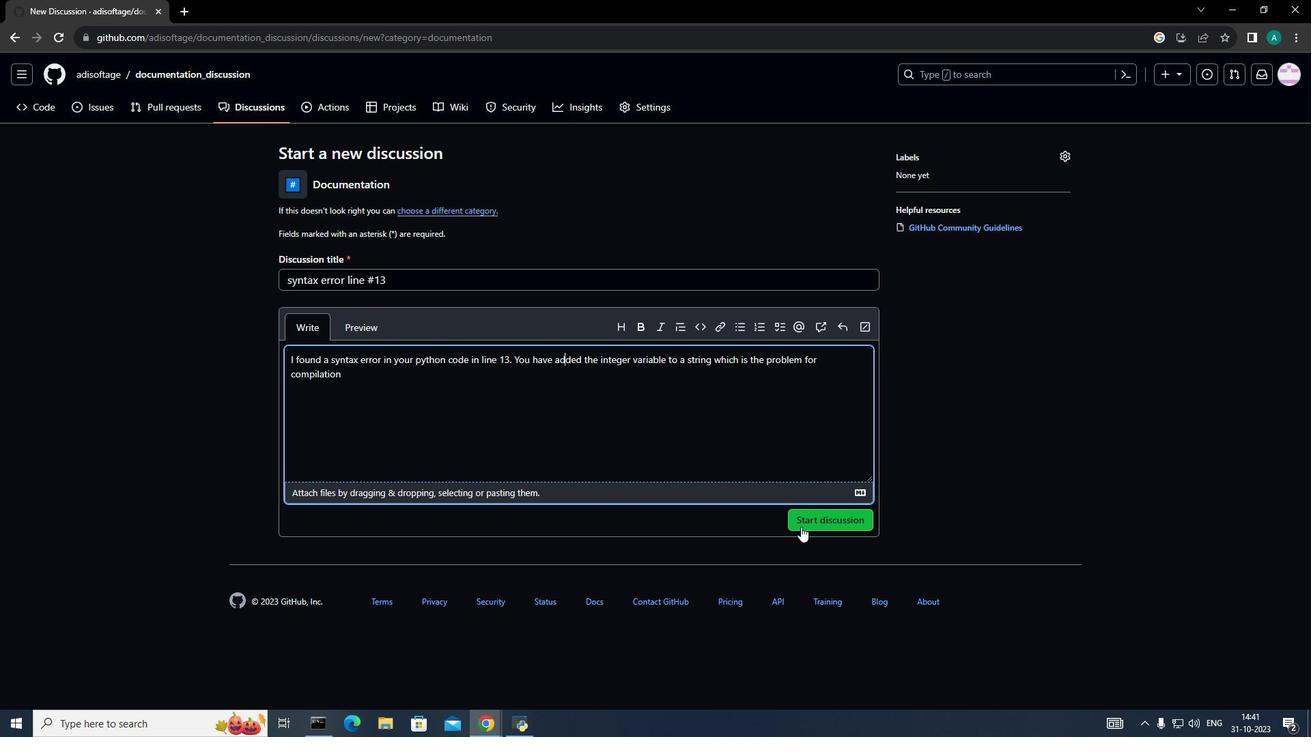 
Action: Mouse pressed left at (801, 527)
Screenshot: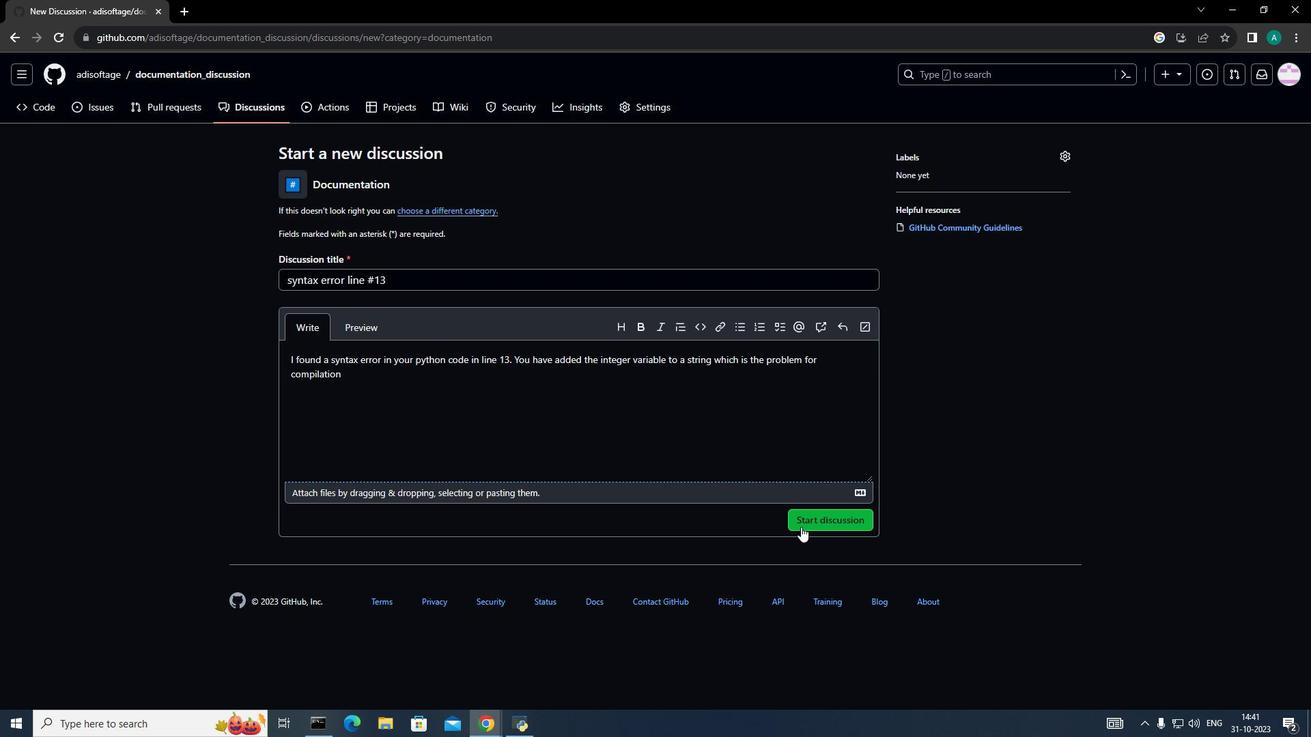 
Action: Mouse moved to (833, 276)
Screenshot: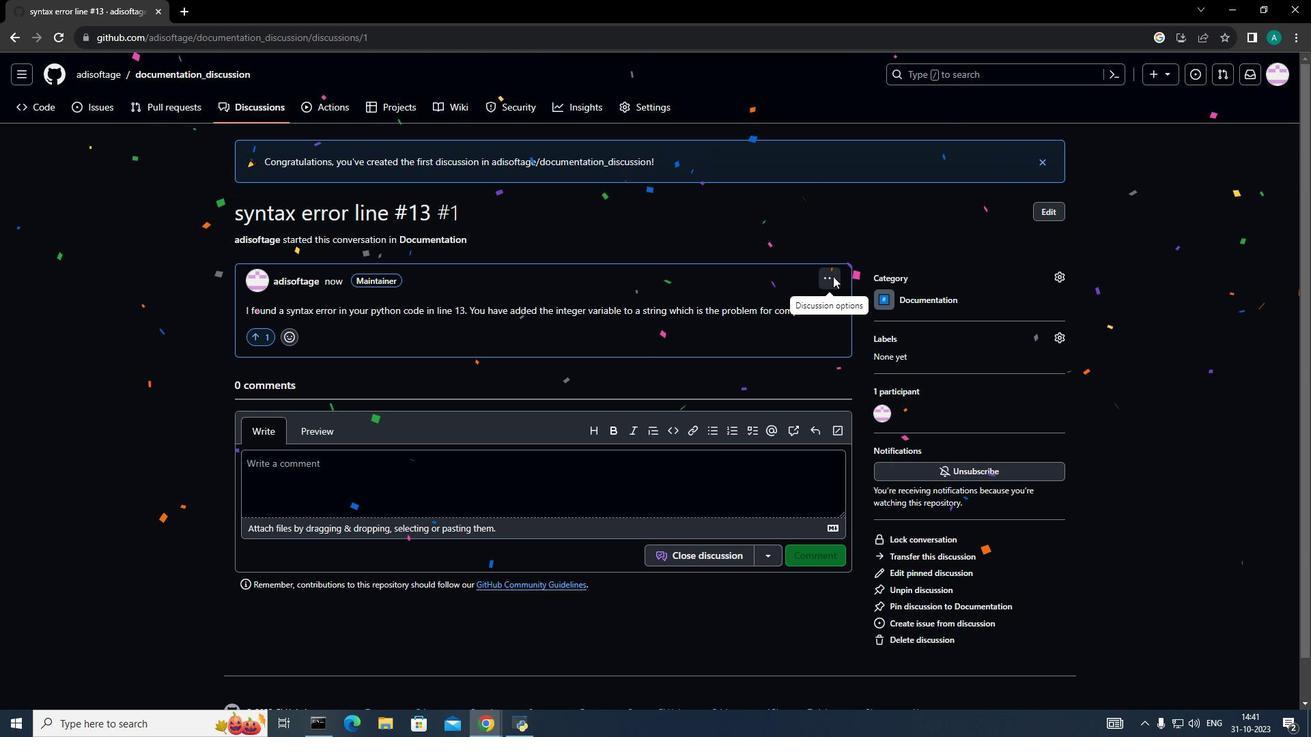 
Action: Mouse pressed left at (833, 276)
Screenshot: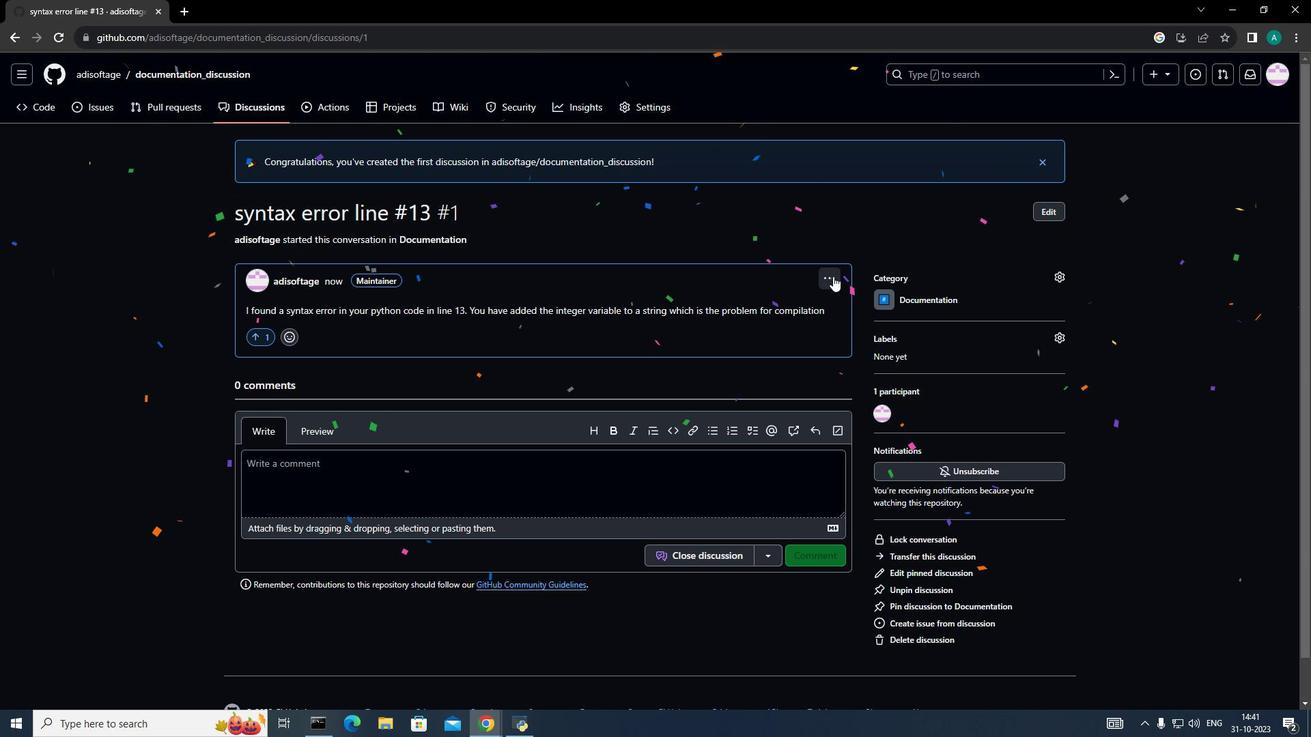 
Action: Mouse moved to (766, 330)
Screenshot: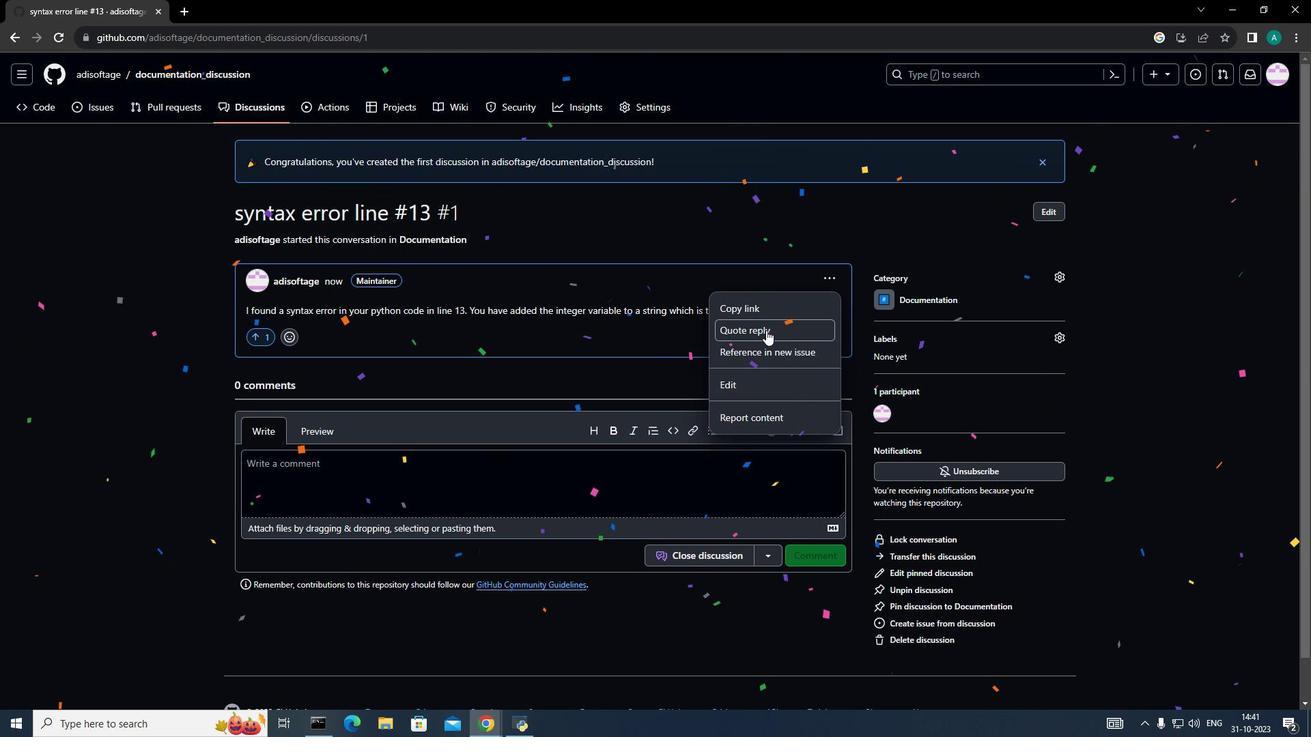 
Action: Mouse pressed left at (766, 330)
Screenshot: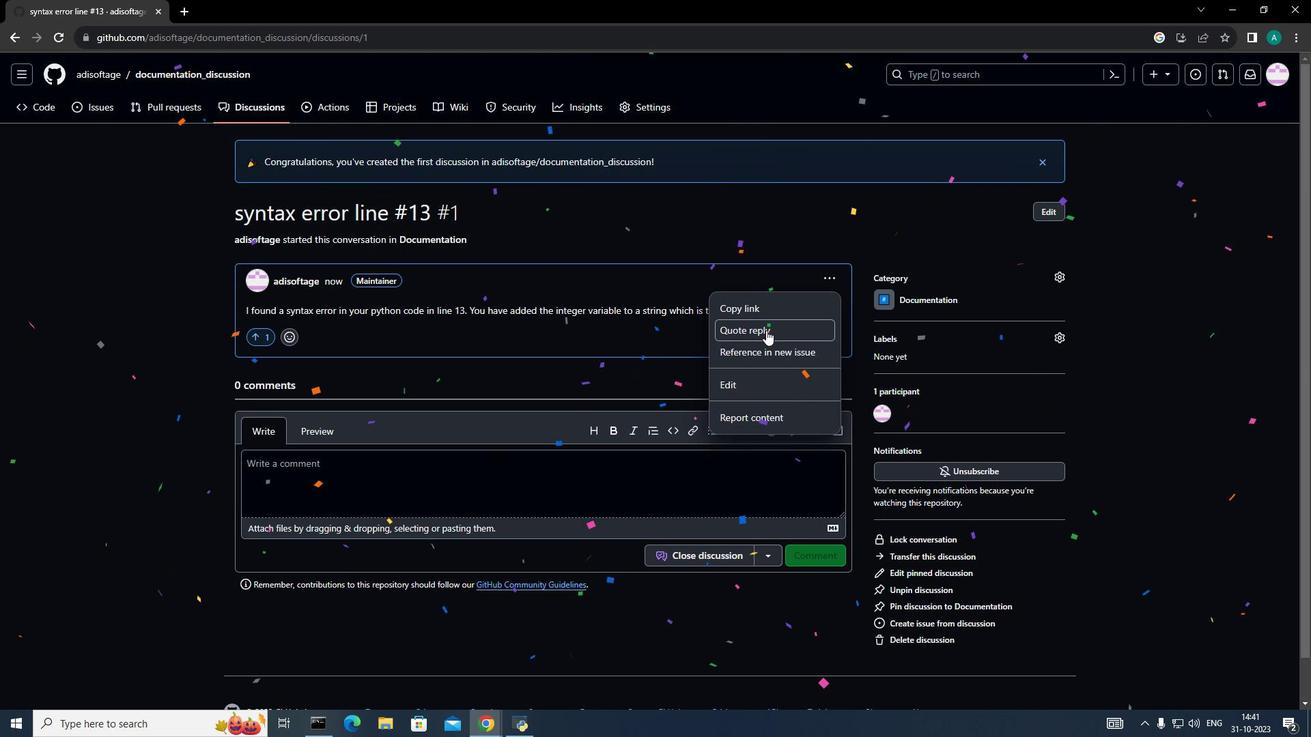 
Action: Key pressed <Key.shift>thankctrl+A<Key.right><Key.backspace><Key.shift>Than<Key.space>you<Key.space><Key.shift_r>!!<Key.space><Key.shift>I<Key.space>just<Key.space>saw<Key.space>it.<Key.space><Key.shift>Will<Key.space>keep<Key.space>e<Key.backspace><Key.backspace>be<Key.space>ac<Key.backspace><Key.backspace>careful<Key.space>next<Key.space>time
Screenshot: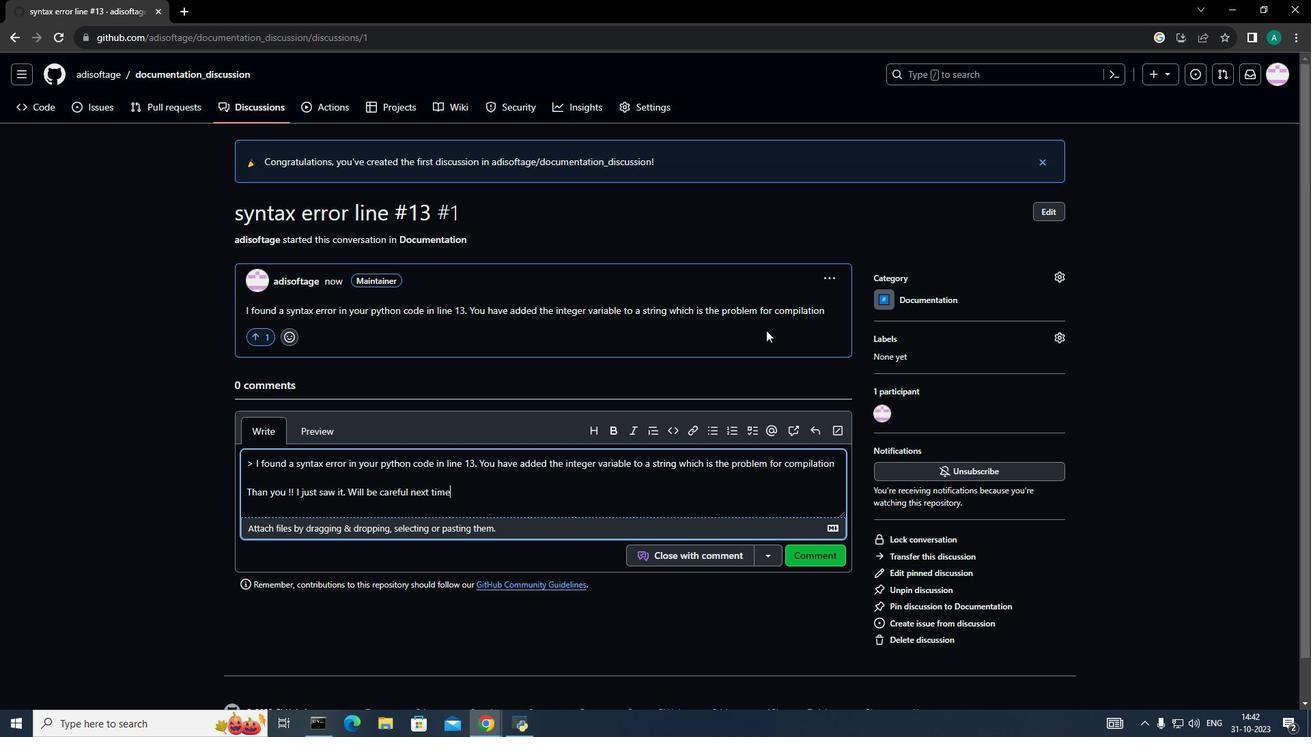 
Action: Mouse moved to (810, 568)
Screenshot: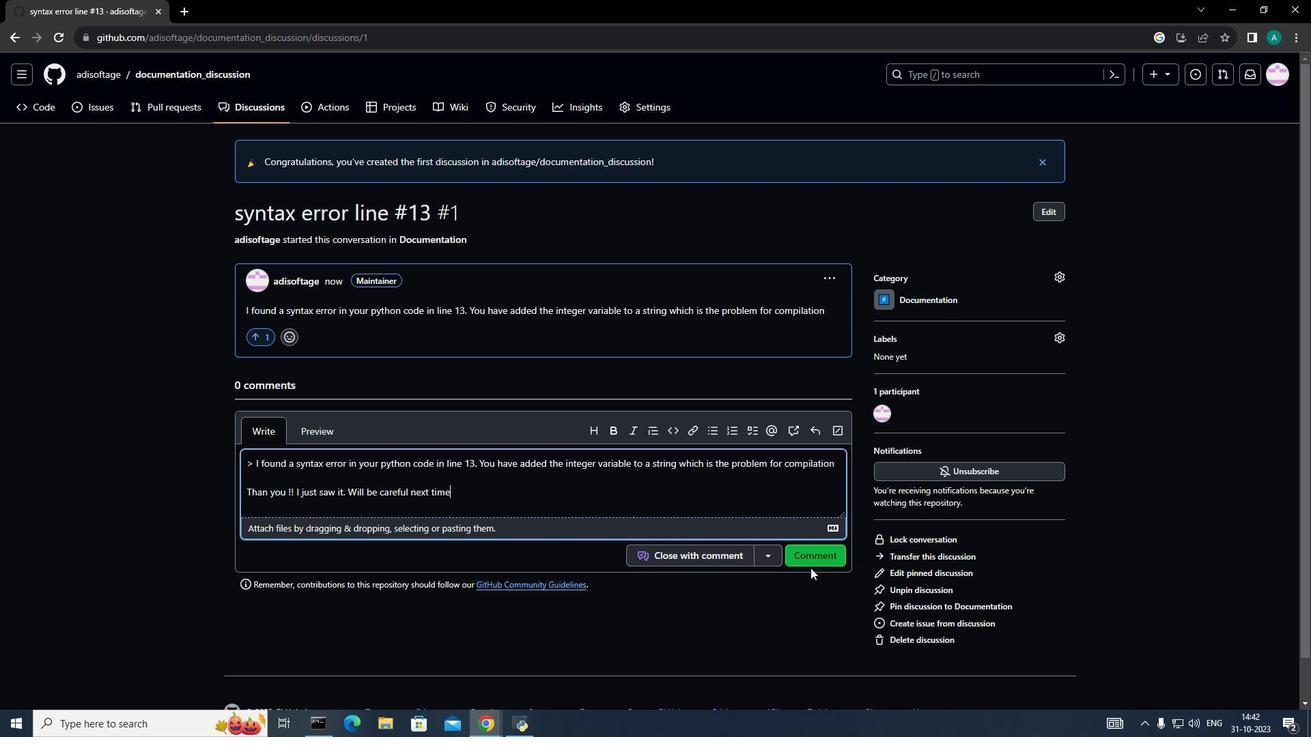 
Action: Mouse pressed left at (810, 568)
Screenshot: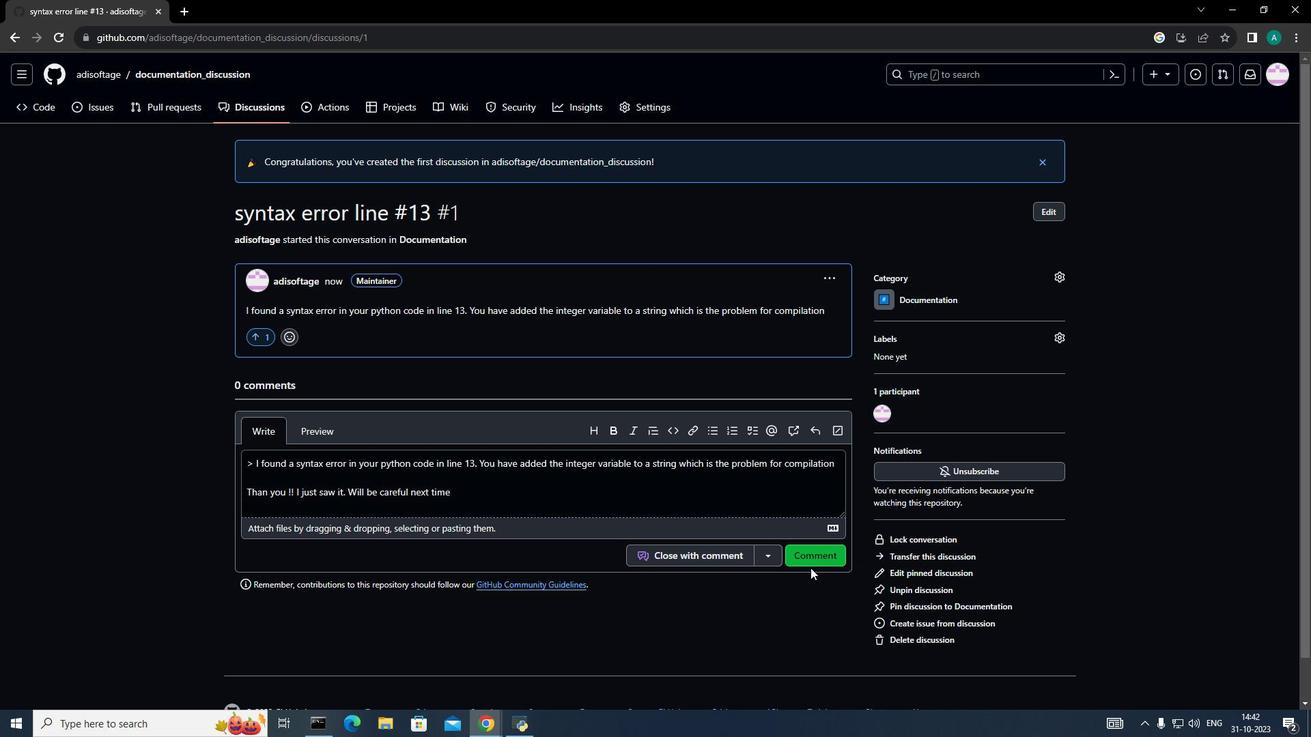 
Action: Mouse moved to (811, 560)
Screenshot: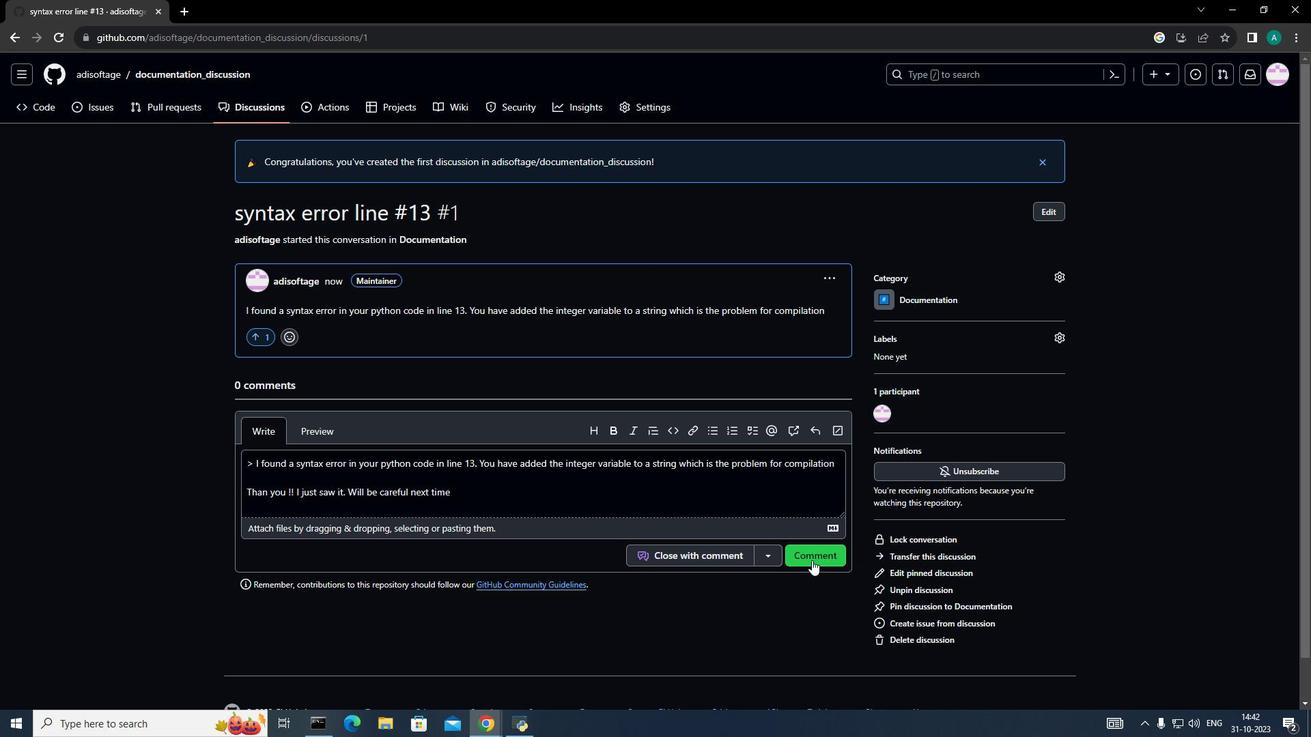 
Action: Mouse pressed left at (811, 560)
Screenshot: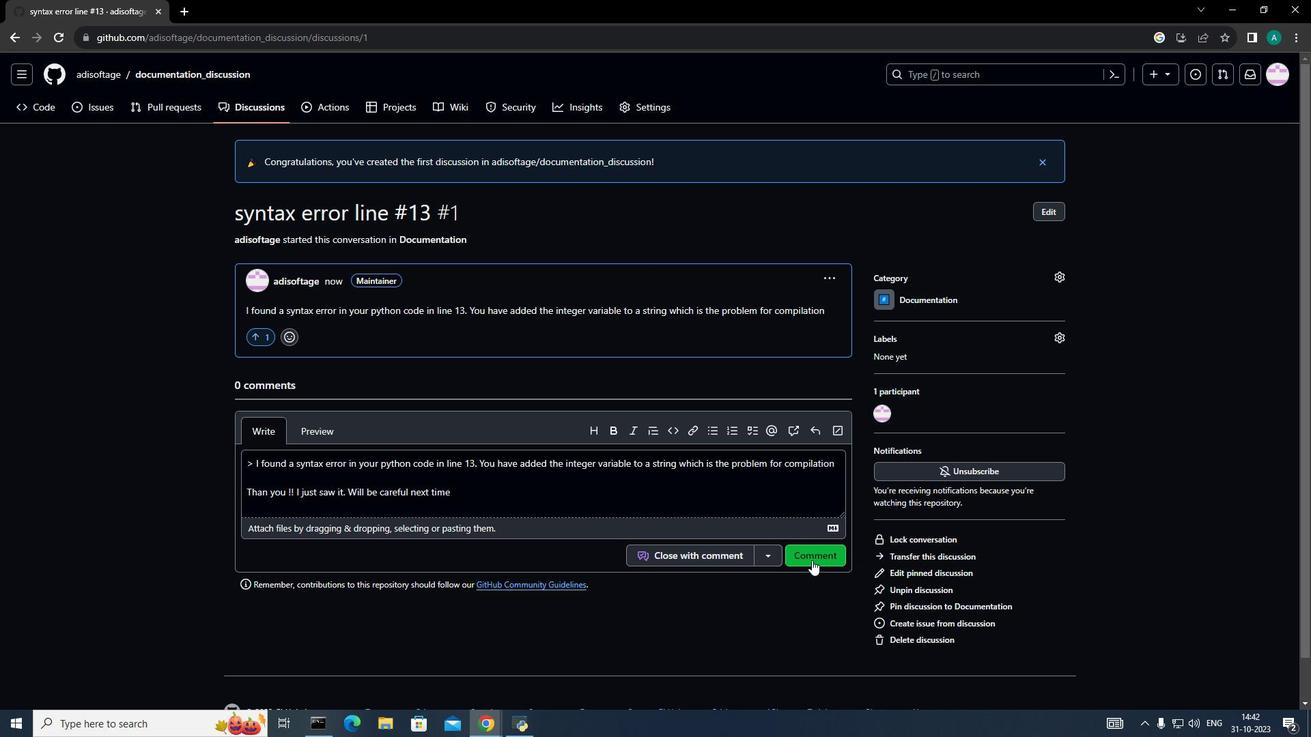 
Action: Mouse moved to (237, 102)
Screenshot: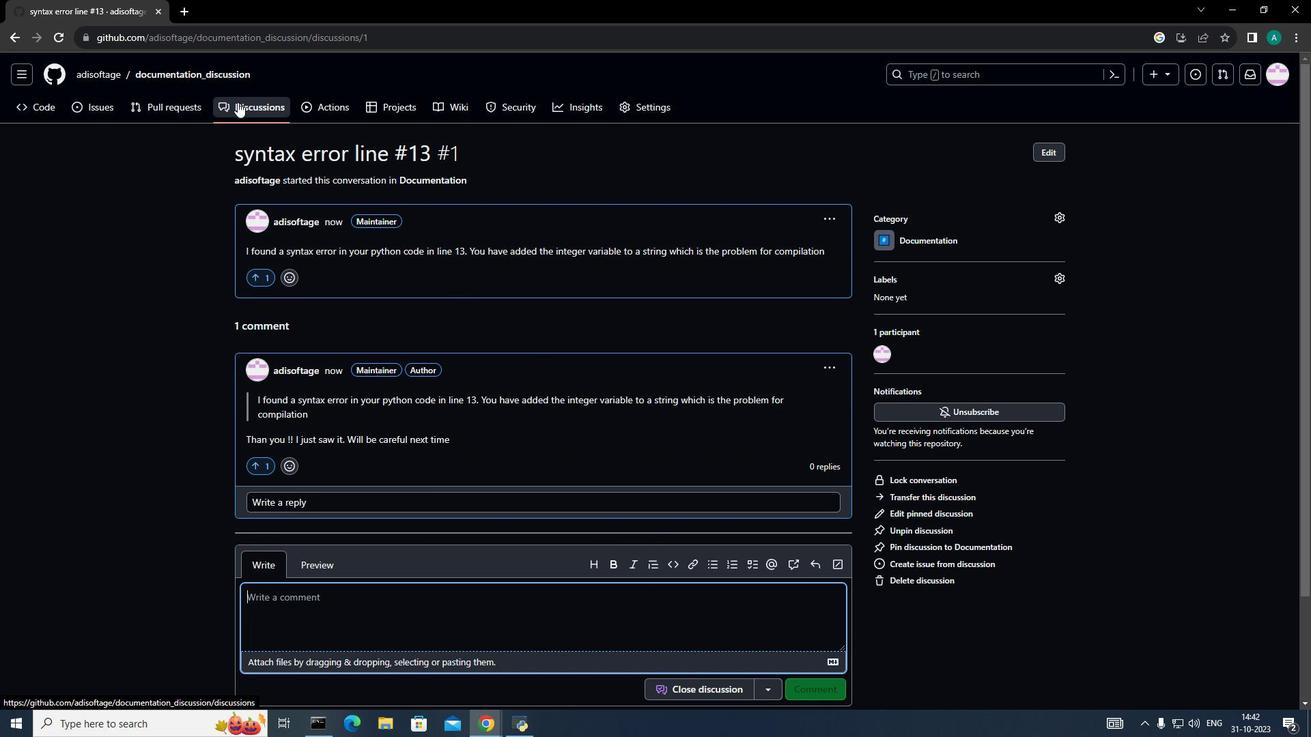 
Action: Mouse pressed left at (237, 102)
Screenshot: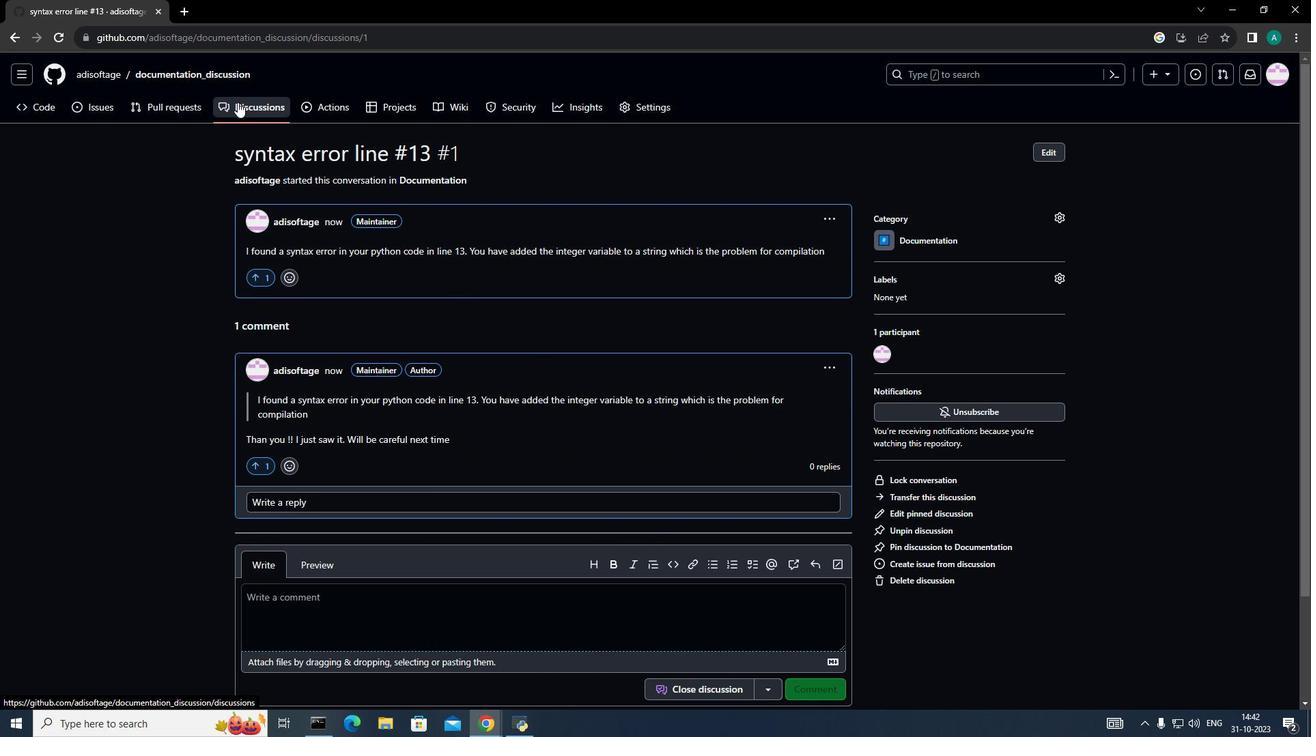 
Action: Mouse moved to (273, 340)
Screenshot: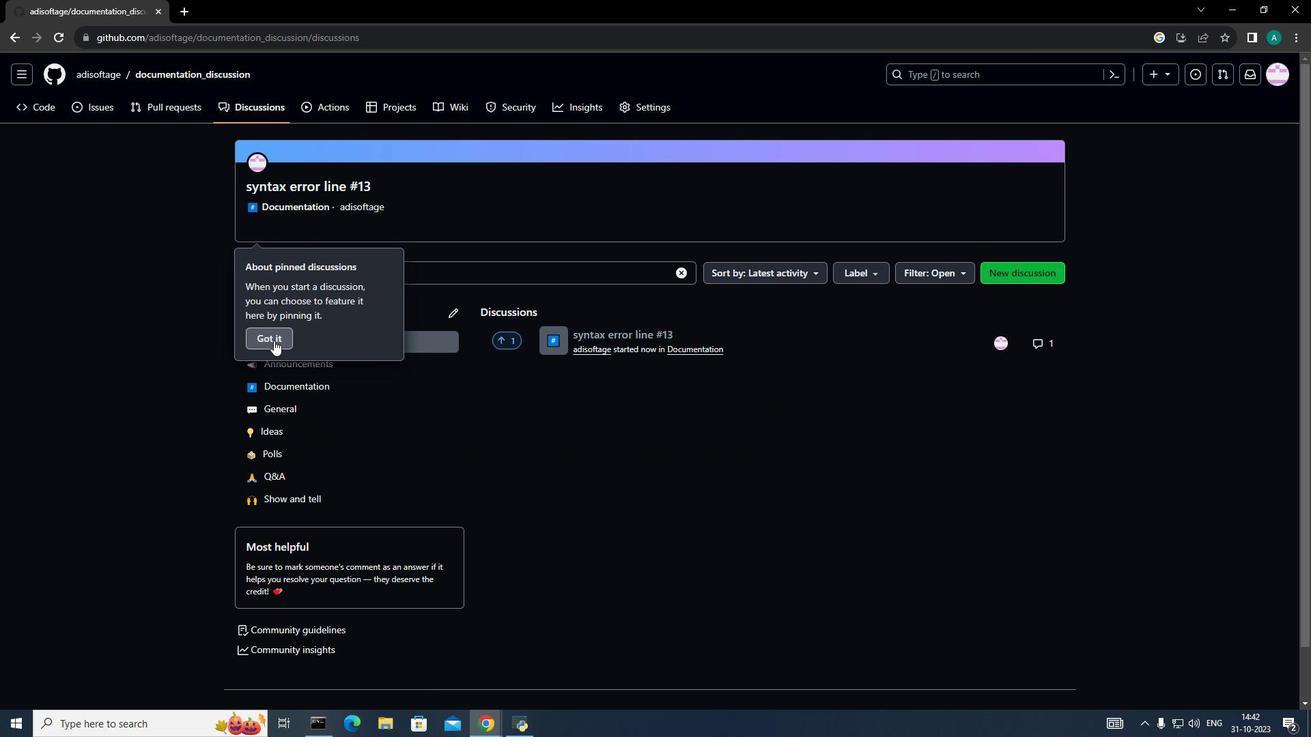 
Action: Mouse pressed left at (273, 340)
Screenshot: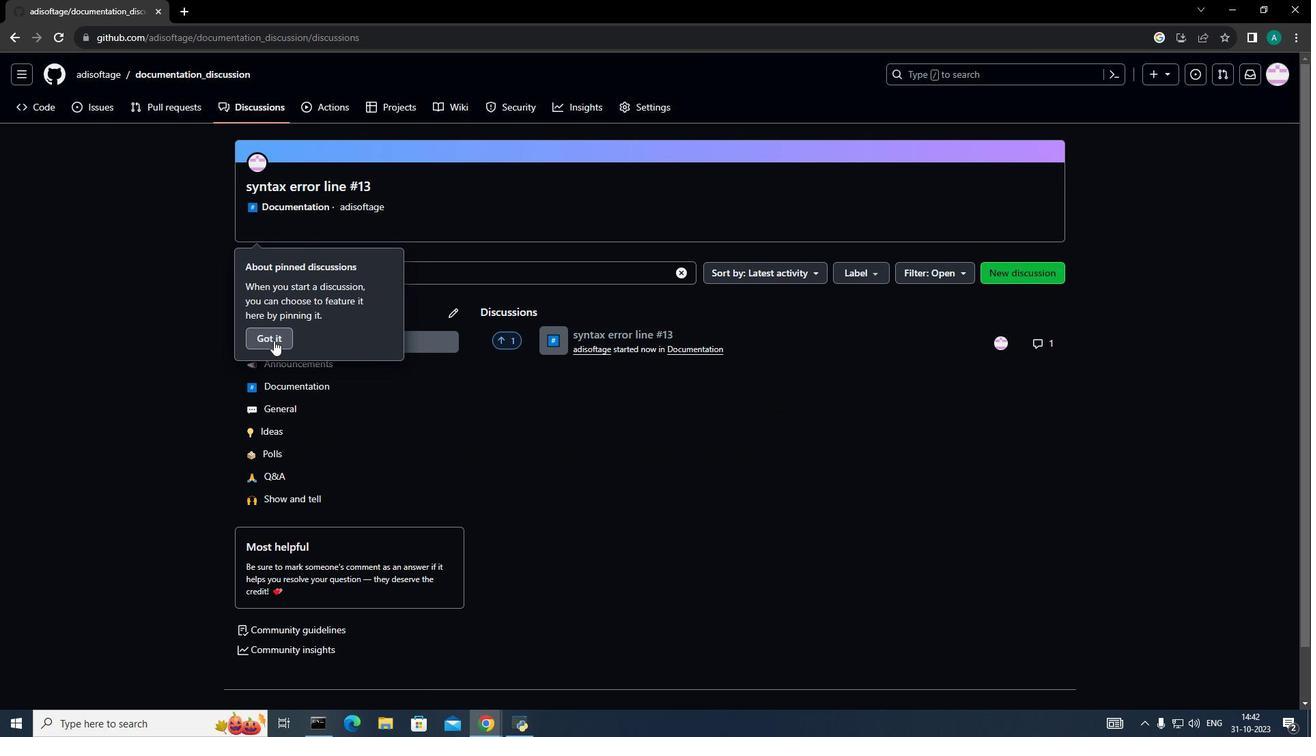 
Action: Mouse moved to (292, 387)
Screenshot: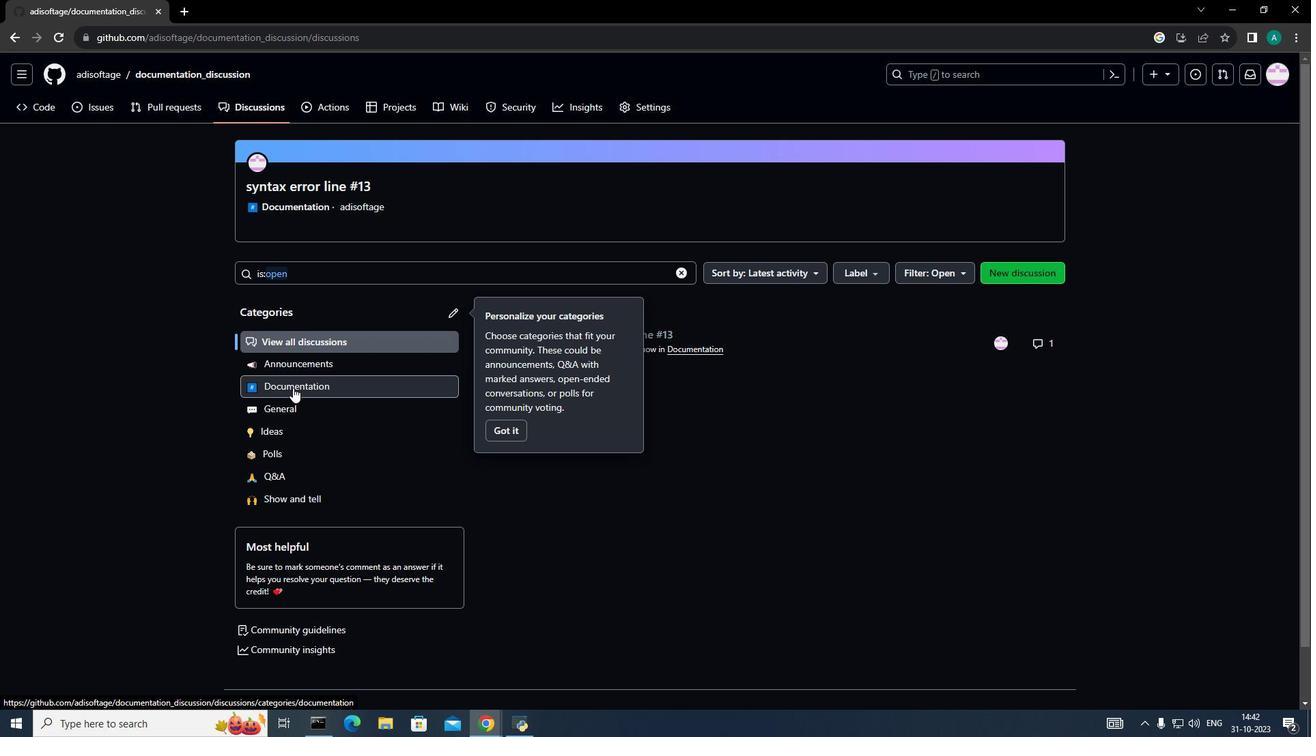 
Action: Mouse pressed left at (292, 387)
Screenshot: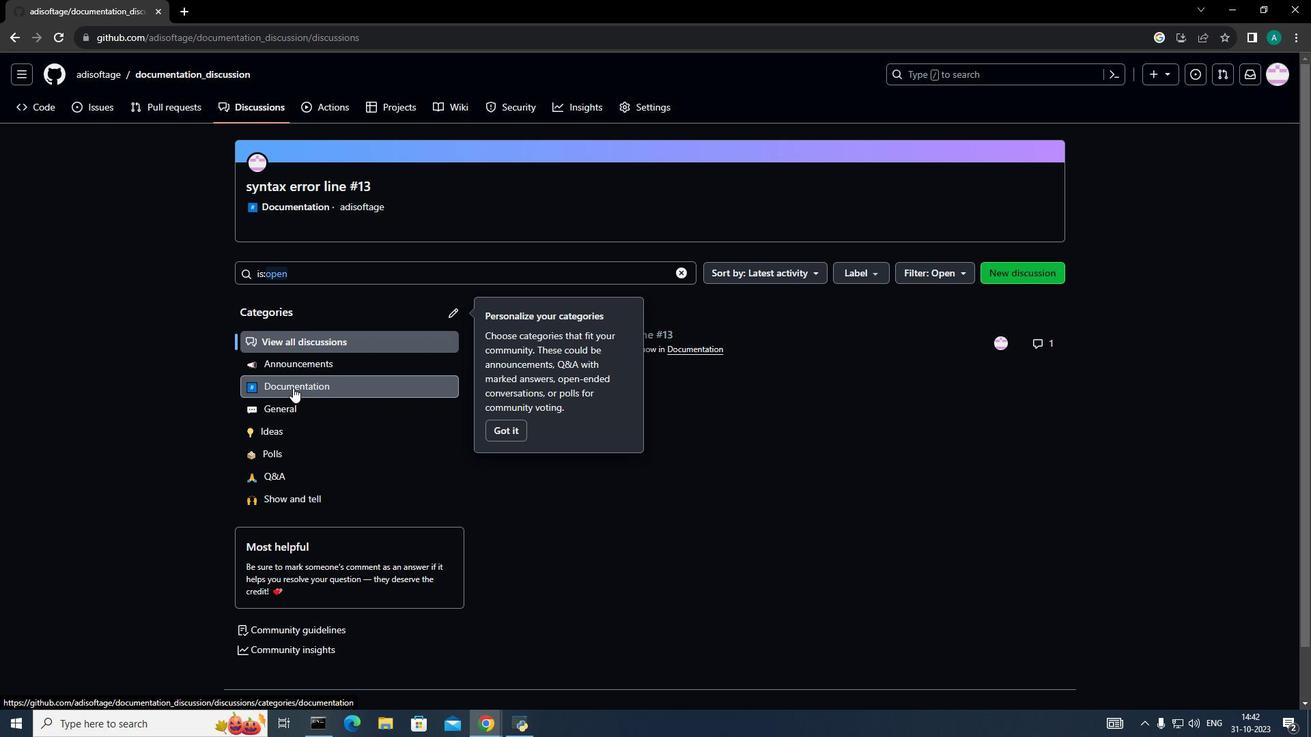 
Action: Mouse moved to (620, 460)
Screenshot: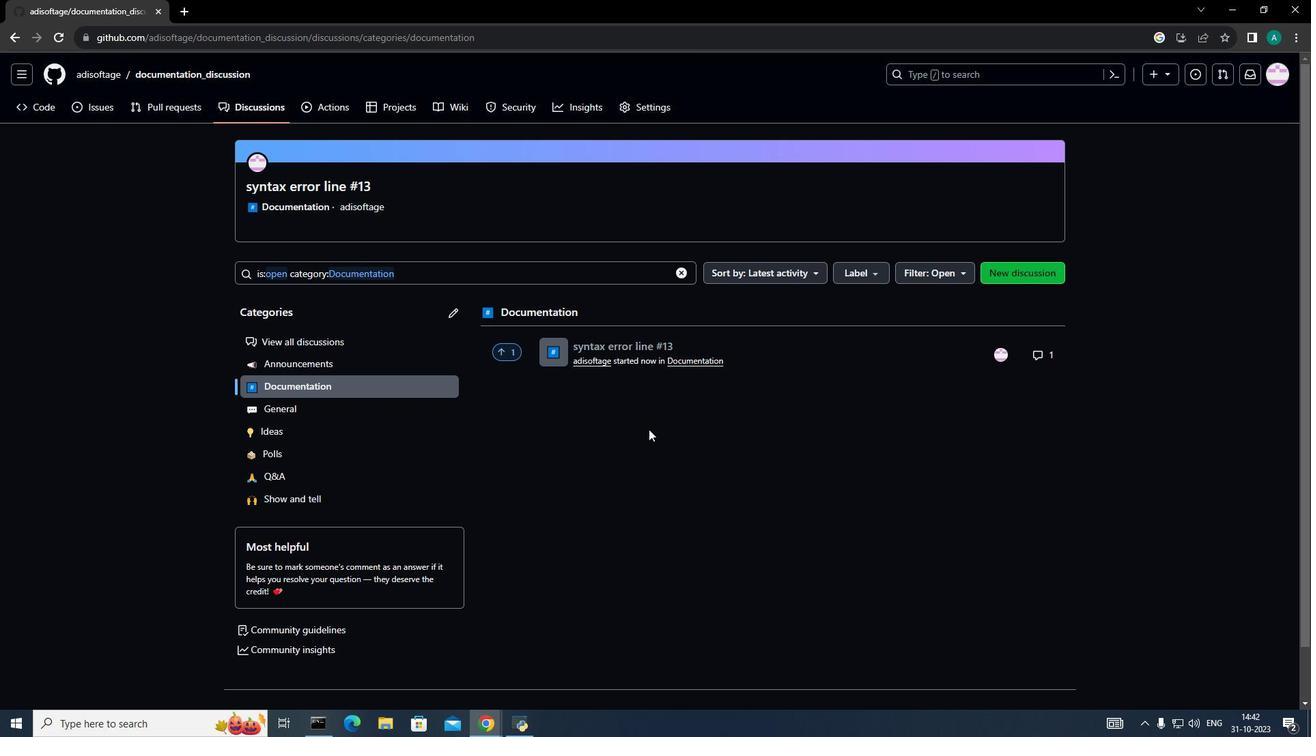 
